 Task: Find a hotel in Santa Eulària des Riu, Spain, for 8 guests from 24 Aug to 10 Sep, with Wifi, Free parking, TV, Gym, and Self check-in, within a price range of ₹14,000 - ₹15,000 per night.
Action: Mouse moved to (483, 100)
Screenshot: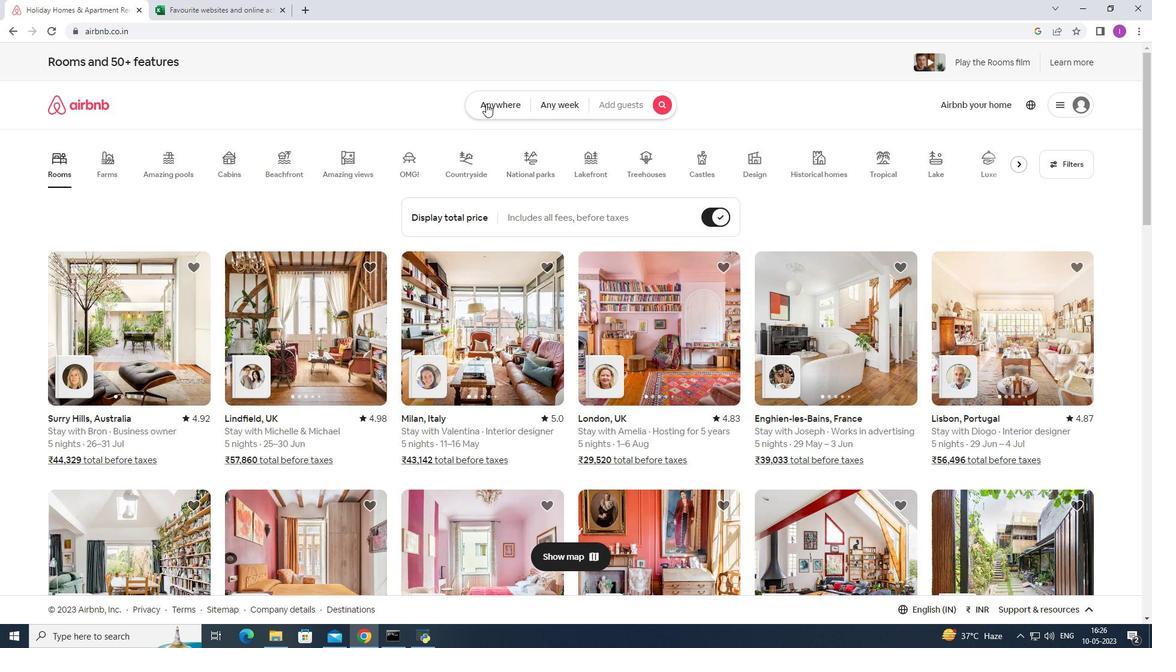 
Action: Mouse pressed left at (483, 100)
Screenshot: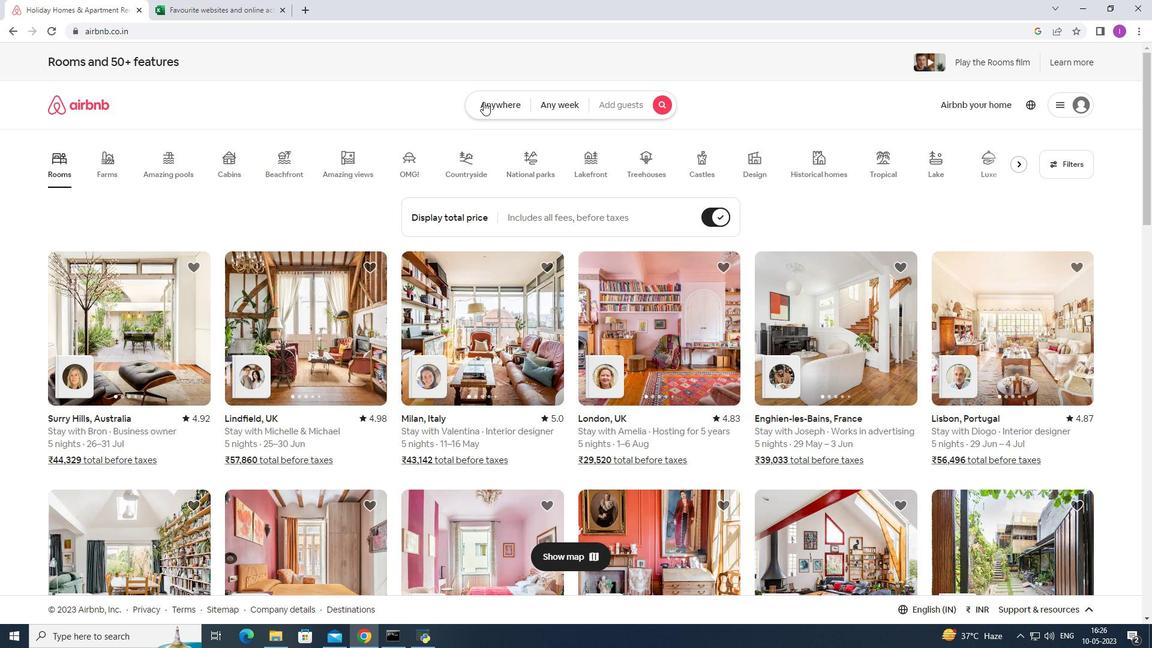 
Action: Mouse moved to (355, 159)
Screenshot: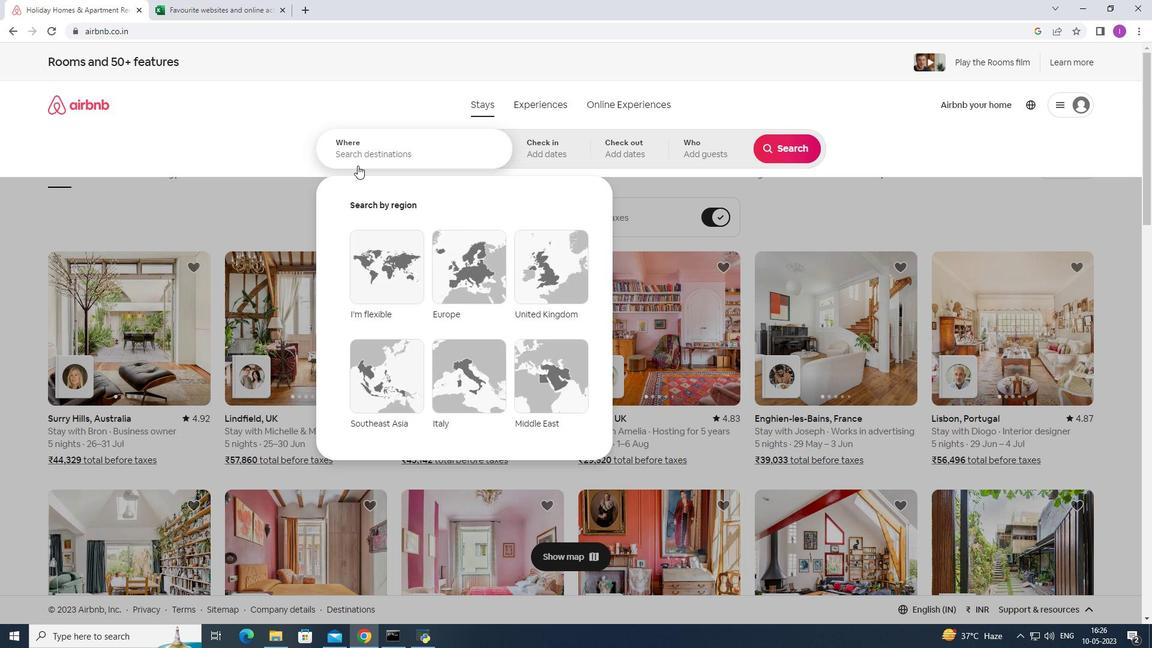 
Action: Mouse pressed left at (355, 159)
Screenshot: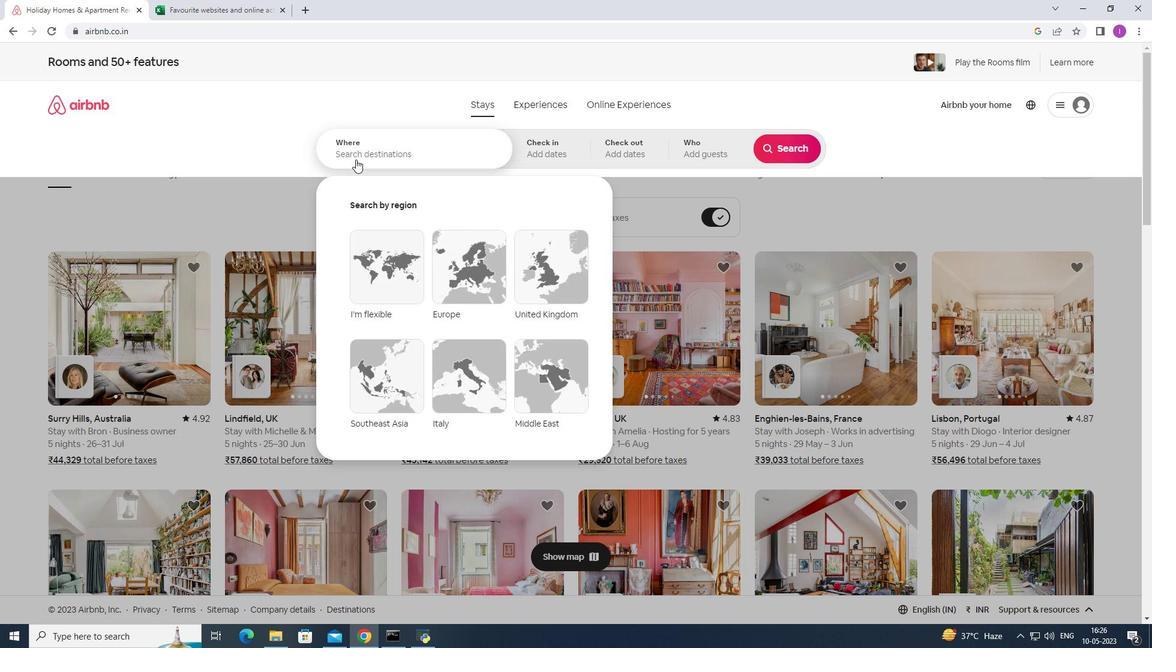 
Action: Mouse moved to (400, 150)
Screenshot: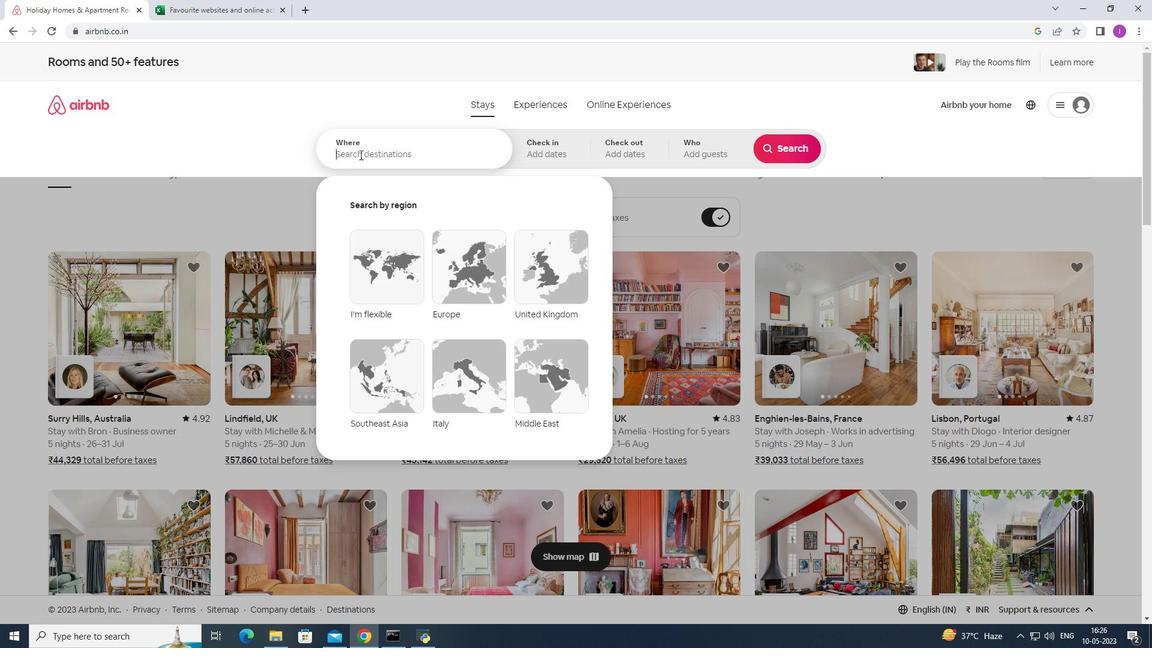 
Action: Key pressed <Key.shift><Key.shift><Key.shift><Key.shift><Key.shift><Key.shift><Key.shift><Key.shift><Key.shift><Key.shift><Key.shift><Key.shift><Key.shift><Key.shift><Key.shift><Key.shift><Key.shift><Key.shift><Key.shift><Key.shift><Key.shift><Key.shift><Key.shift><Key.shift><Key.shift><Key.shift>Santa<Key.space><Key.shift><Key.shift><Key.shift><Key.shift><Key.shift><Key.shift><Key.shift><Key.shift><Key.shift><Key.shift><Key.shift><Key.shift><Key.shift><Key.shift><Key.shift><Key.shift>Eularis<Key.backspace>a<Key.space>des<Key.space><Key.shift>Ru,<Key.shift><Key.shift><Key.shift><Key.shift><Key.shift><Key.shift><Key.shift><Key.shift><Key.shift><Key.shift><Key.shift><Key.shift><Key.shift><Key.shift><Key.shift><Key.shift><Key.shift><Key.shift><Key.shift><Key.shift><Key.shift><Key.shift><Key.shift><Key.shift><Key.shift><Key.shift><Key.shift><Key.shift><Key.shift><Key.shift><Key.shift><Key.shift><Key.shift><Key.shift><Key.shift><Key.shift><Key.shift><Key.shift><Key.shift><Key.shift><Key.shift><Key.shift><Key.shift><Key.shift><Key.shift><Key.shift><Key.shift><Key.shift><Key.shift><Key.shift><Key.shift><Key.shift><Key.shift><Key.shift><Key.shift><Key.shift><Key.shift><Key.shift><Key.shift><Key.shift><Key.shift><Key.shift><Key.shift><Key.shift><Key.shift><Key.shift>Spain
Screenshot: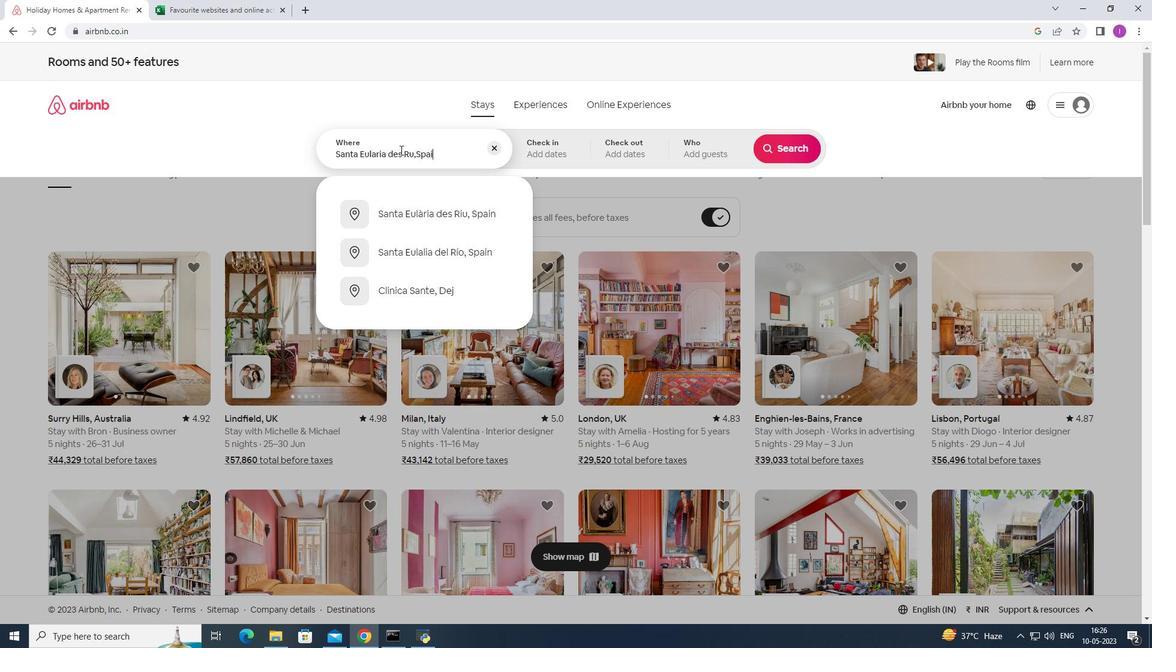 
Action: Mouse moved to (405, 153)
Screenshot: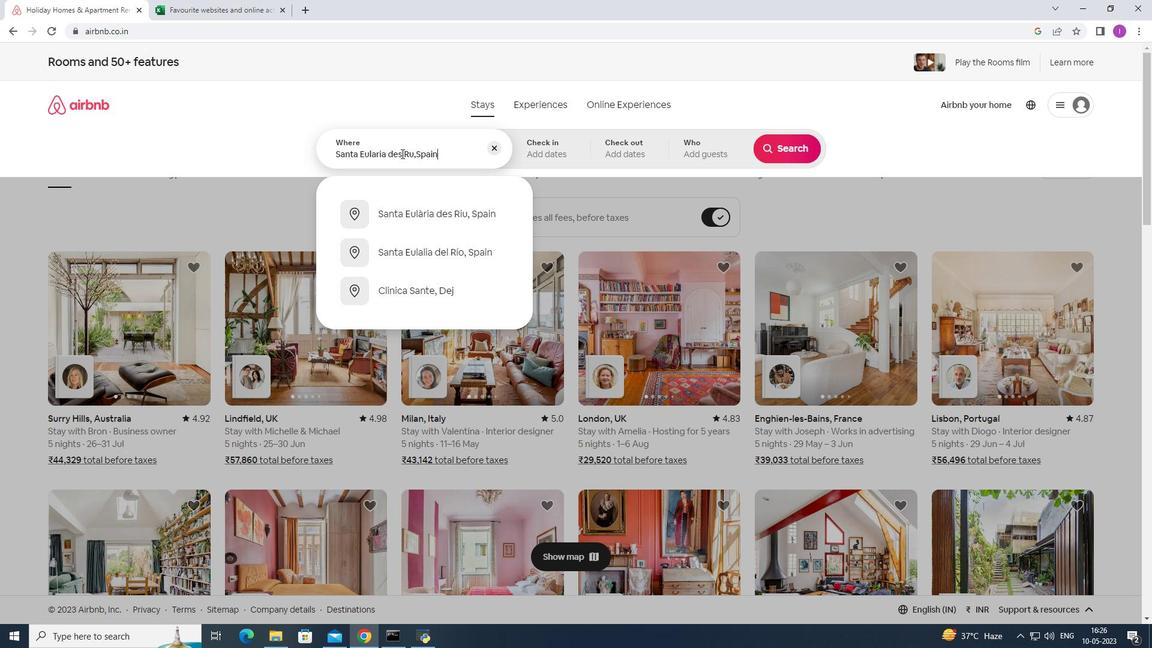 
Action: Mouse pressed left at (405, 153)
Screenshot: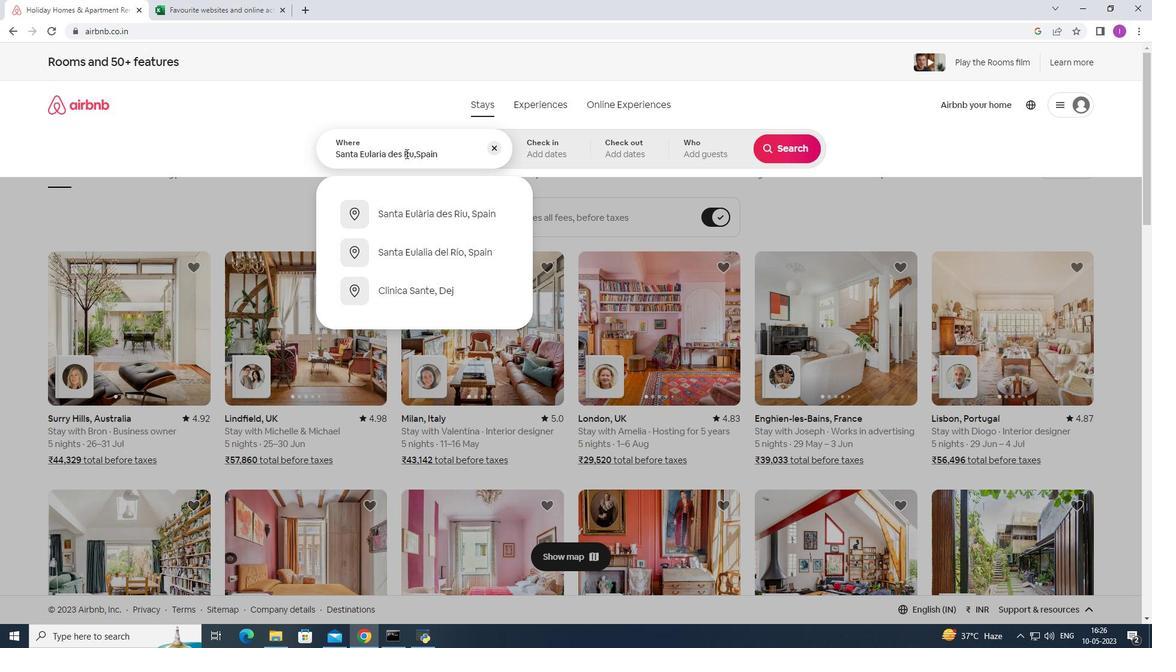 
Action: Mouse moved to (409, 152)
Screenshot: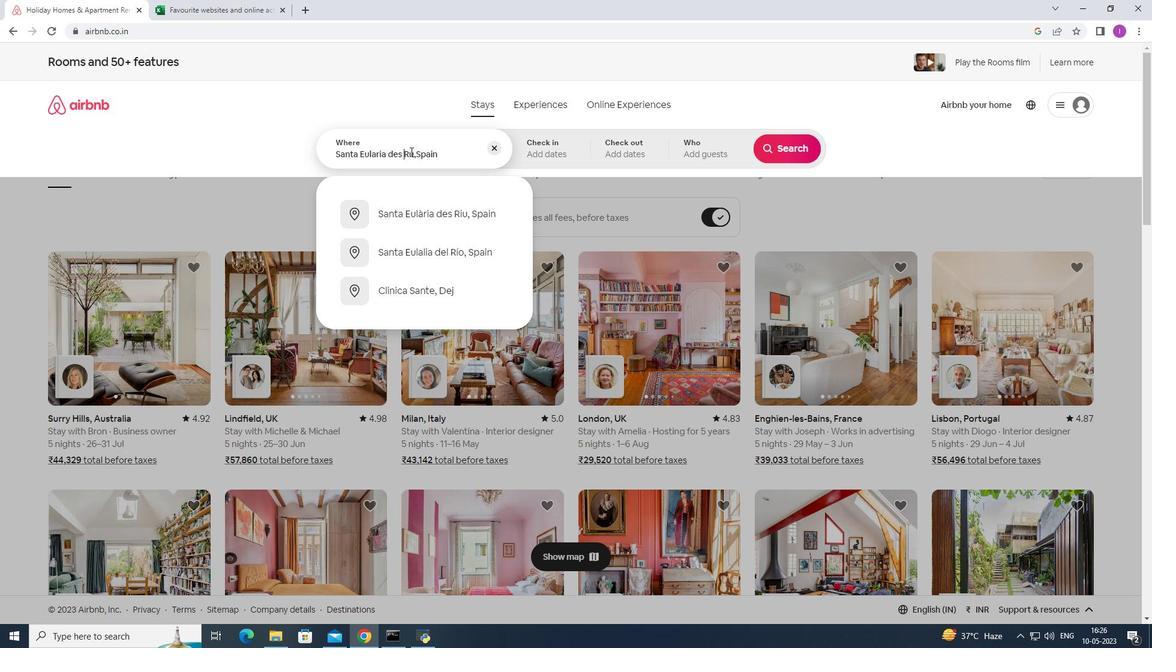 
Action: Mouse pressed left at (409, 152)
Screenshot: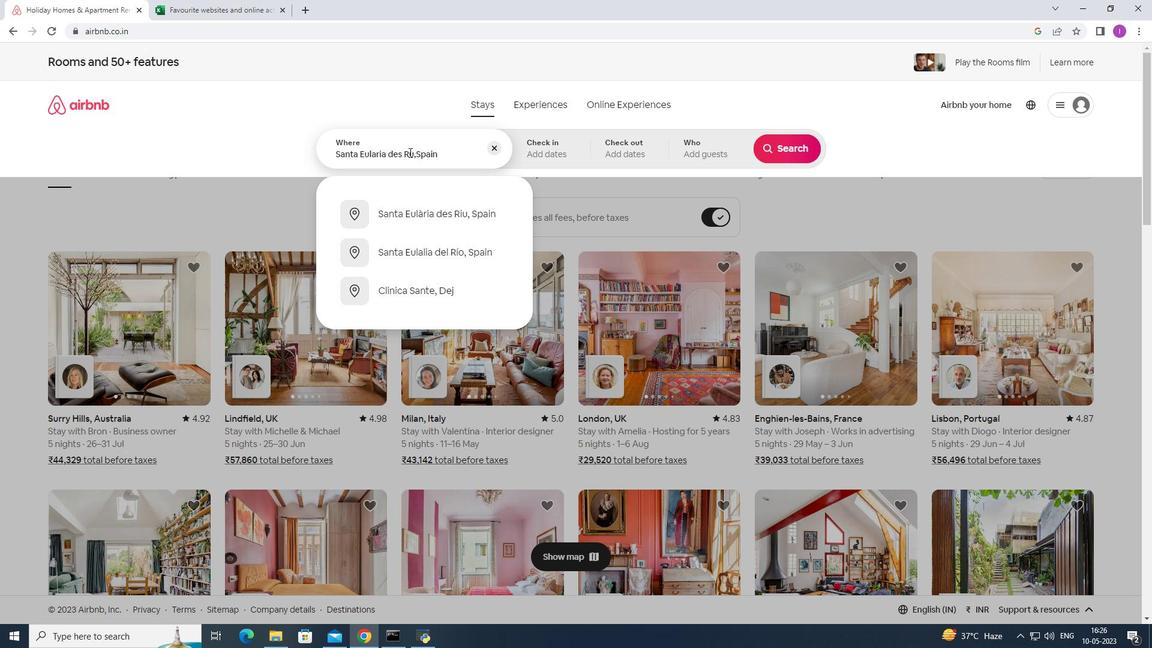 
Action: Mouse moved to (430, 164)
Screenshot: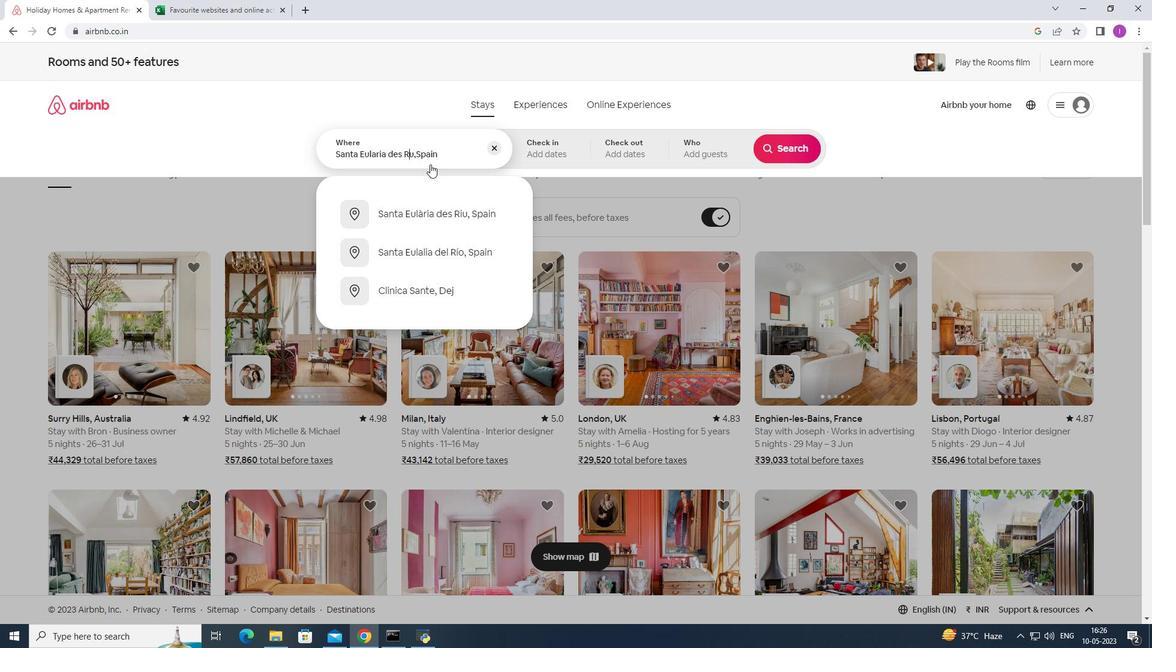 
Action: Key pressed i
Screenshot: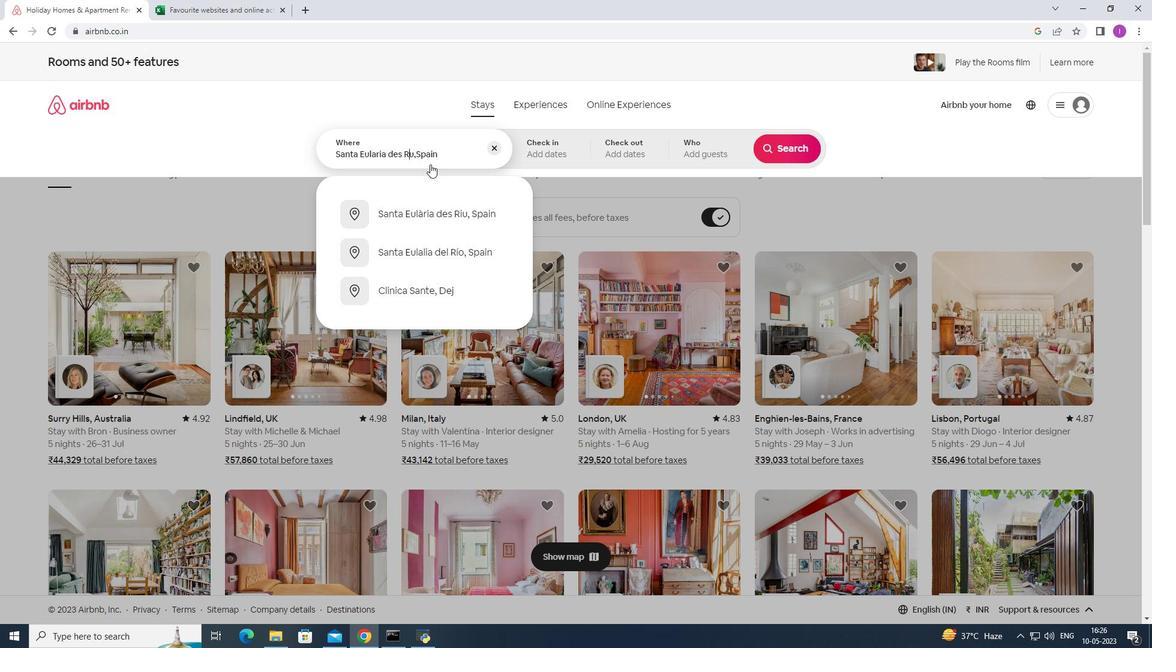 
Action: Mouse moved to (498, 212)
Screenshot: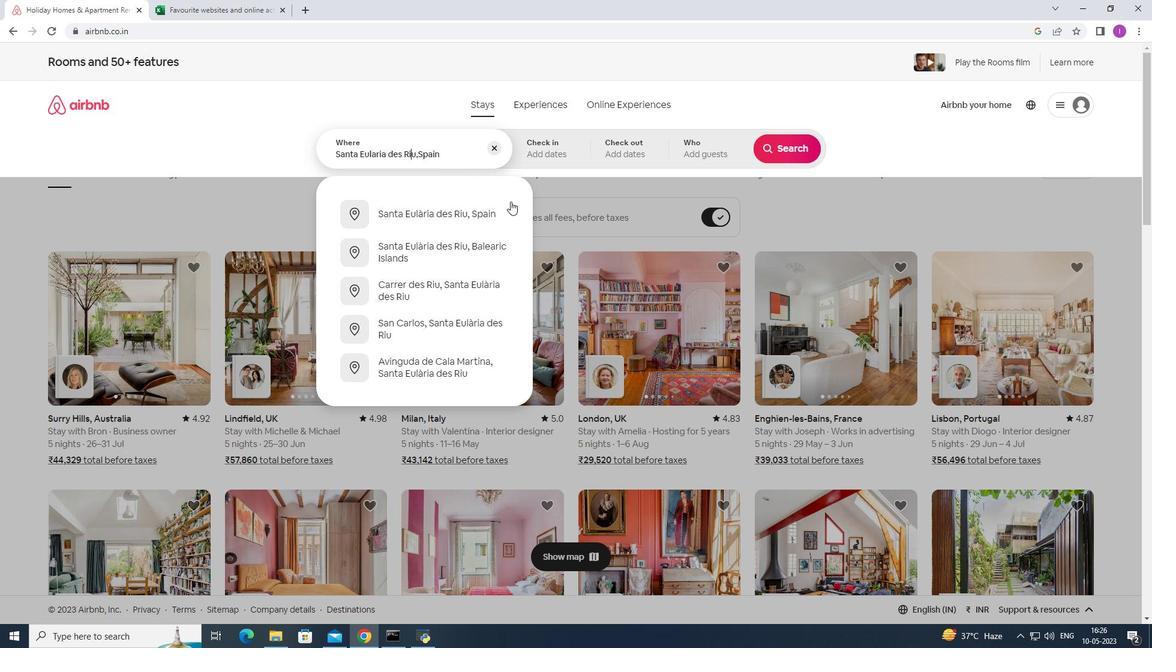 
Action: Mouse pressed left at (498, 212)
Screenshot: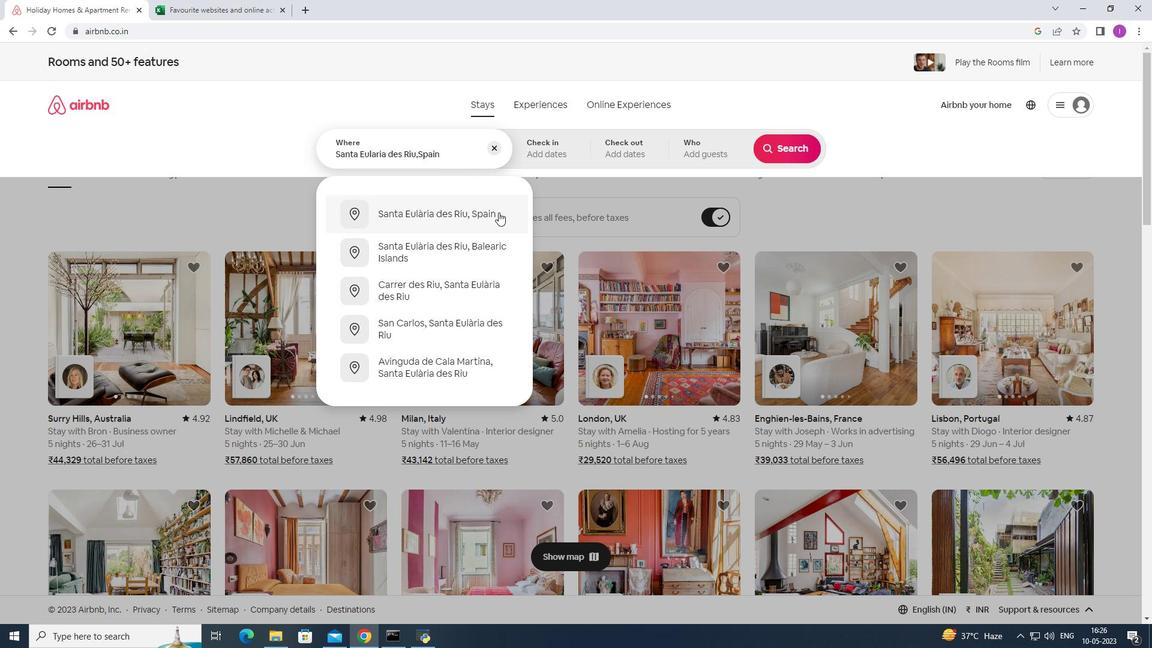 
Action: Mouse moved to (789, 246)
Screenshot: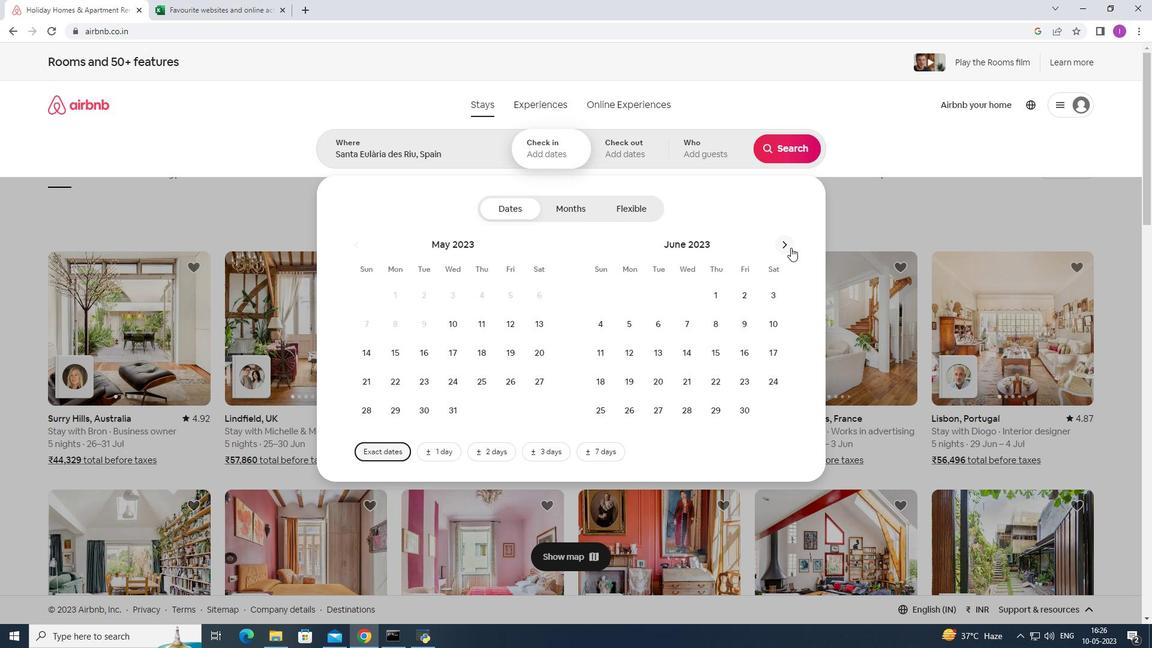 
Action: Mouse pressed left at (789, 246)
Screenshot: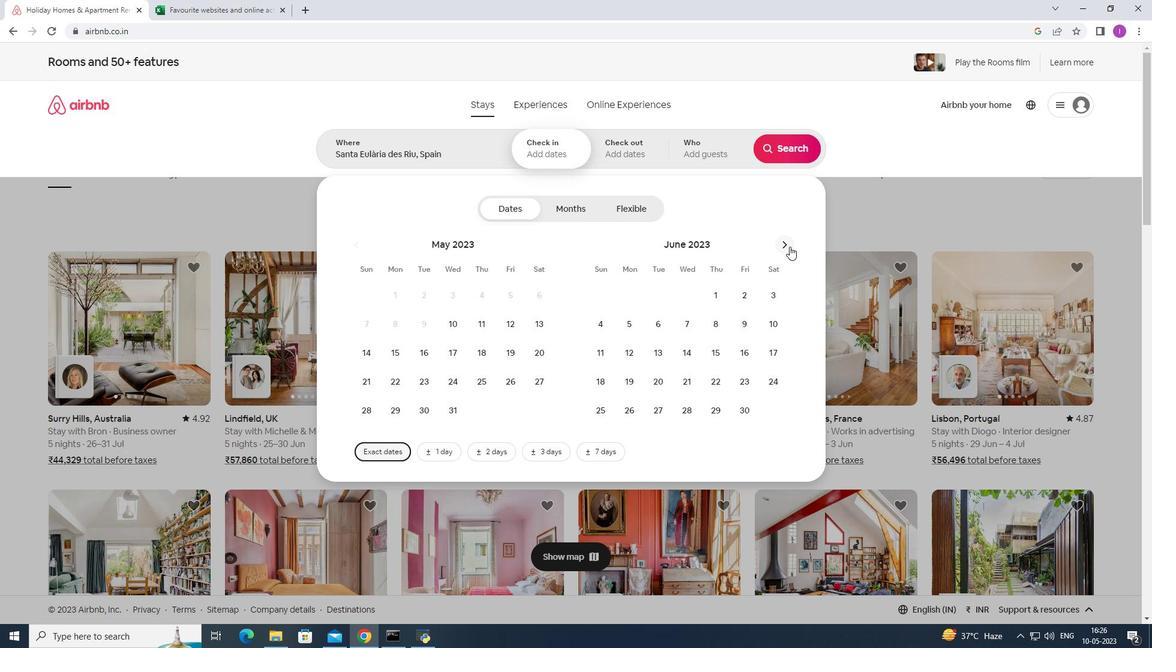 
Action: Mouse moved to (791, 243)
Screenshot: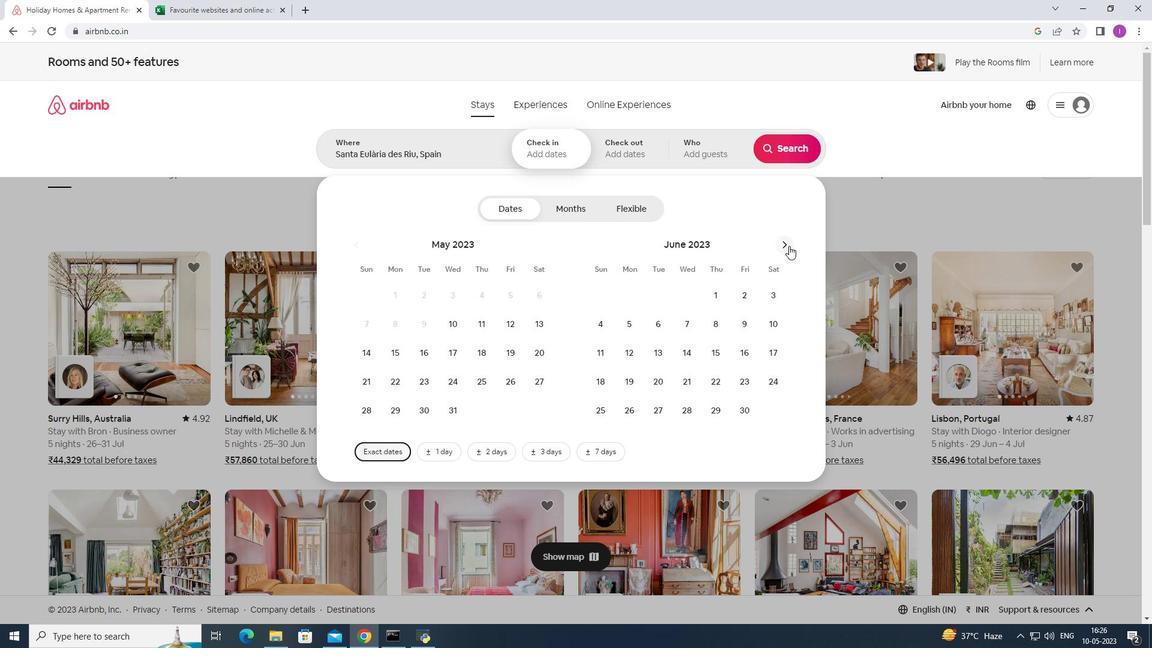 
Action: Mouse pressed left at (791, 243)
Screenshot: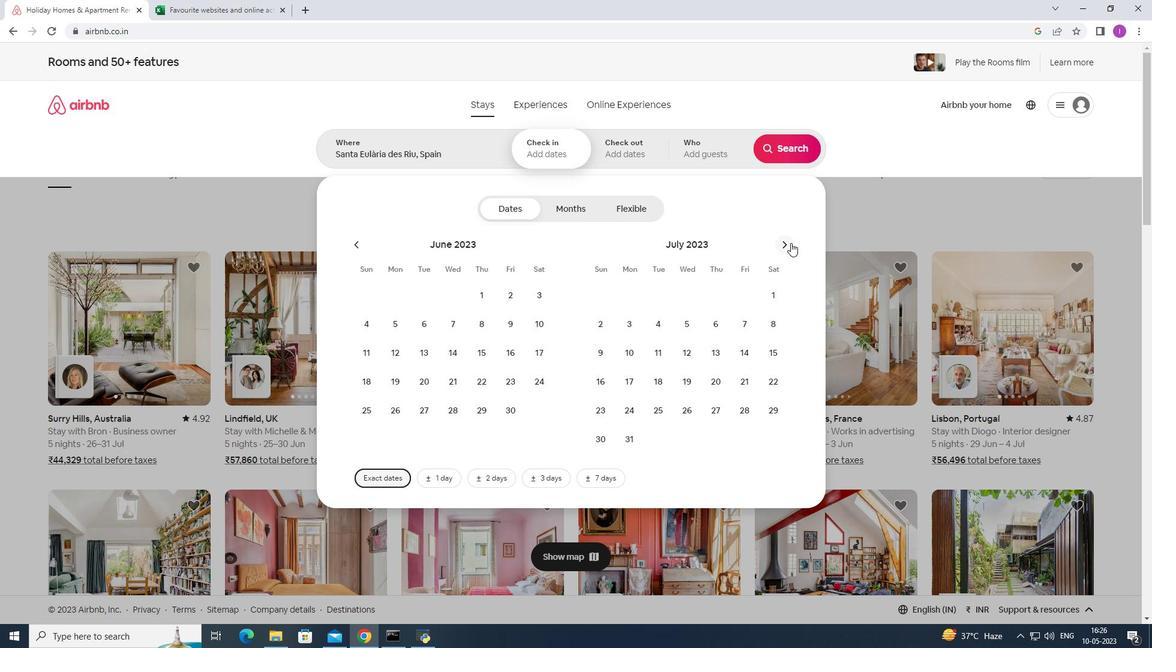 
Action: Mouse pressed left at (791, 243)
Screenshot: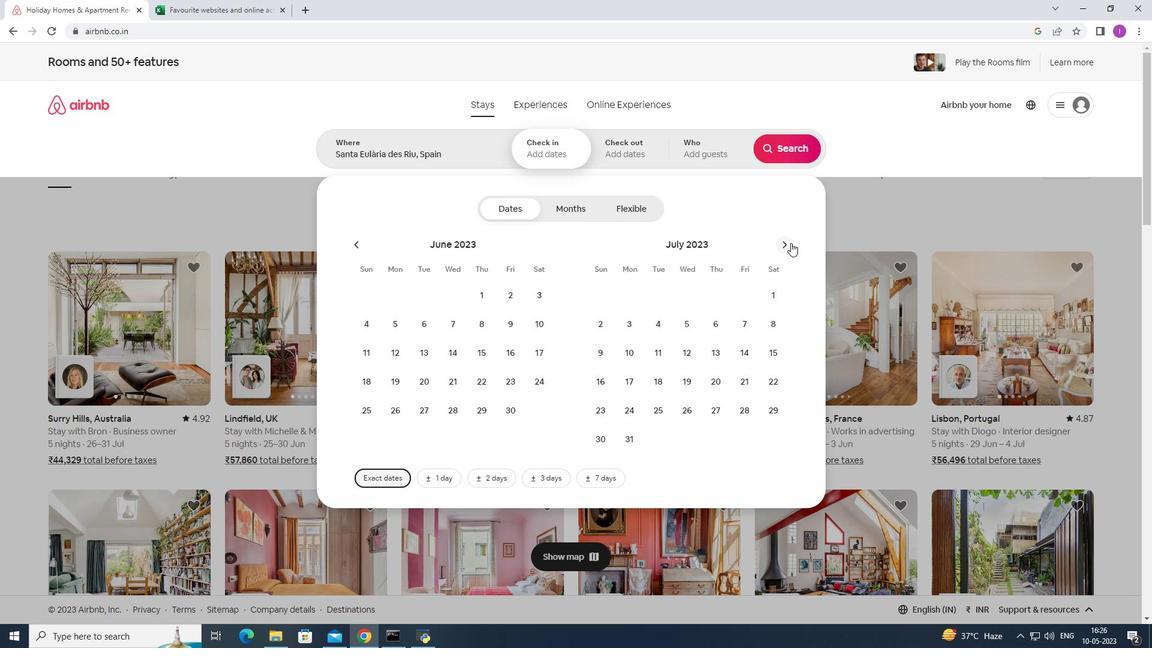 
Action: Mouse moved to (486, 379)
Screenshot: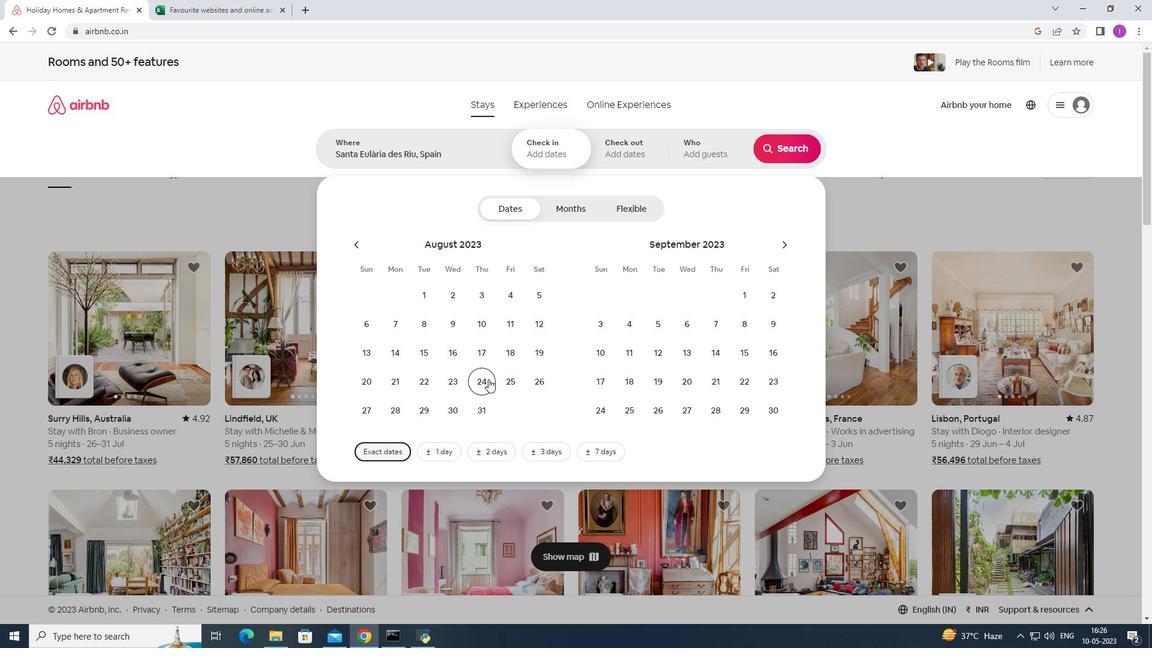 
Action: Mouse pressed left at (486, 379)
Screenshot: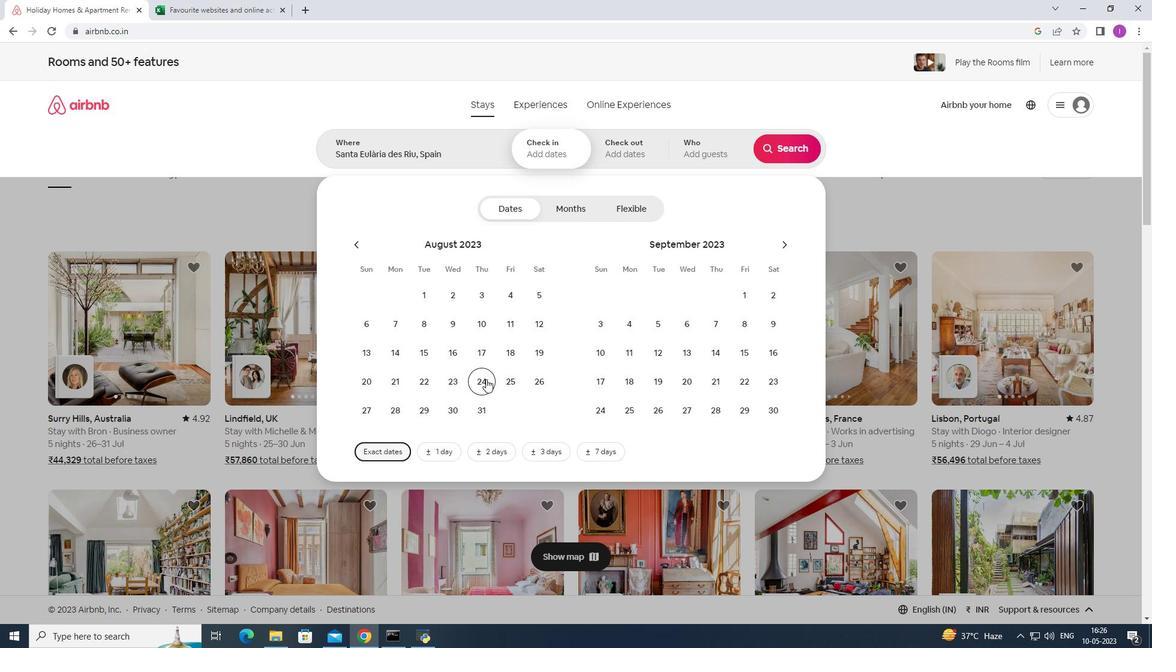 
Action: Mouse moved to (610, 354)
Screenshot: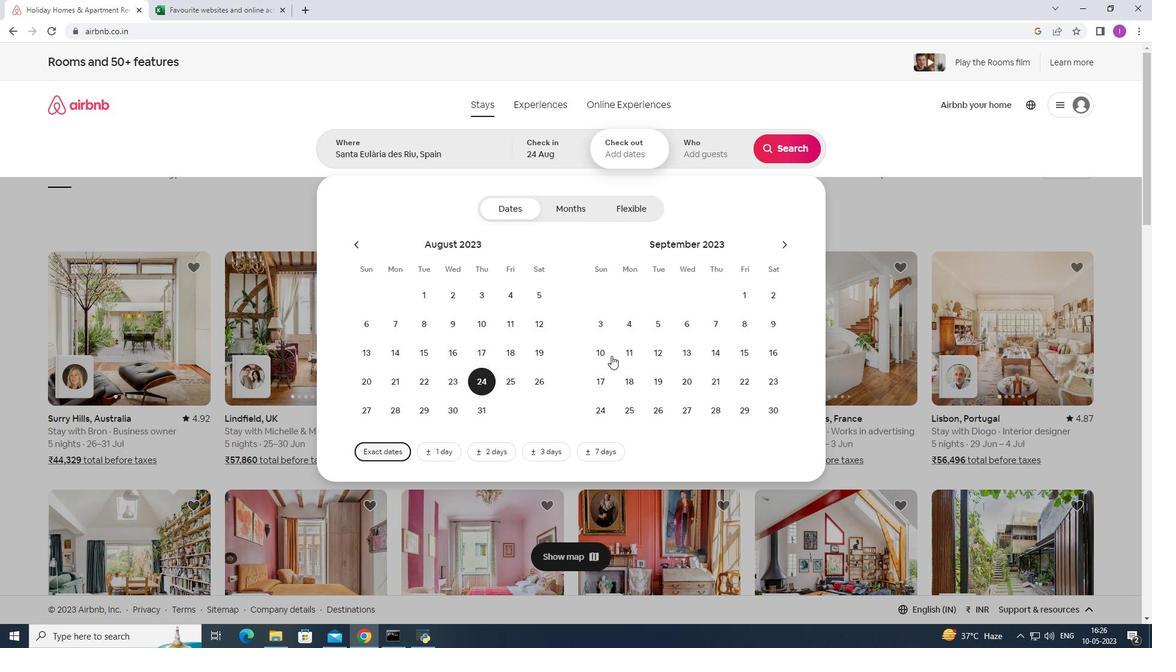 
Action: Mouse pressed left at (610, 354)
Screenshot: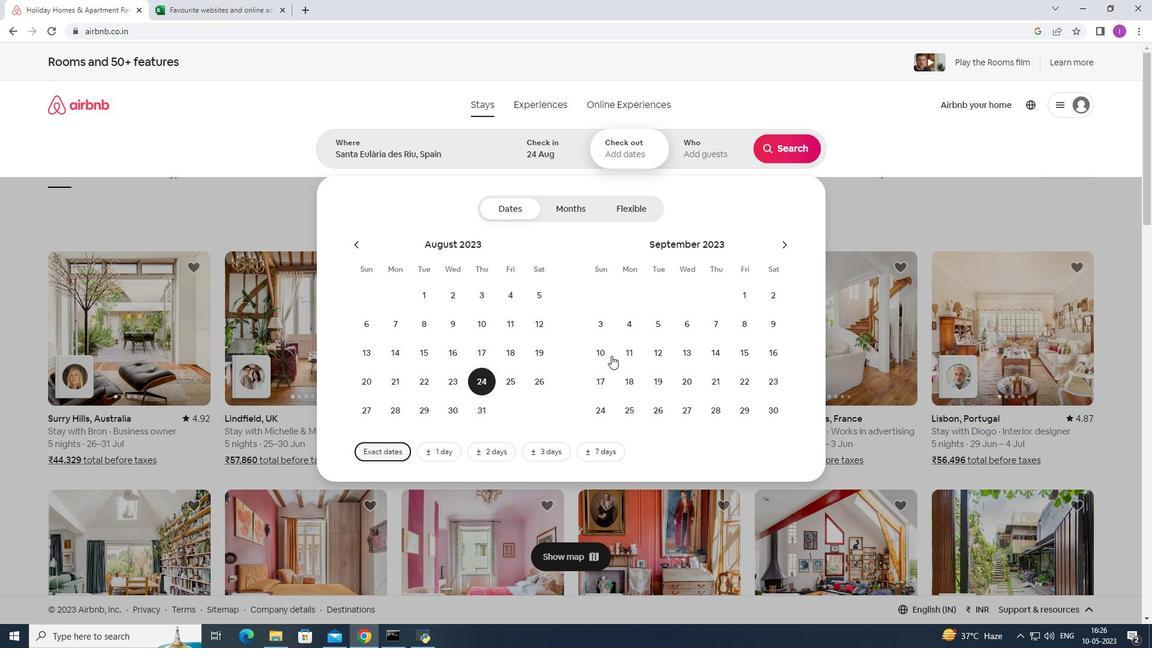 
Action: Mouse moved to (716, 160)
Screenshot: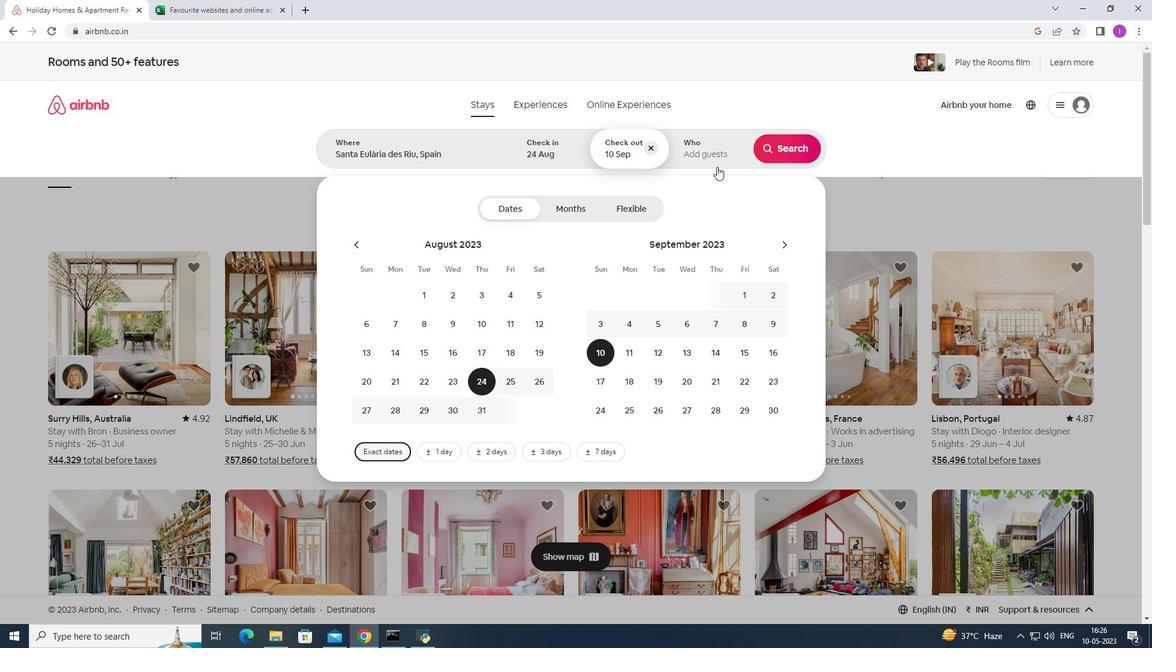
Action: Mouse pressed left at (716, 160)
Screenshot: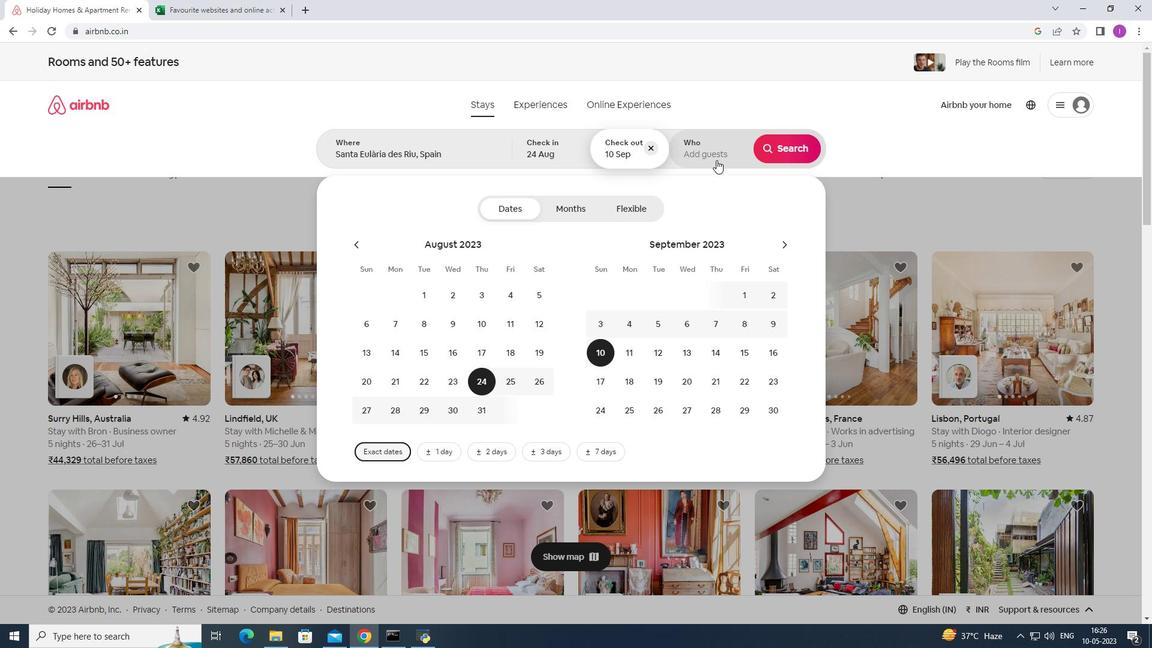 
Action: Mouse moved to (789, 214)
Screenshot: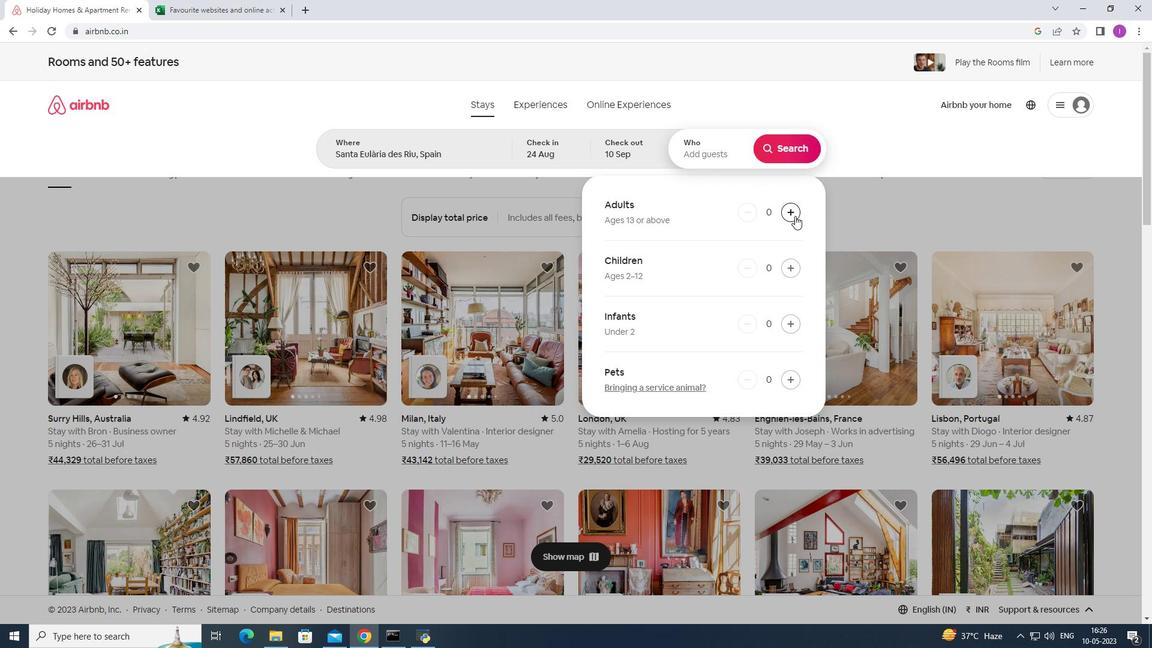 
Action: Mouse pressed left at (789, 214)
Screenshot: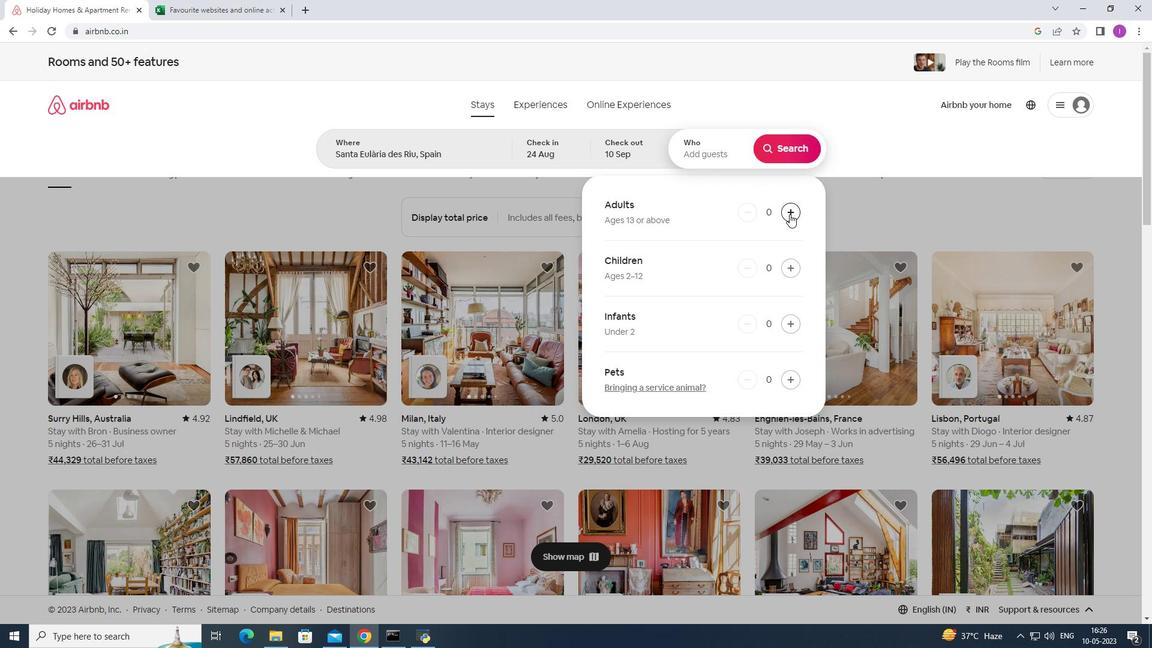 
Action: Mouse pressed left at (789, 214)
Screenshot: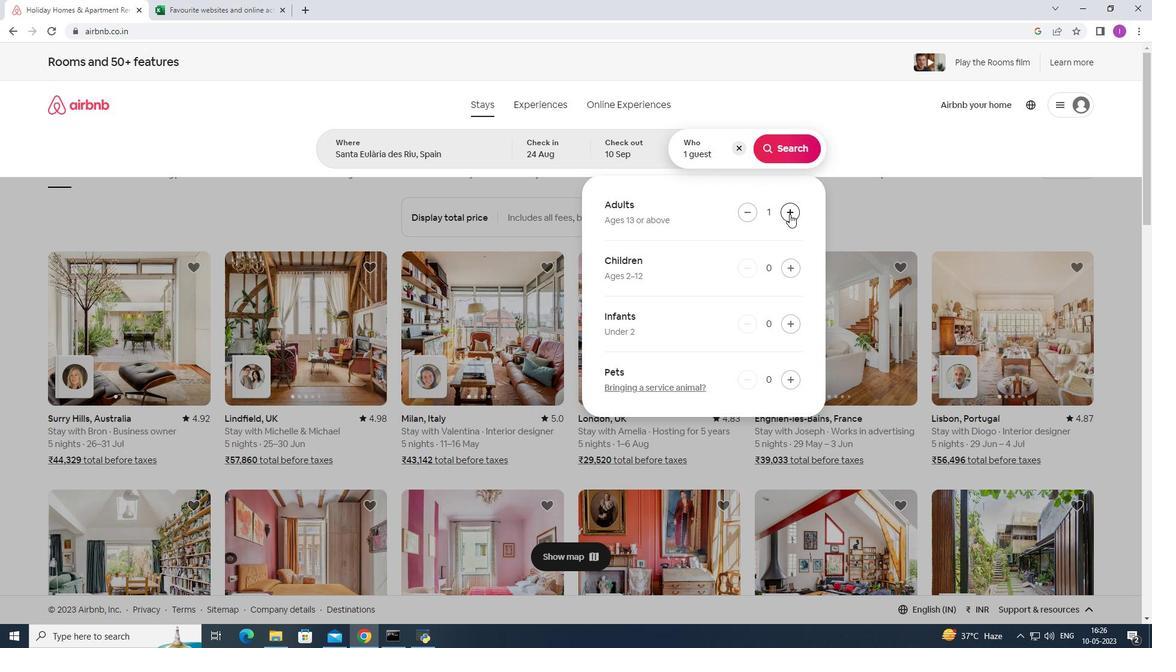 
Action: Mouse moved to (789, 213)
Screenshot: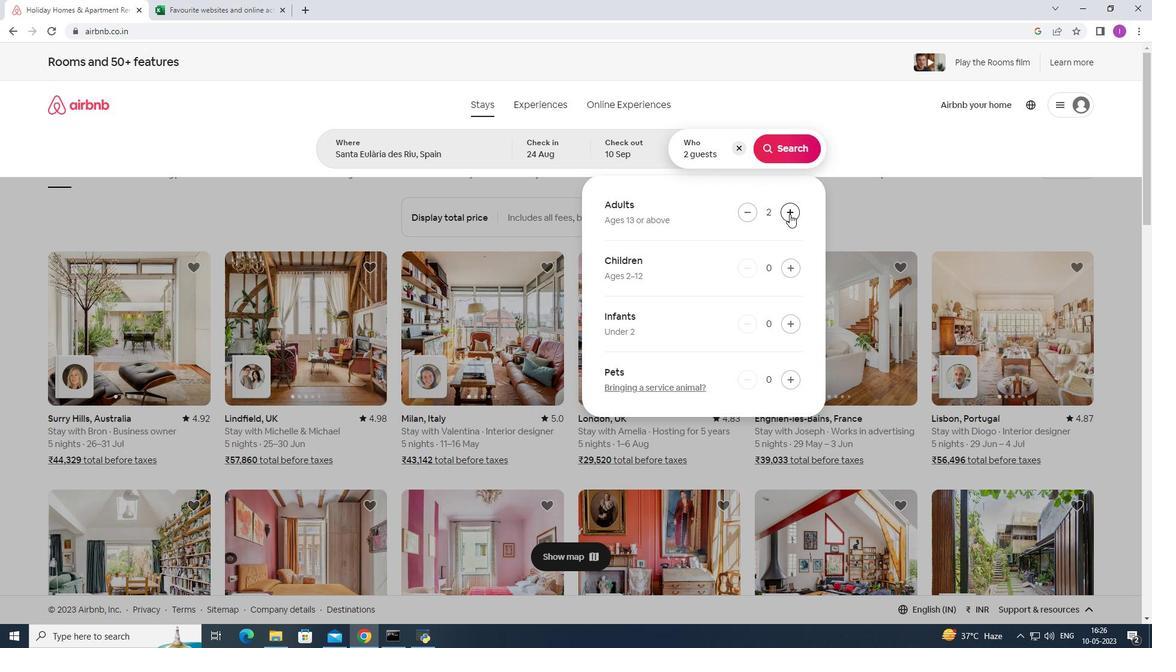 
Action: Mouse pressed left at (789, 213)
Screenshot: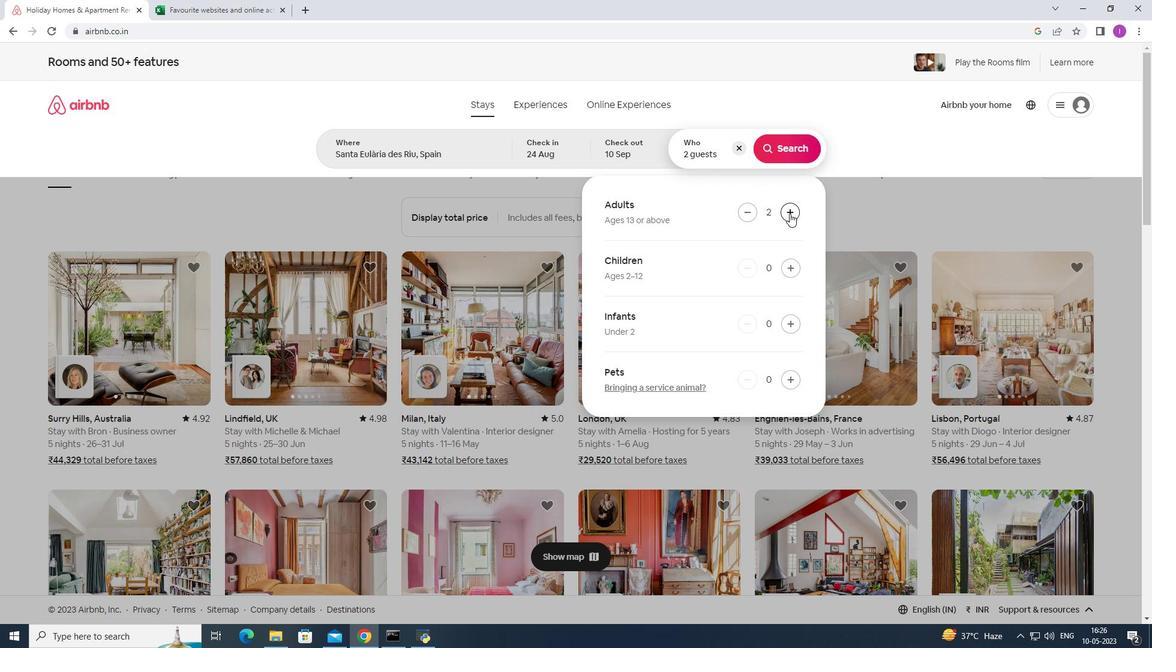 
Action: Mouse moved to (789, 213)
Screenshot: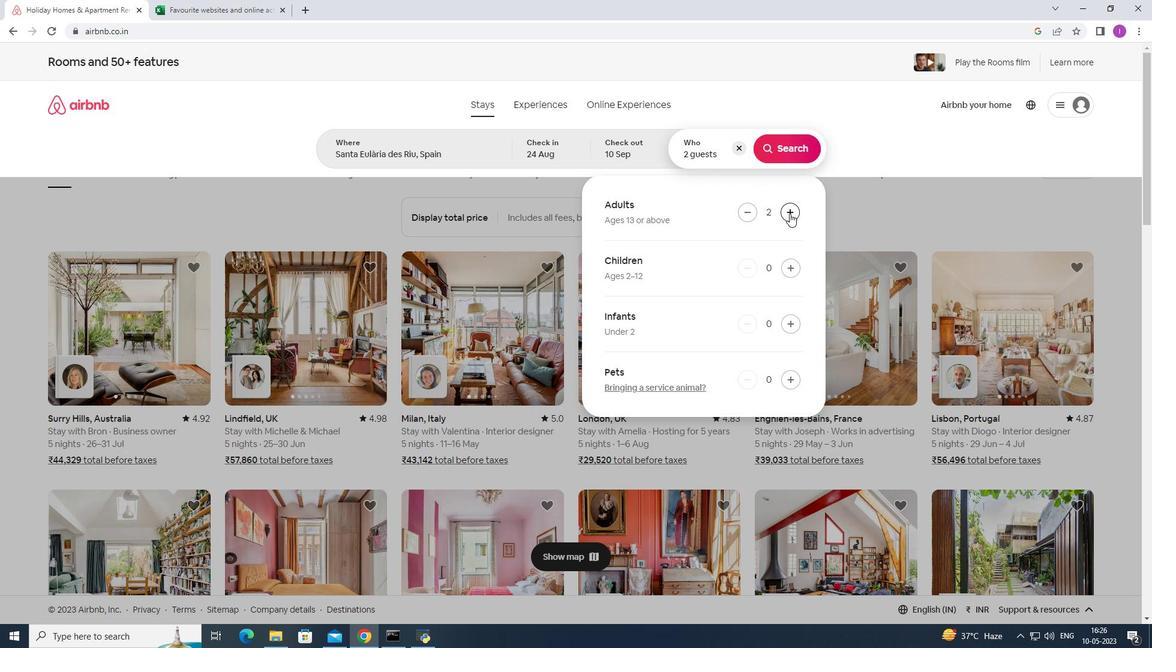 
Action: Mouse pressed left at (789, 213)
Screenshot: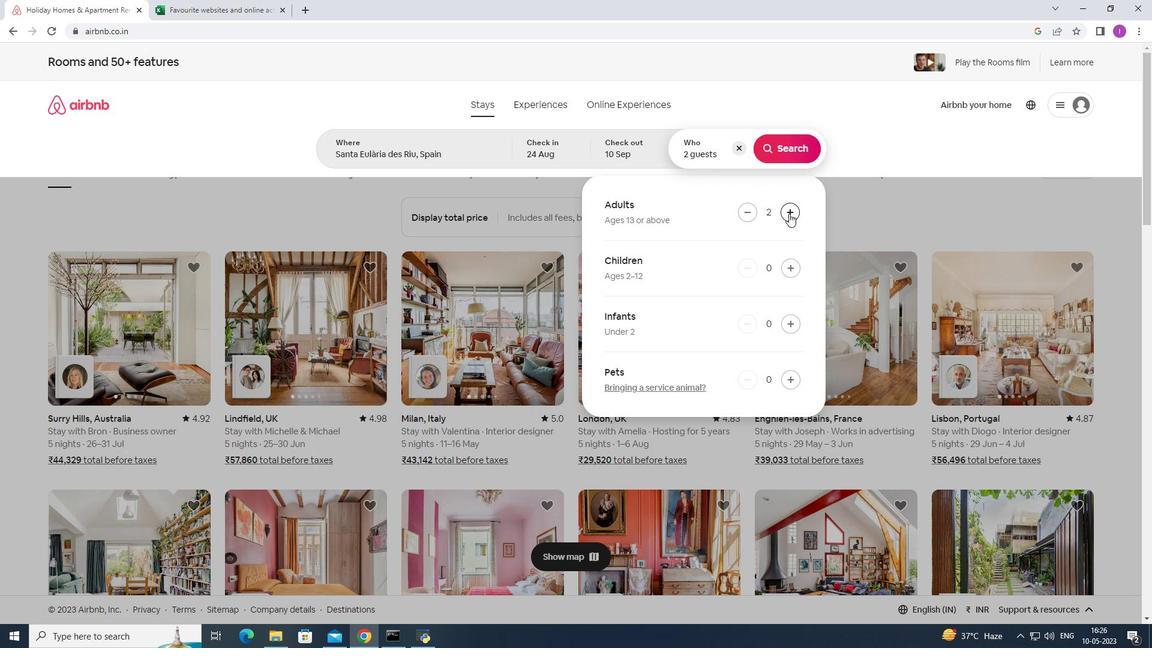 
Action: Mouse pressed left at (789, 213)
Screenshot: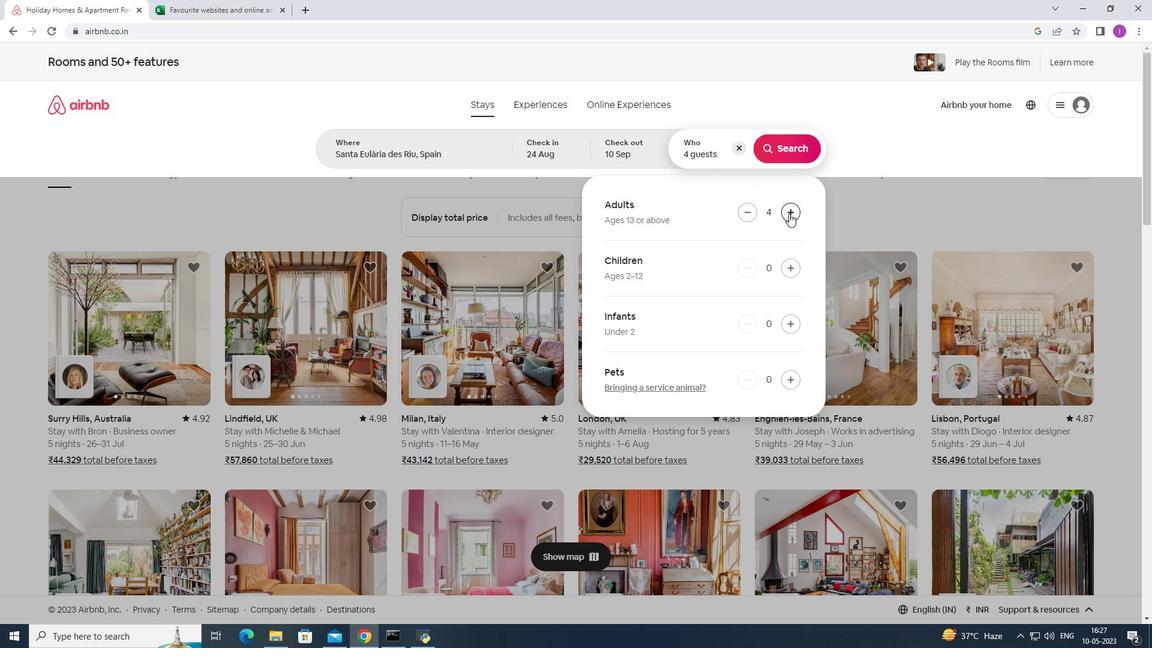 
Action: Mouse moved to (788, 214)
Screenshot: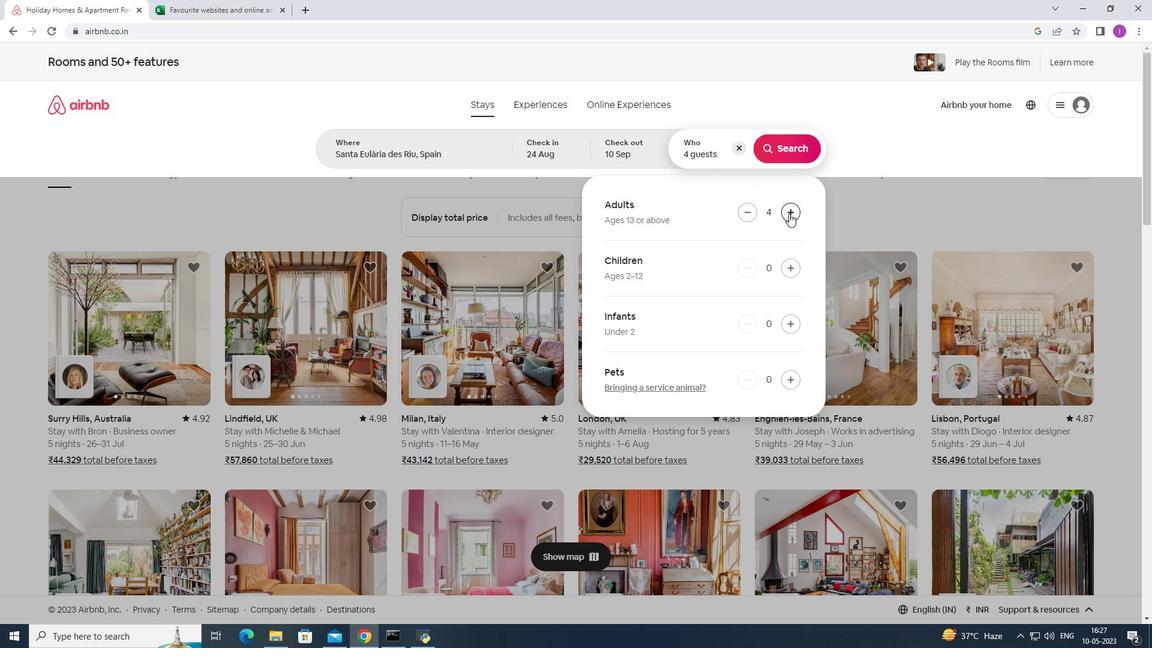
Action: Mouse pressed left at (788, 214)
Screenshot: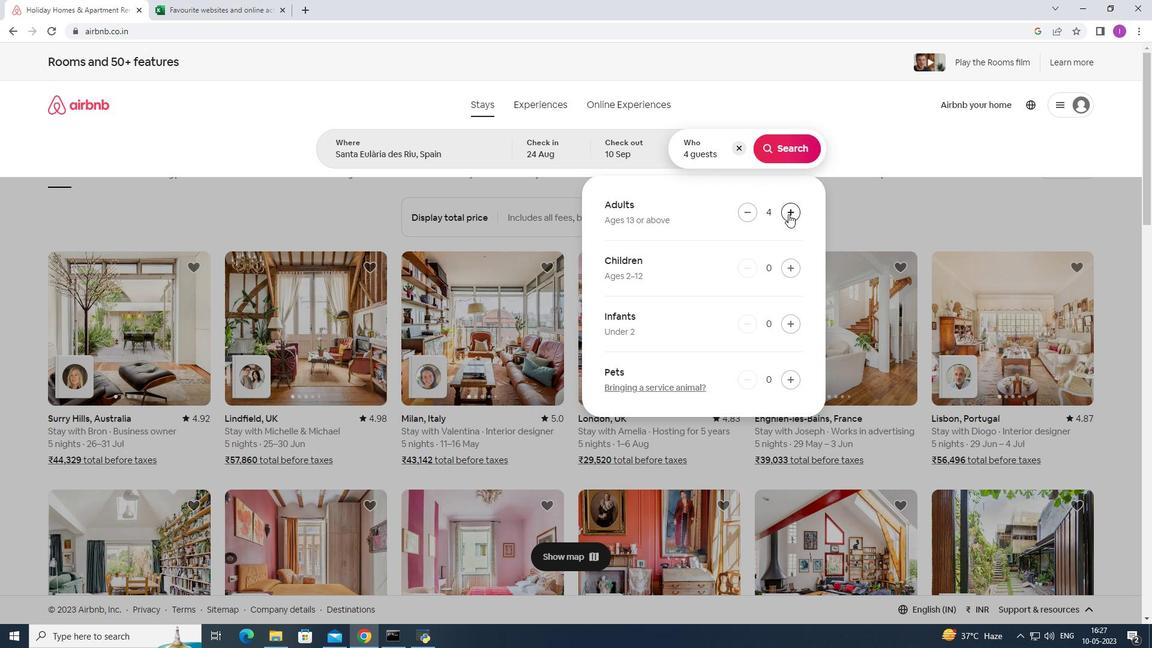 
Action: Mouse pressed left at (788, 214)
Screenshot: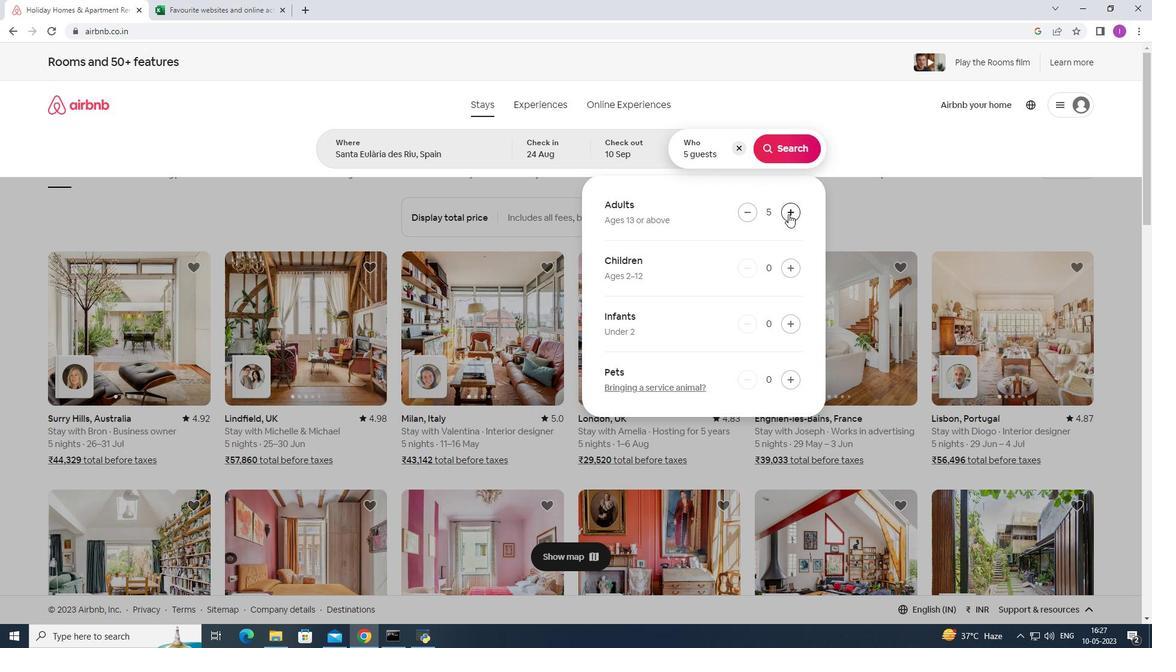 
Action: Mouse pressed left at (788, 214)
Screenshot: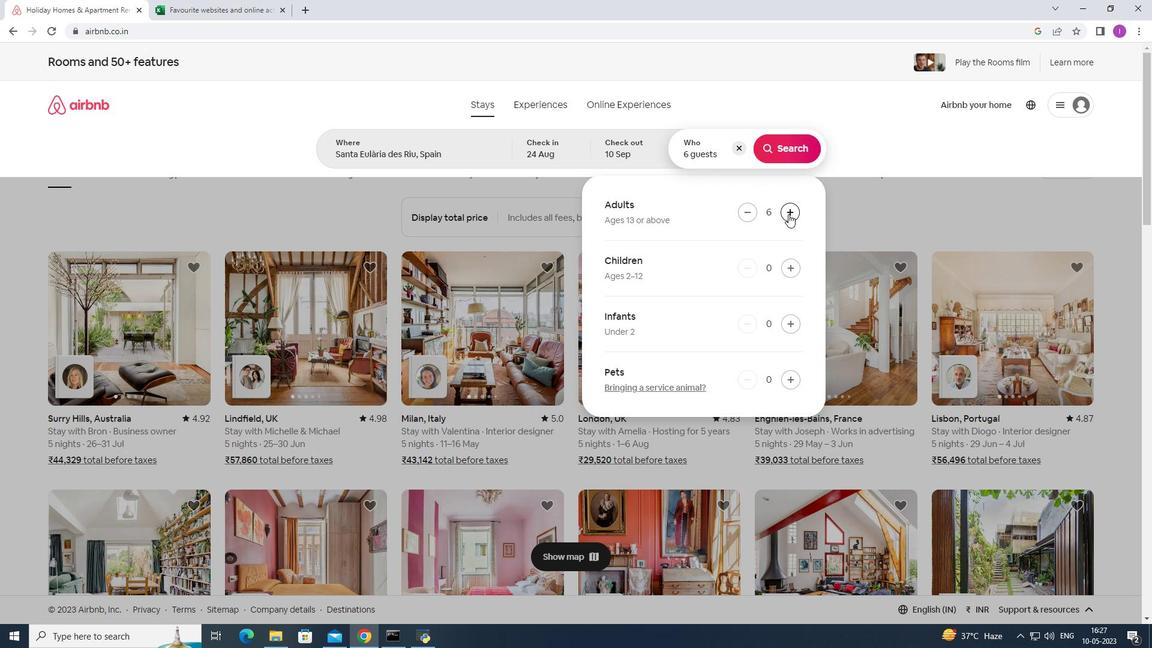 
Action: Mouse moved to (788, 151)
Screenshot: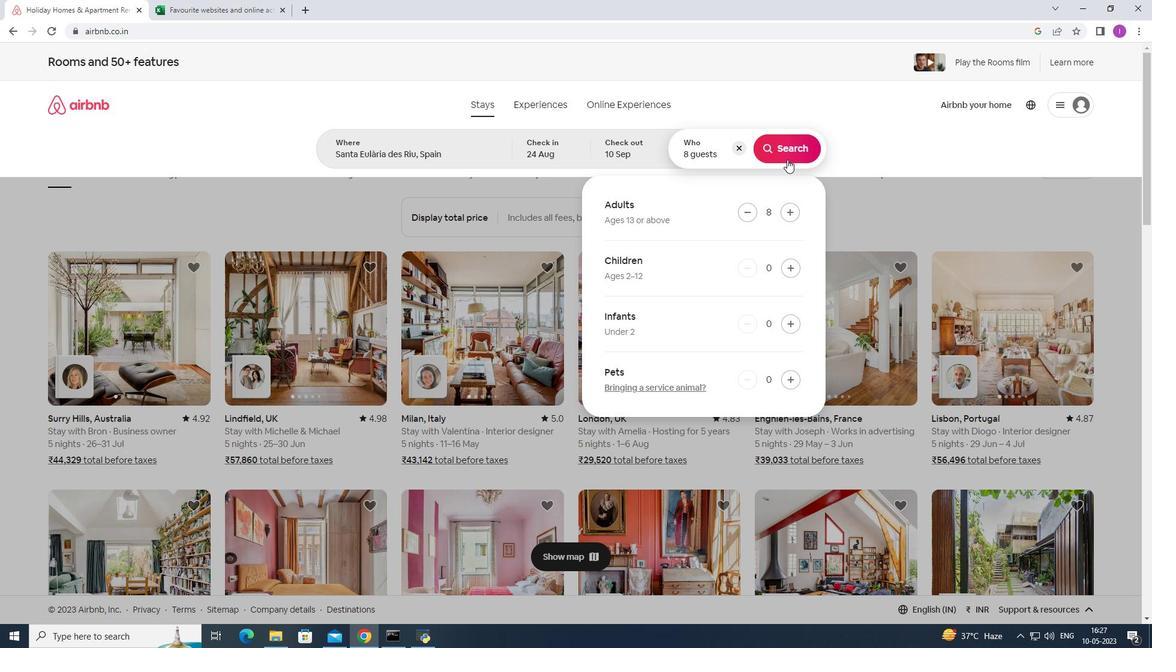 
Action: Mouse pressed left at (788, 151)
Screenshot: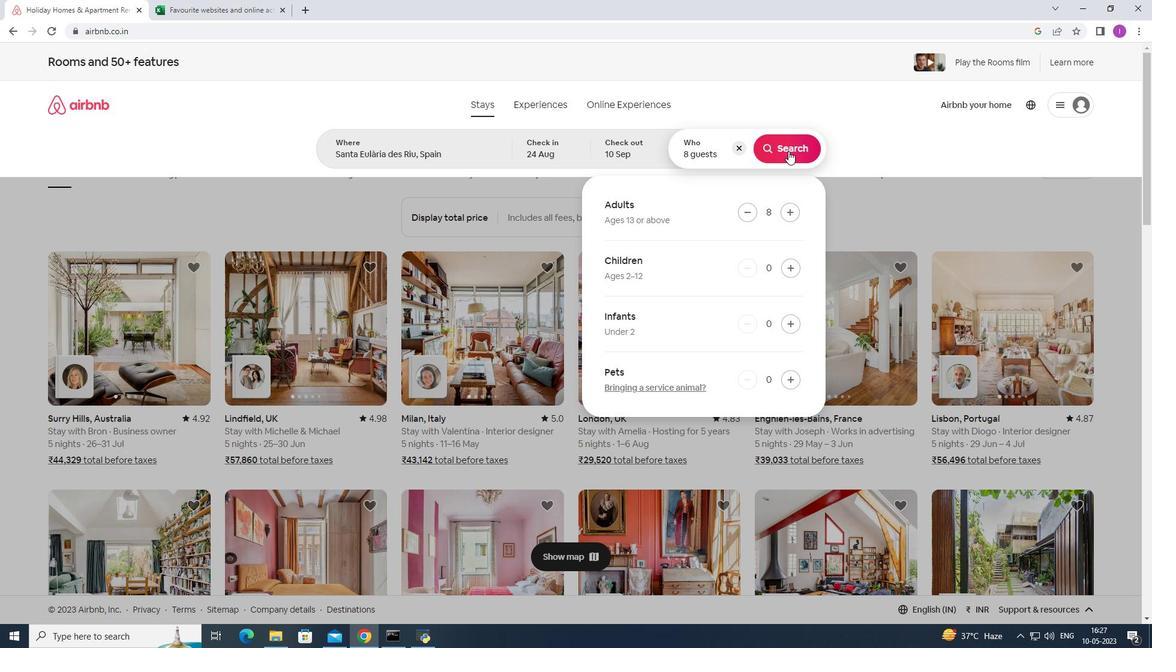 
Action: Mouse moved to (1101, 124)
Screenshot: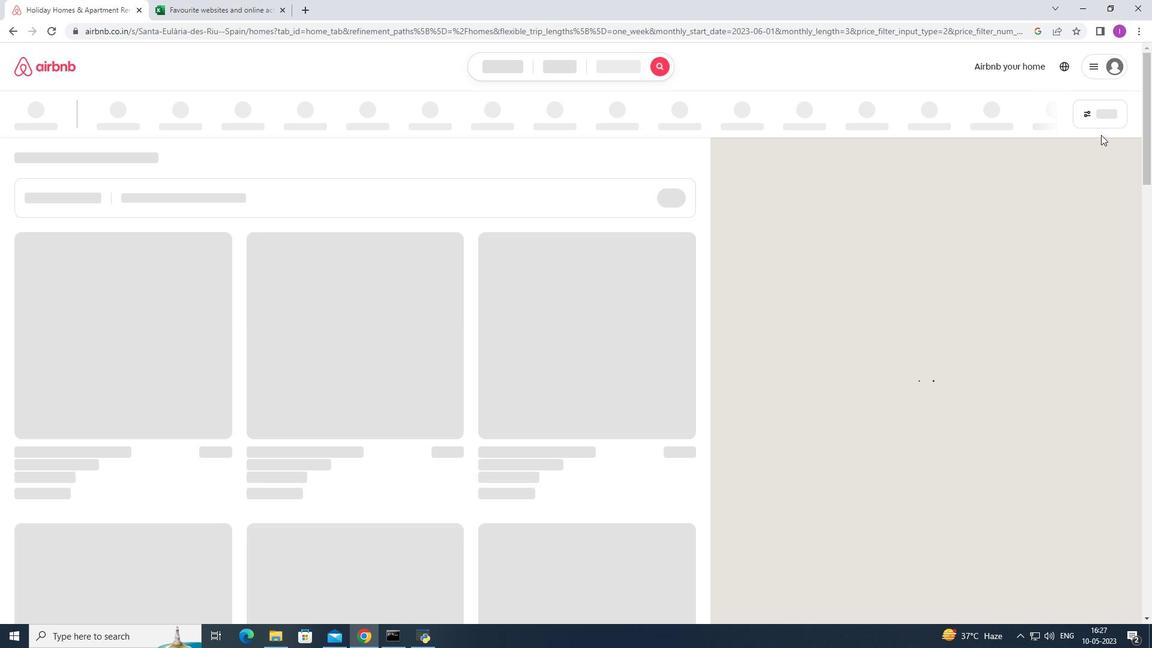 
Action: Mouse pressed left at (1101, 124)
Screenshot: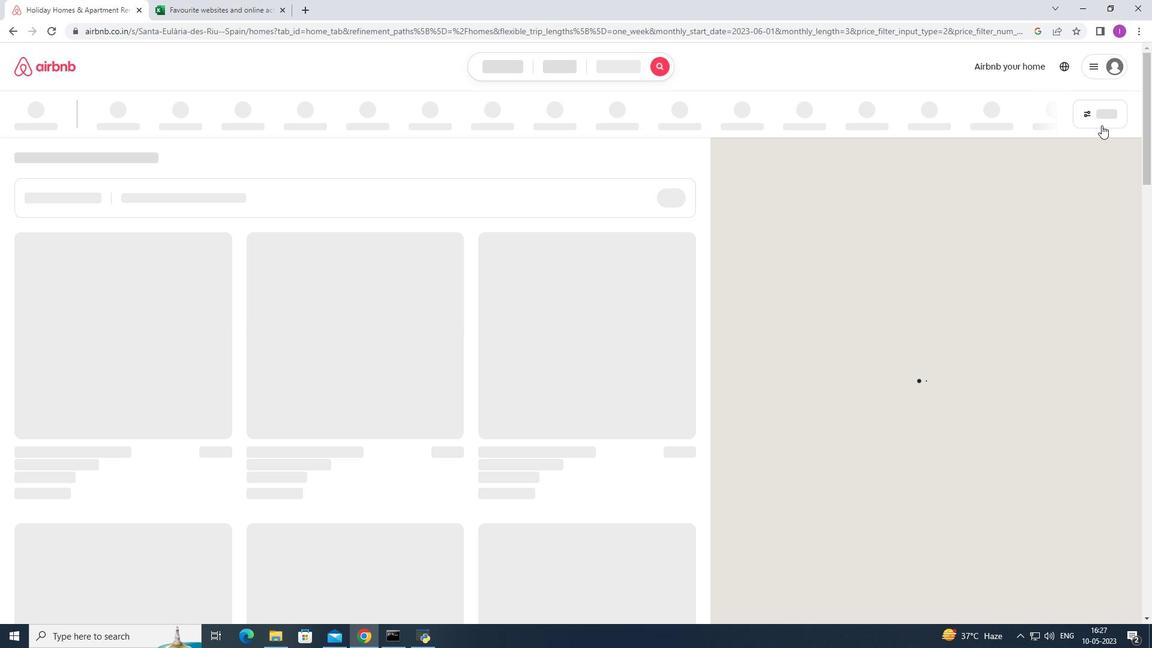 
Action: Mouse moved to (667, 405)
Screenshot: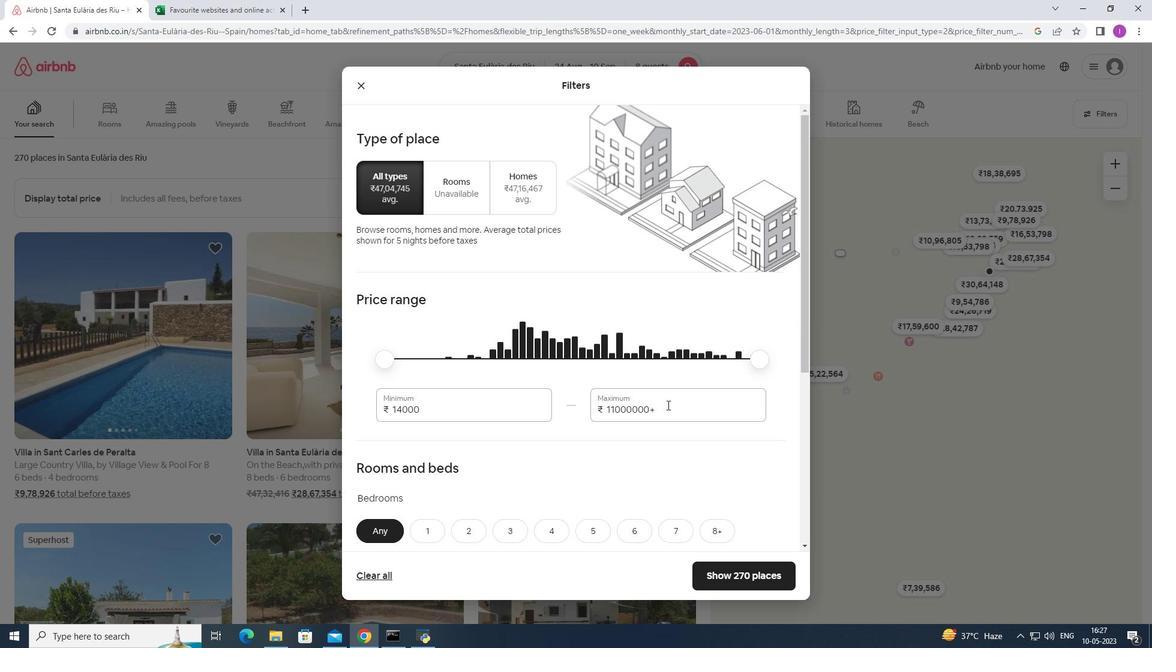 
Action: Mouse pressed left at (667, 405)
Screenshot: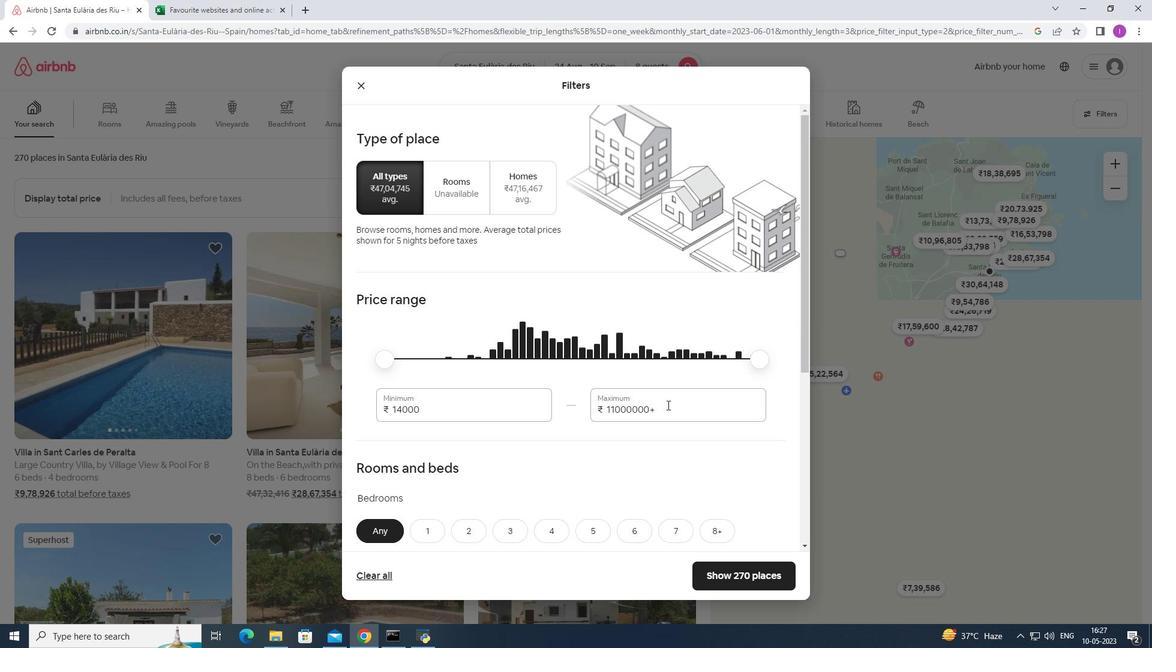 
Action: Mouse moved to (678, 396)
Screenshot: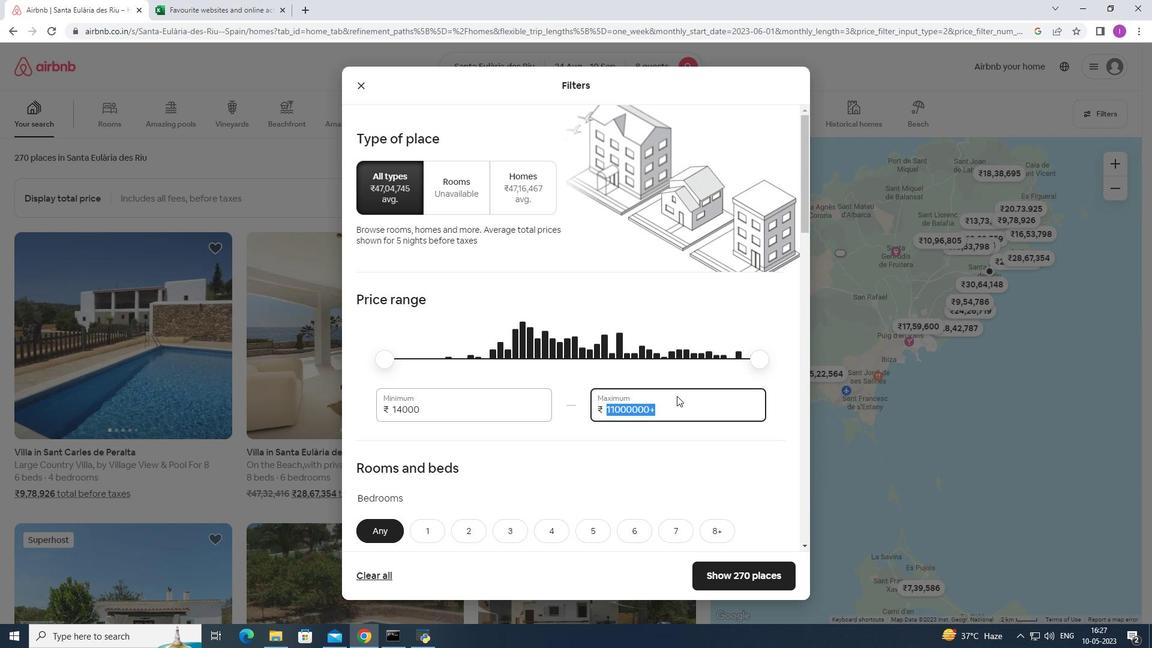 
Action: Key pressed 1
Screenshot: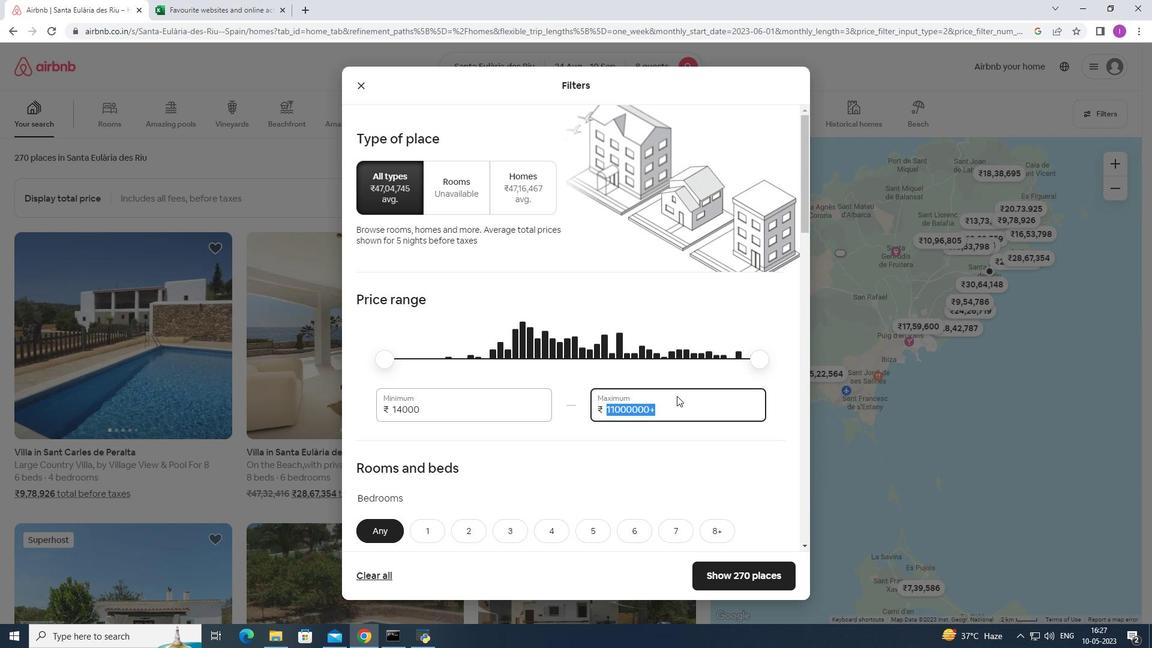 
Action: Mouse moved to (681, 394)
Screenshot: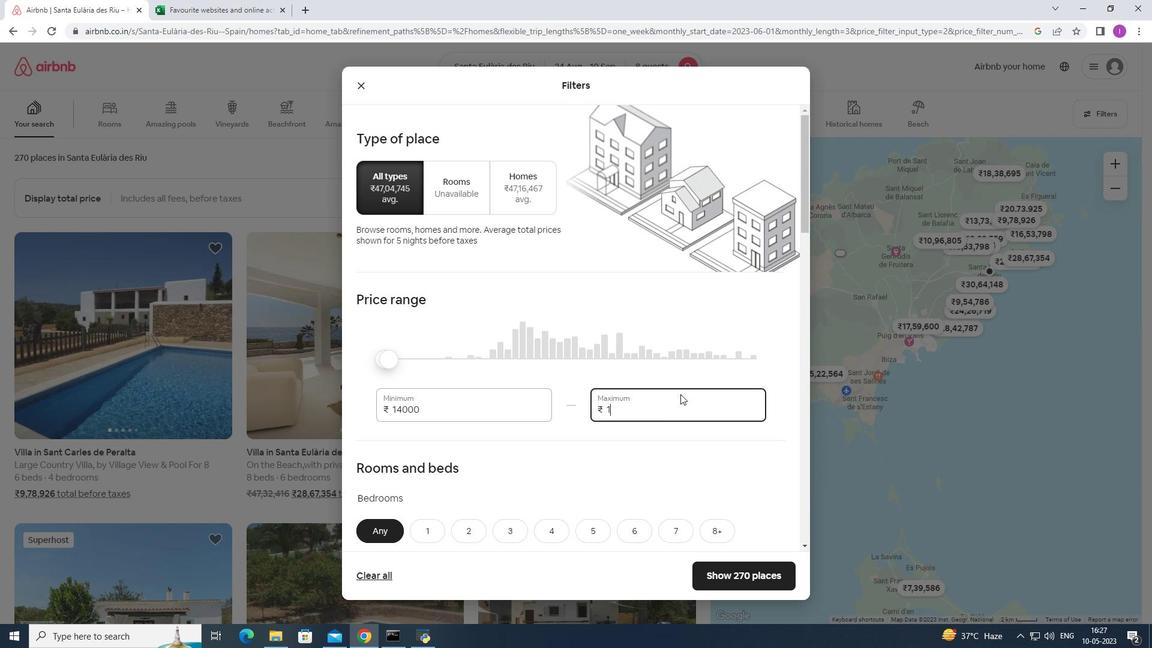 
Action: Key pressed 5
Screenshot: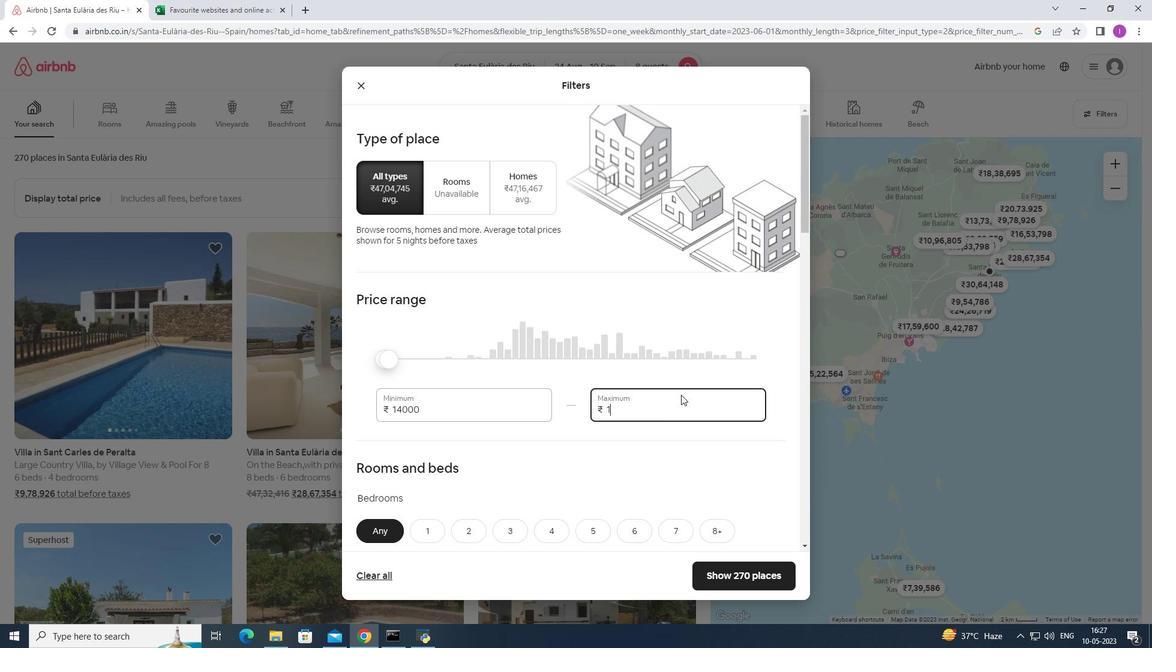 
Action: Mouse moved to (681, 397)
Screenshot: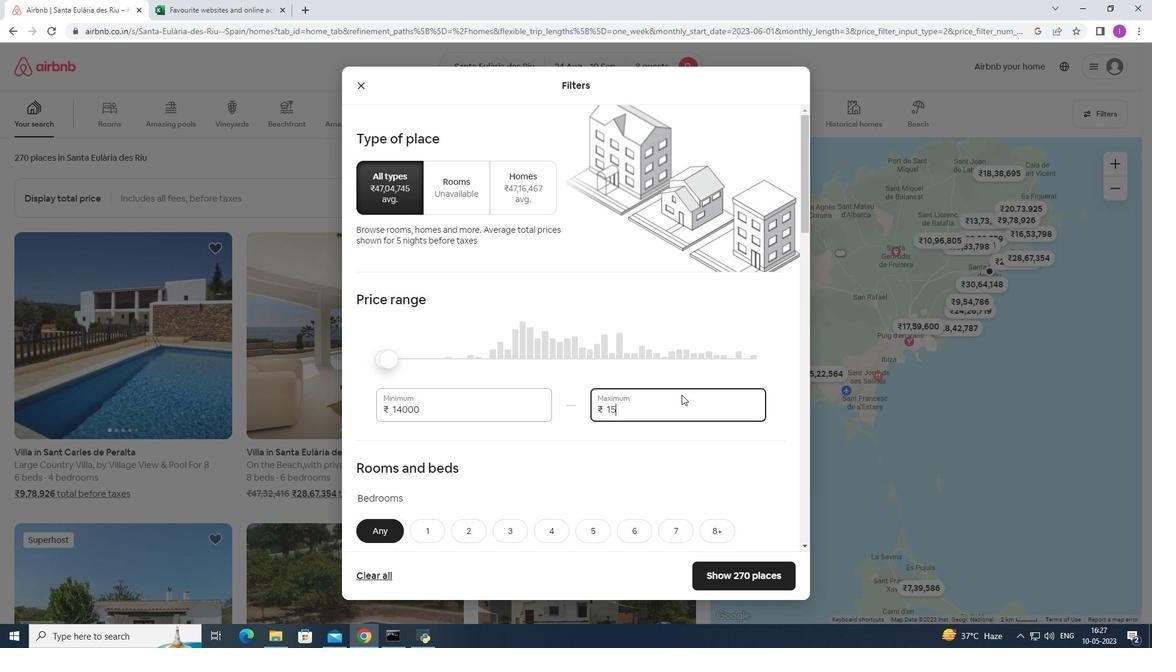 
Action: Key pressed 0
Screenshot: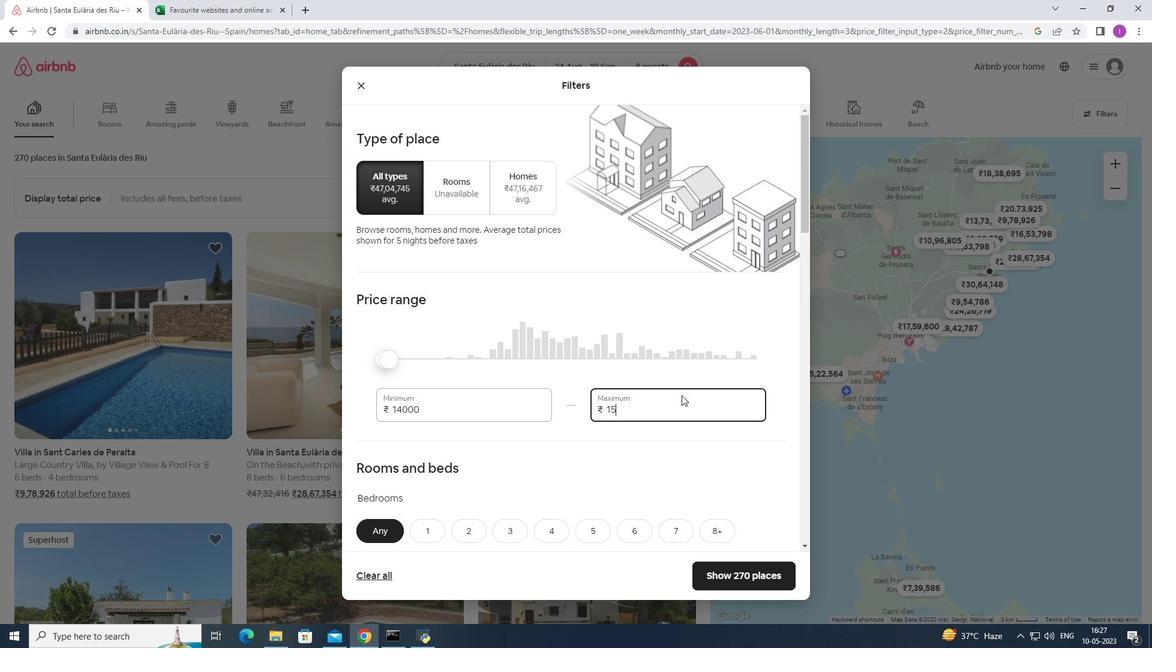 
Action: Mouse moved to (681, 397)
Screenshot: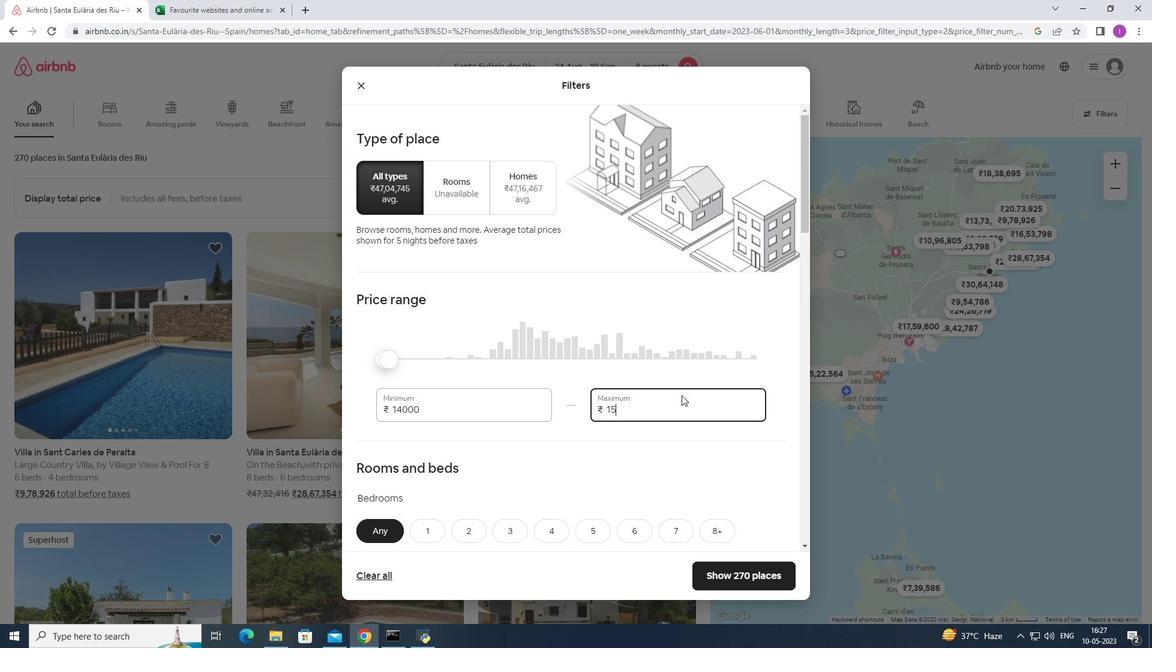 
Action: Key pressed 00
Screenshot: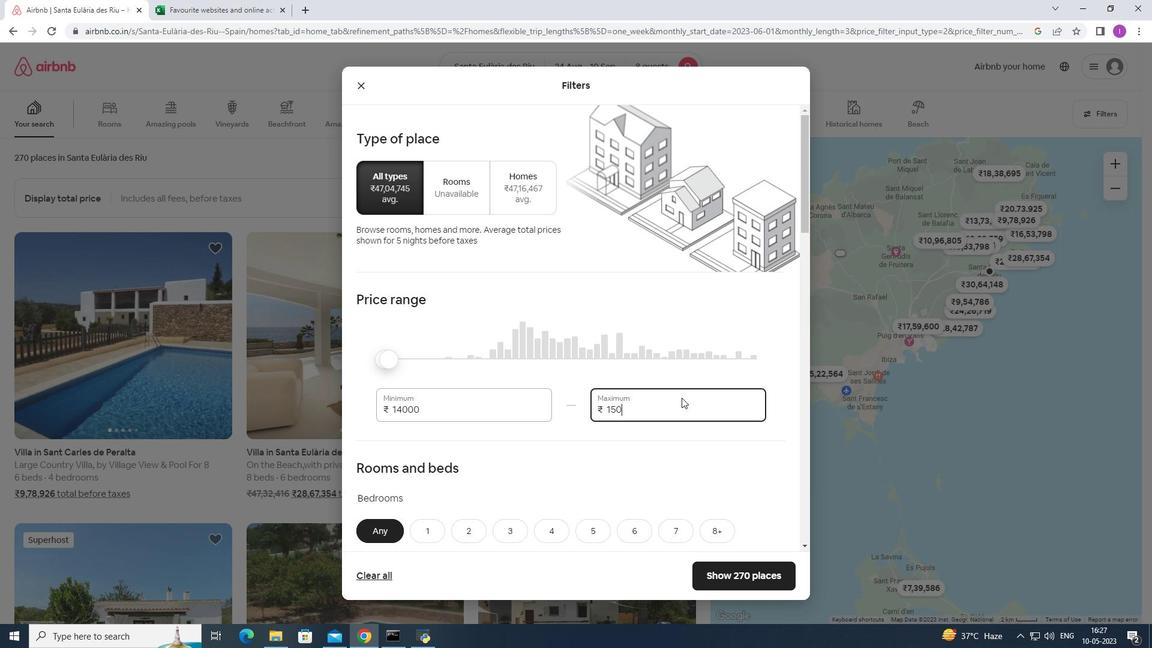 
Action: Mouse moved to (425, 411)
Screenshot: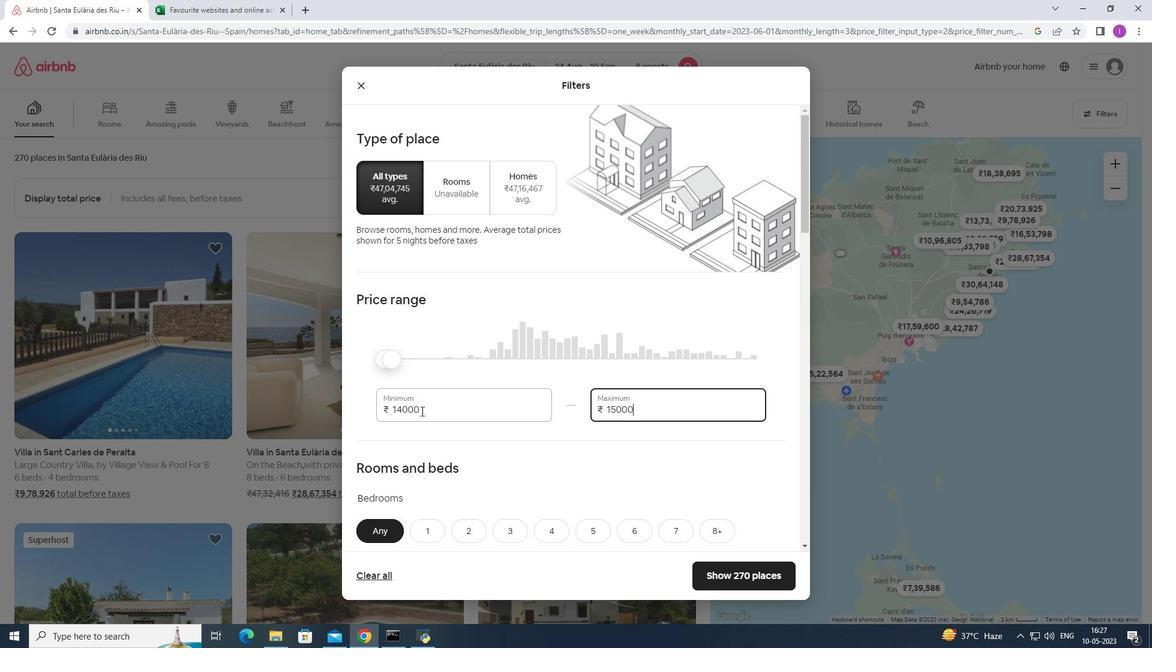 
Action: Mouse pressed left at (425, 411)
Screenshot: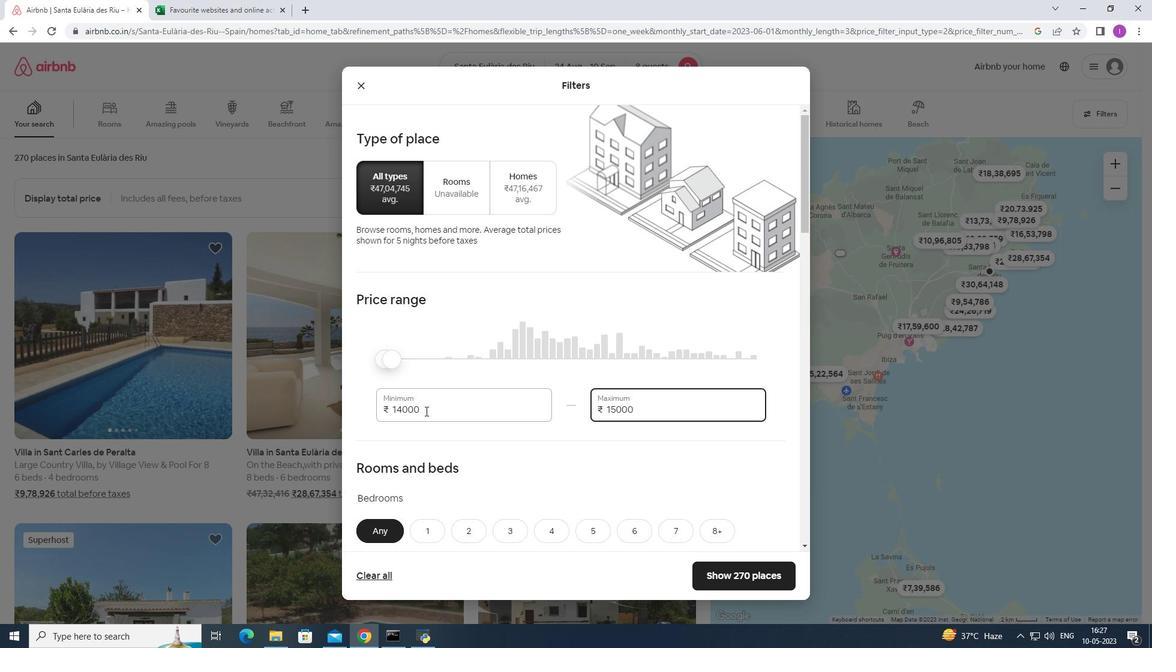 
Action: Mouse moved to (483, 421)
Screenshot: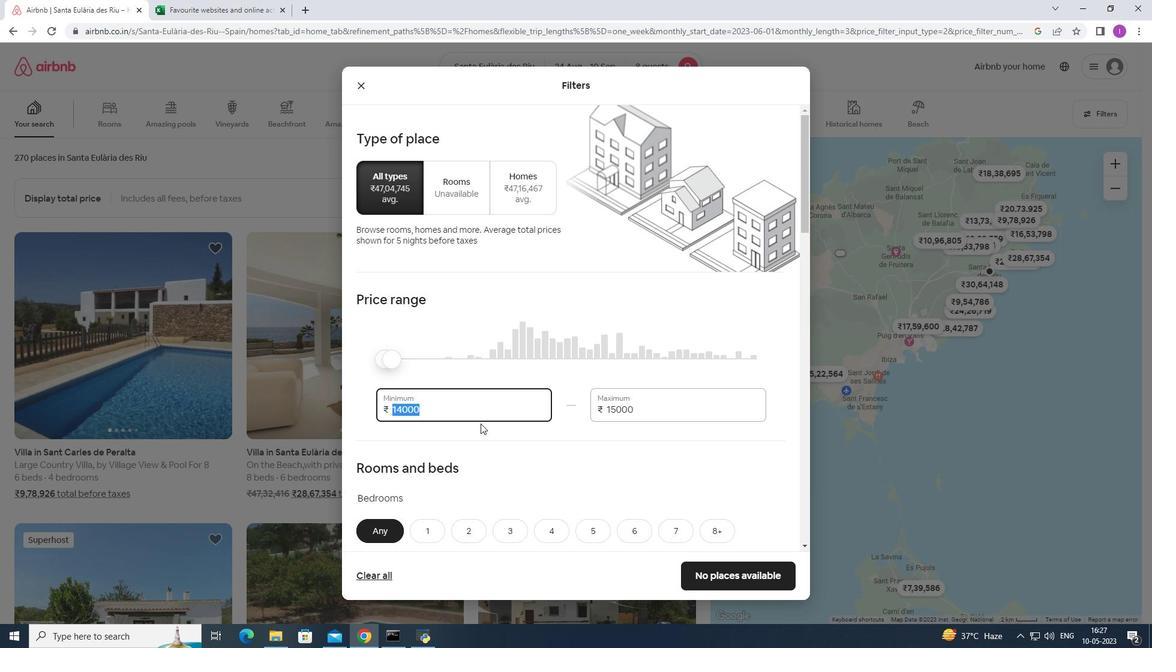 
Action: Key pressed 1
Screenshot: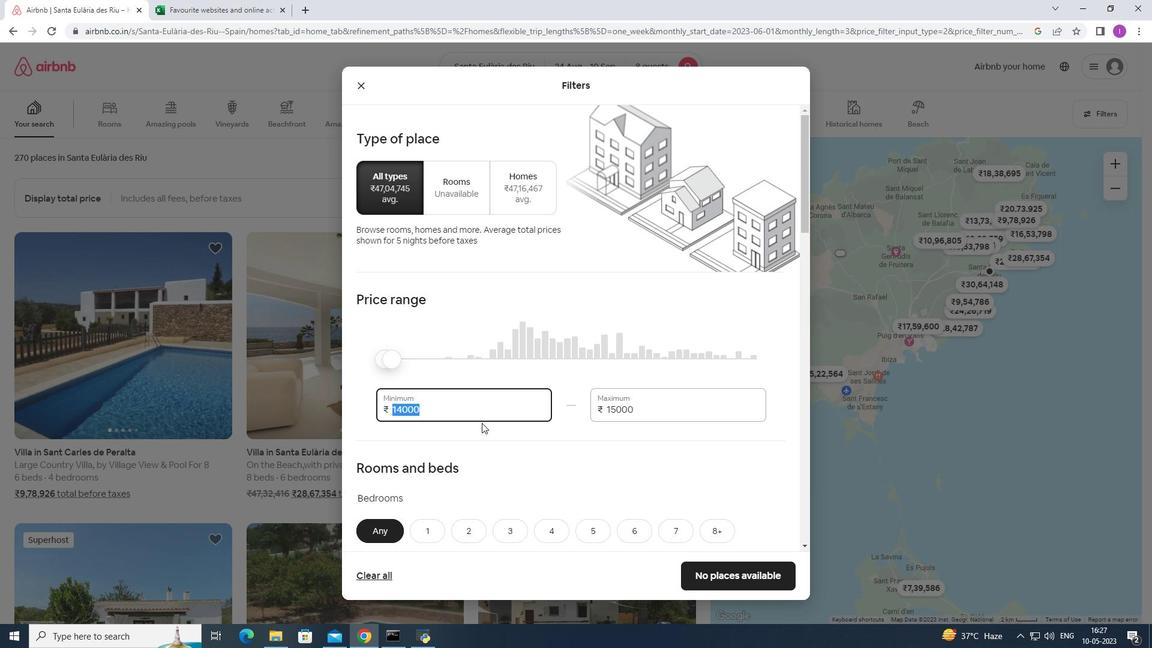 
Action: Mouse moved to (483, 421)
Screenshot: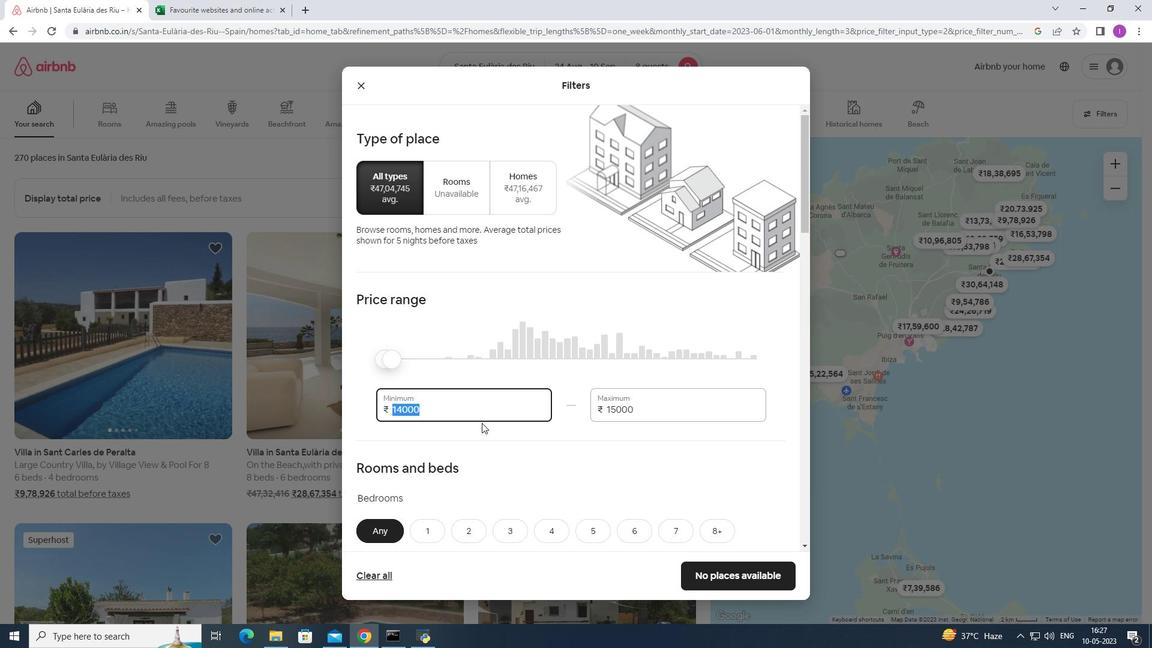 
Action: Key pressed 2
Screenshot: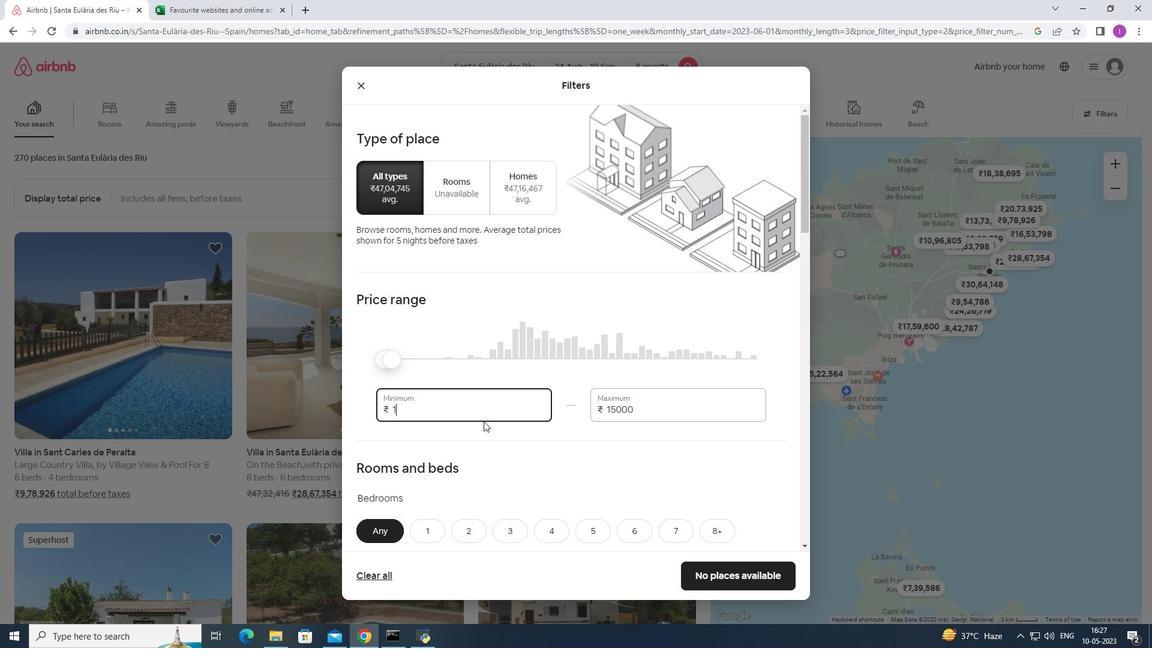 
Action: Mouse moved to (487, 423)
Screenshot: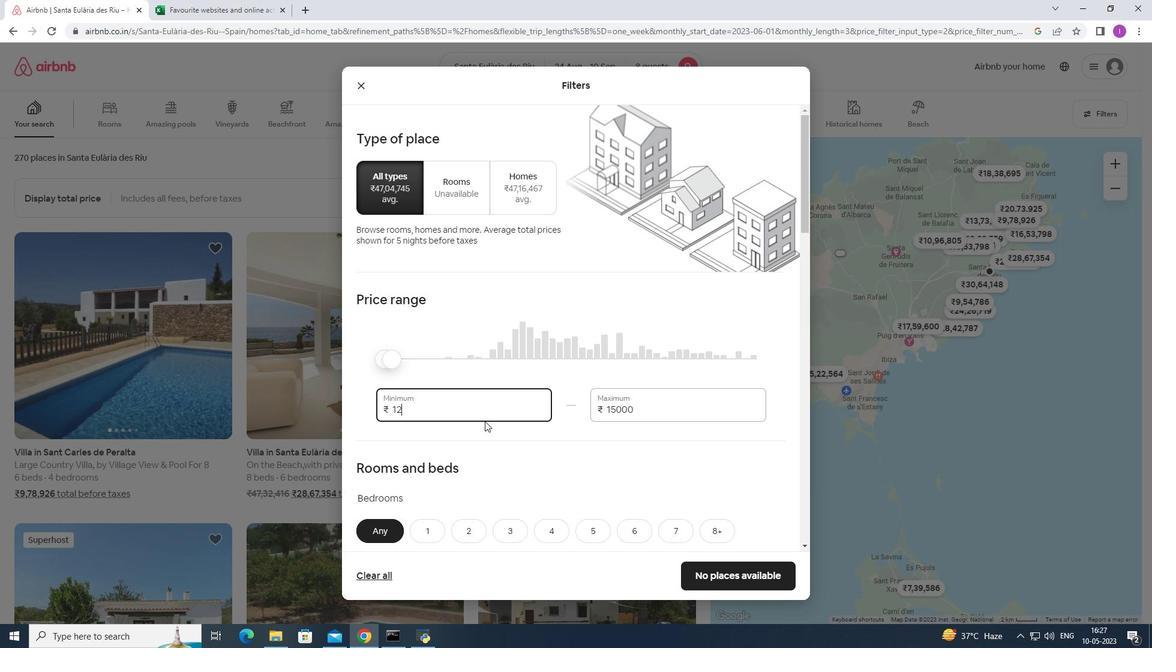 
Action: Key pressed 0
Screenshot: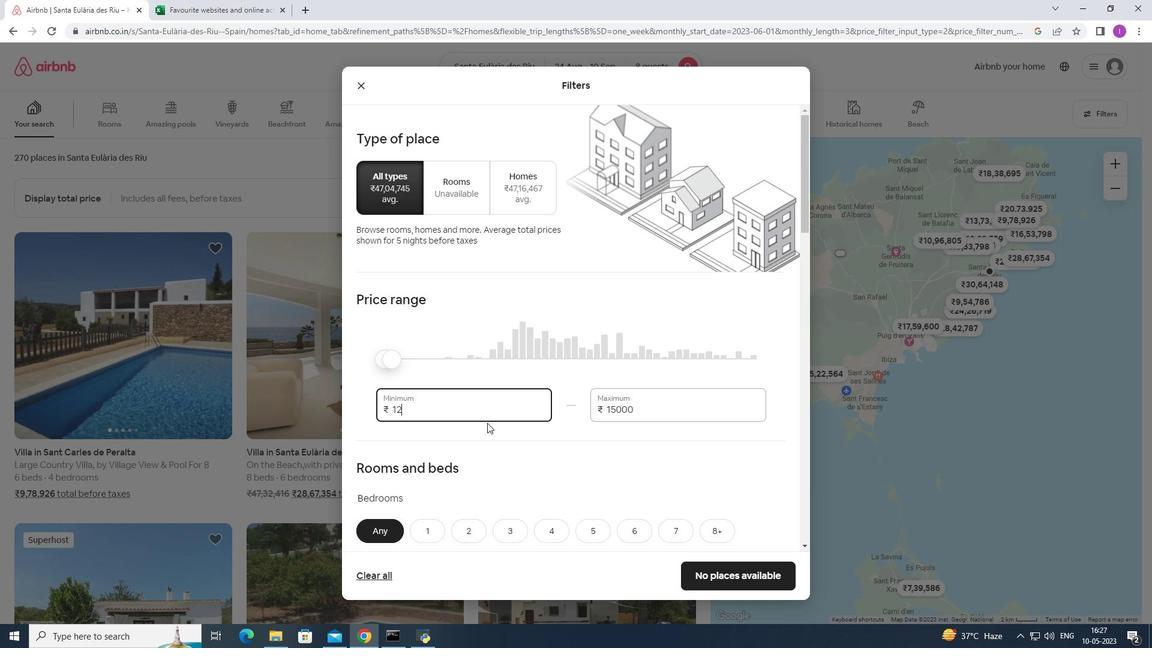 
Action: Mouse moved to (491, 421)
Screenshot: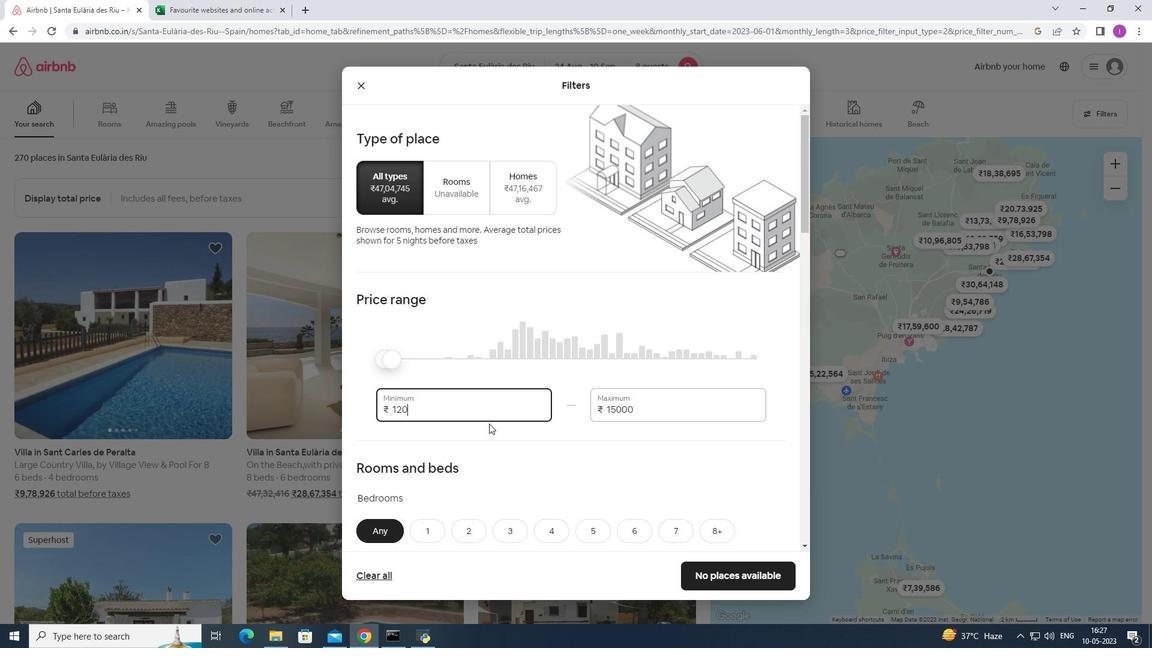 
Action: Key pressed 0
Screenshot: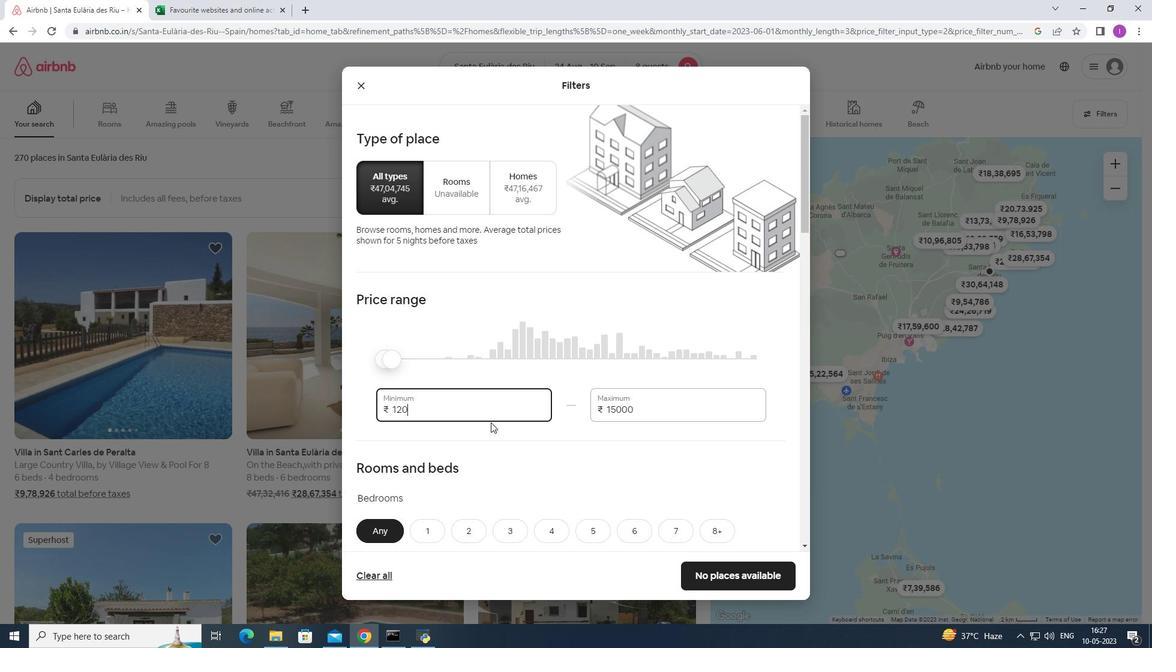 
Action: Mouse moved to (493, 420)
Screenshot: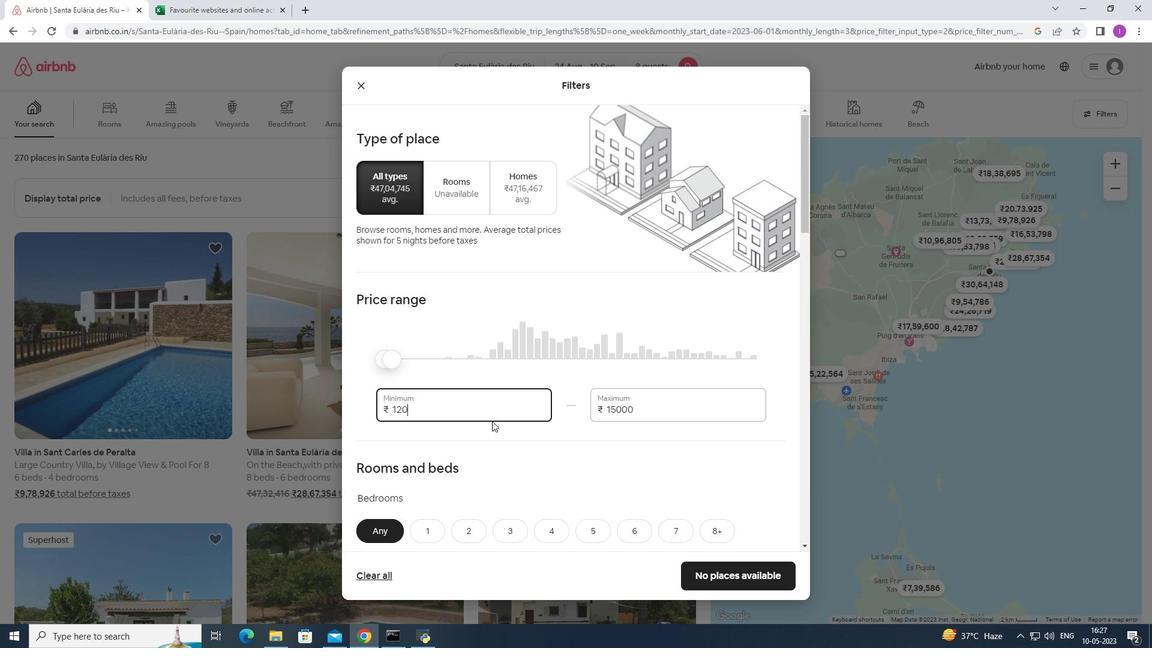 
Action: Key pressed 0
Screenshot: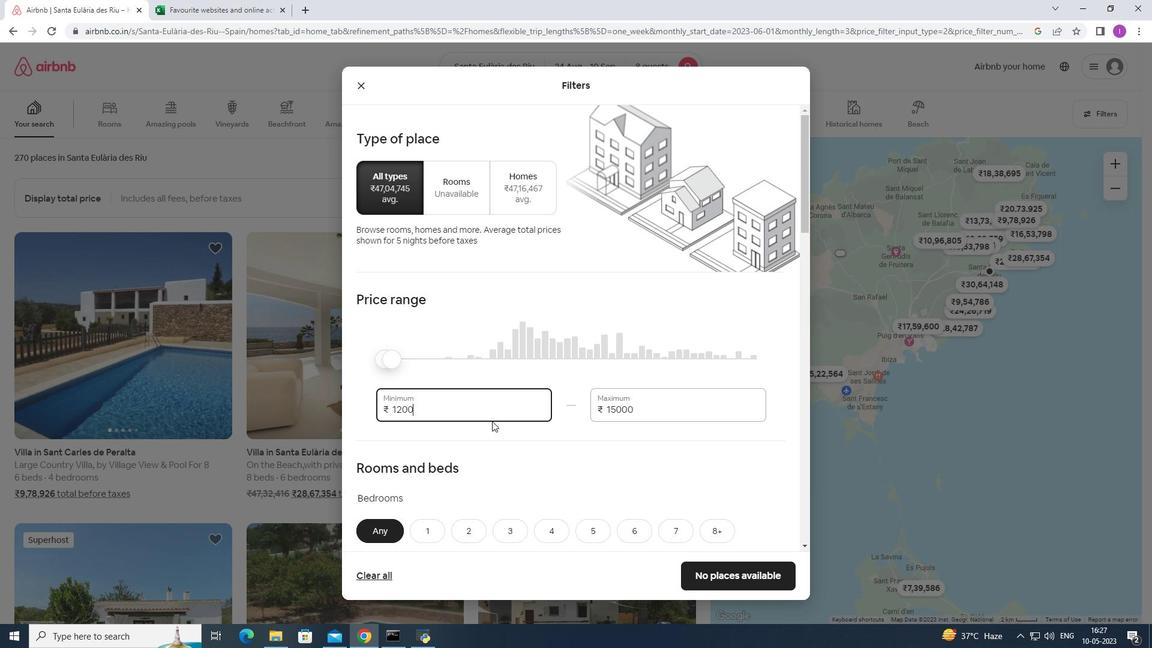 
Action: Mouse moved to (499, 426)
Screenshot: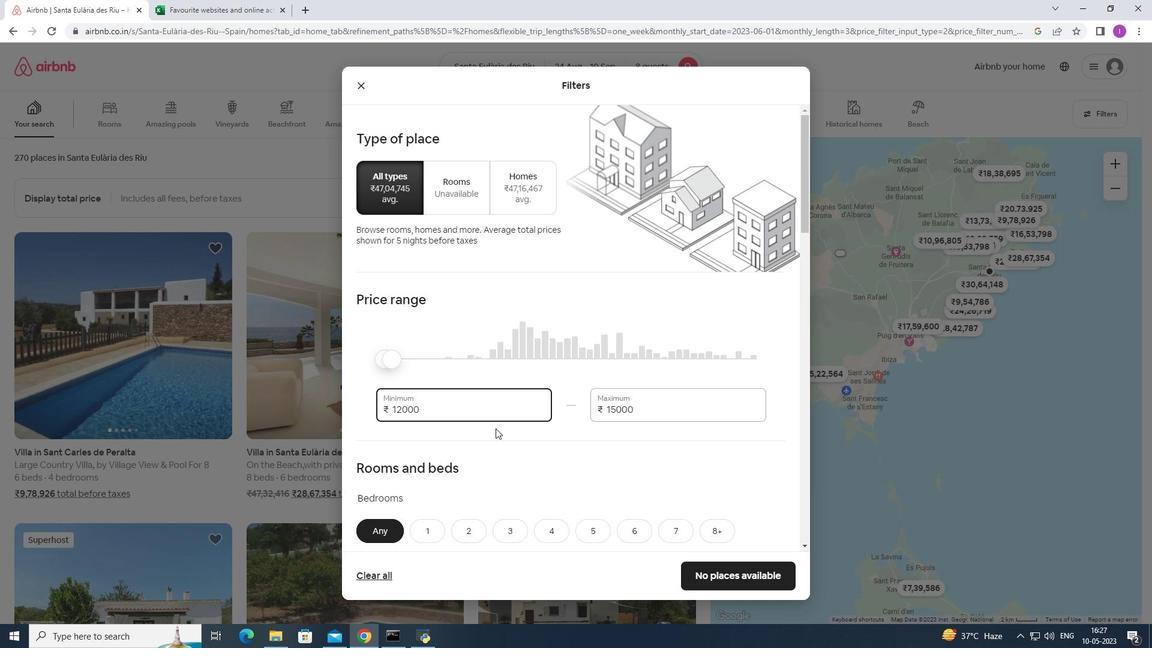 
Action: Mouse scrolled (499, 426) with delta (0, 0)
Screenshot: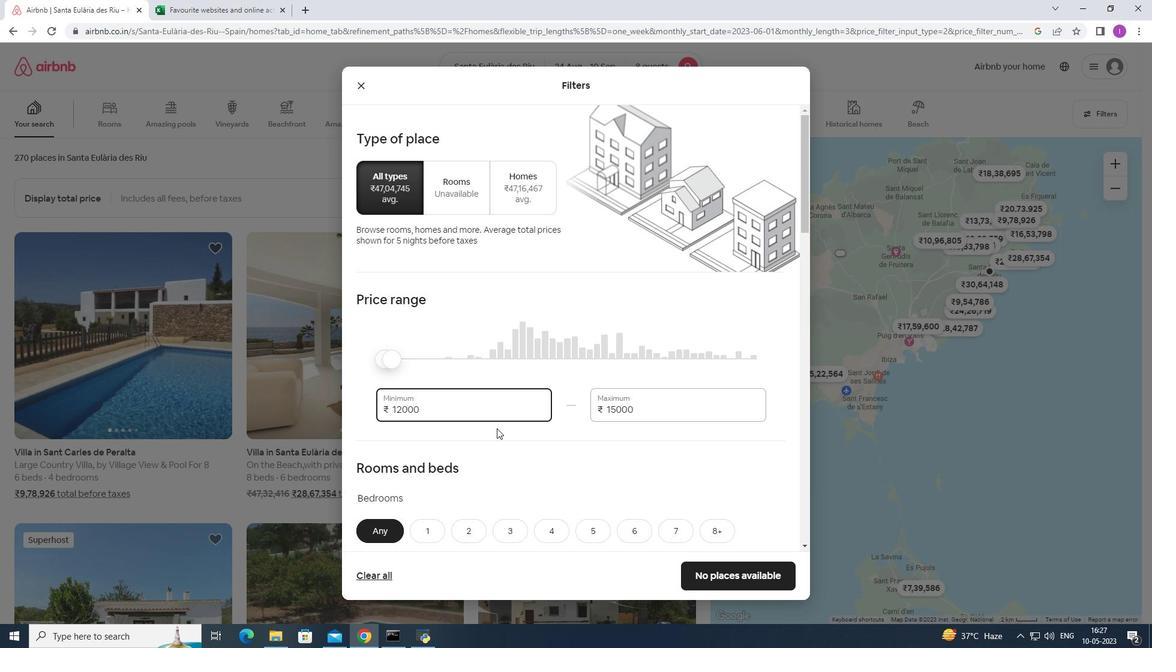 
Action: Mouse moved to (505, 421)
Screenshot: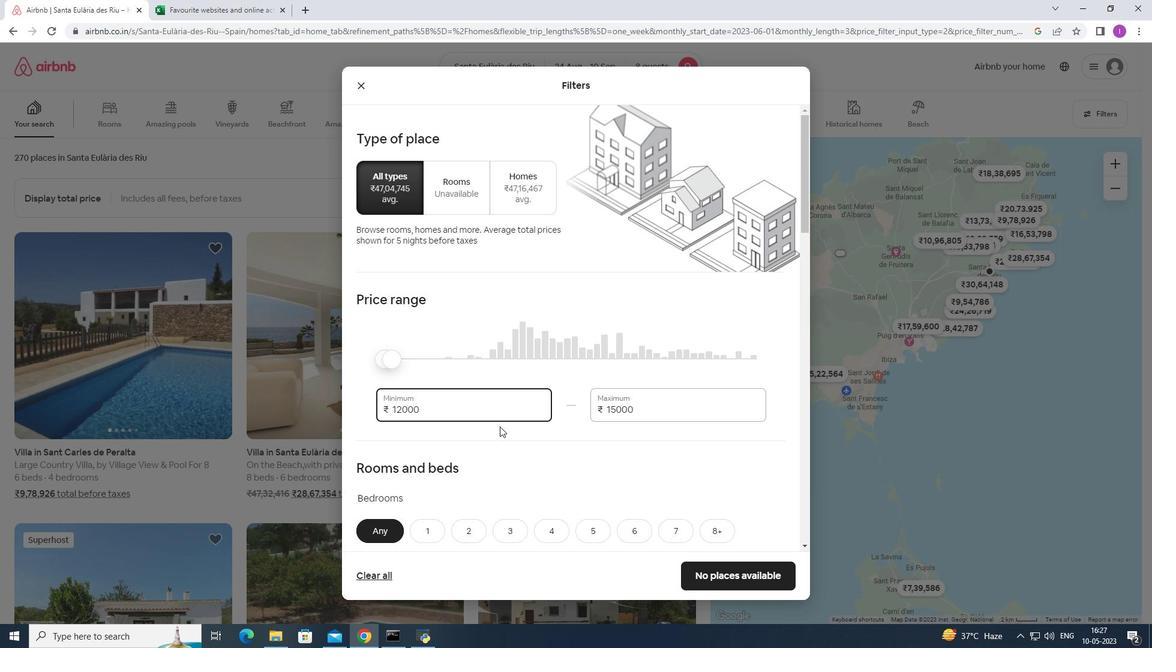 
Action: Mouse scrolled (504, 422) with delta (0, 0)
Screenshot: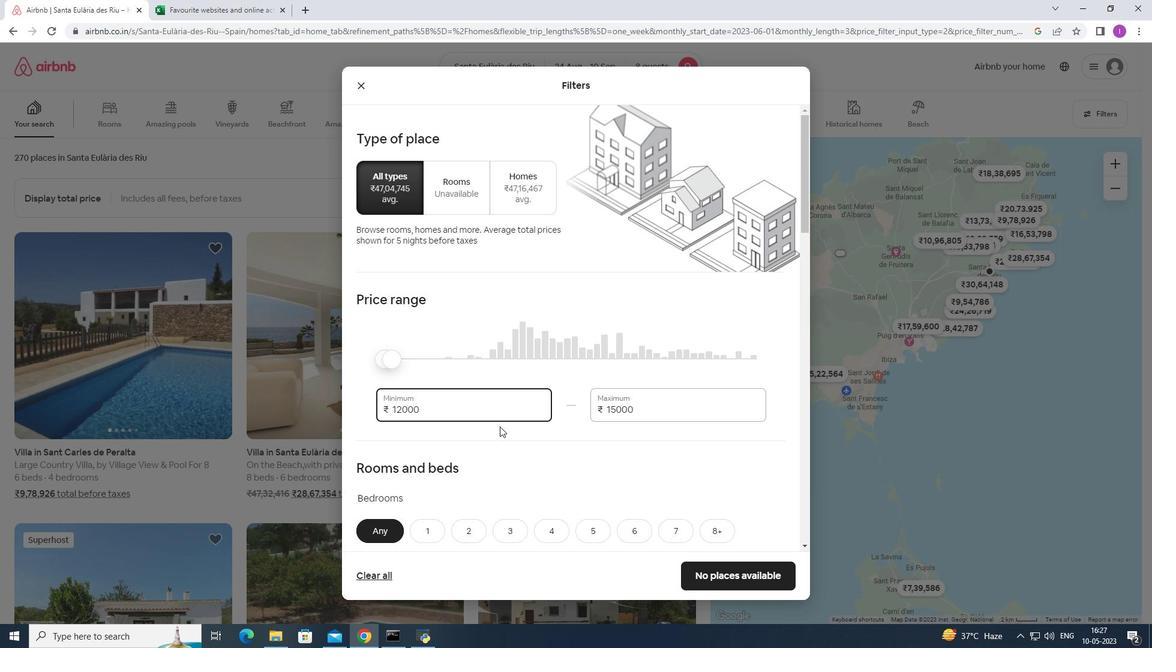 
Action: Mouse moved to (528, 404)
Screenshot: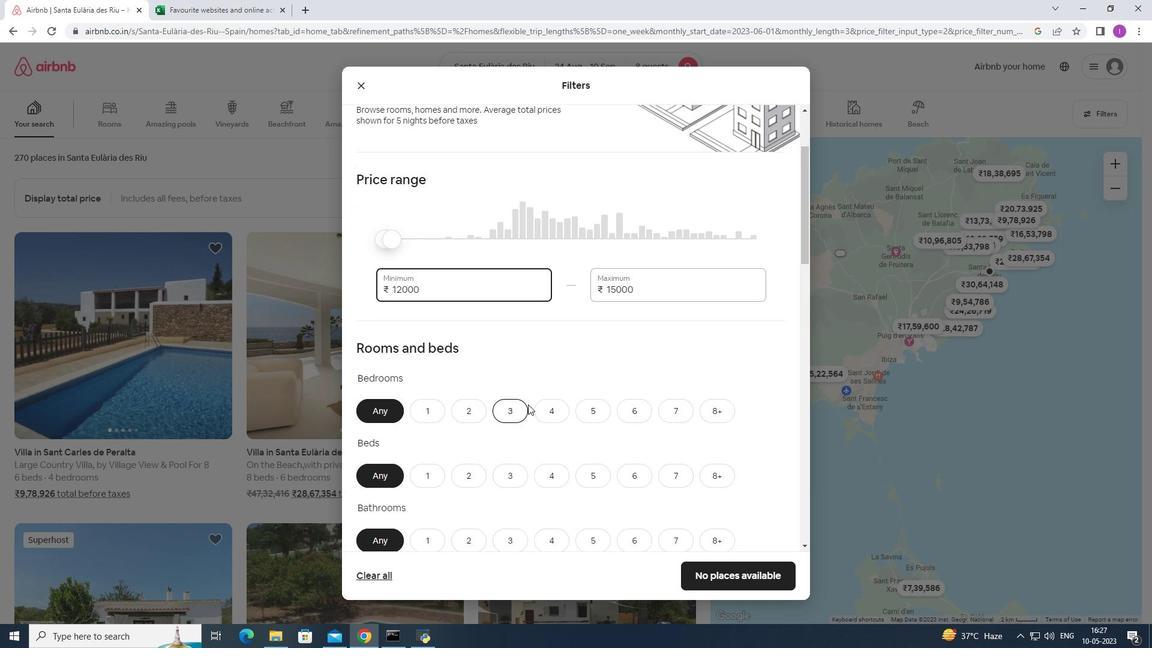 
Action: Mouse scrolled (528, 403) with delta (0, 0)
Screenshot: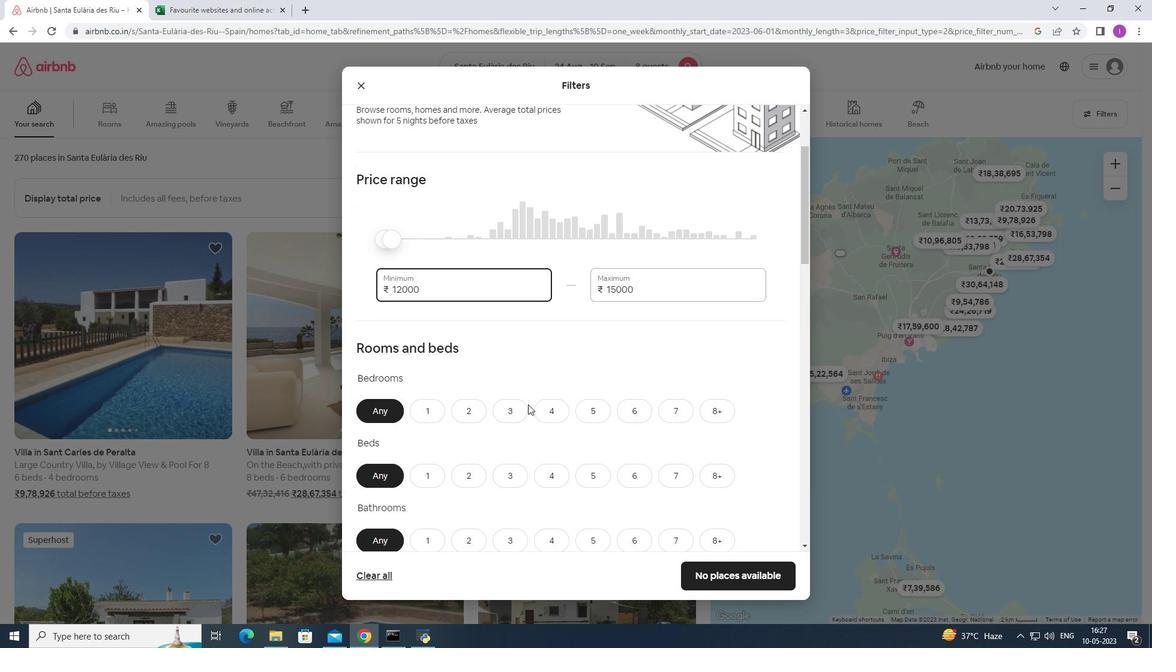 
Action: Mouse scrolled (528, 403) with delta (0, 0)
Screenshot: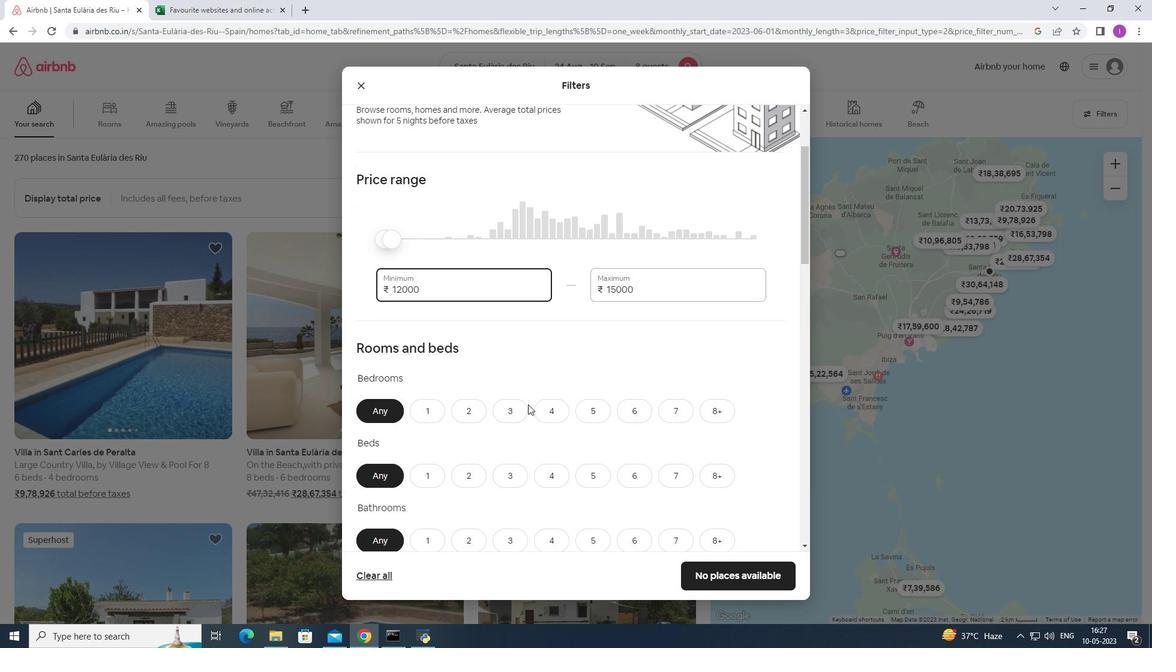 
Action: Mouse moved to (556, 294)
Screenshot: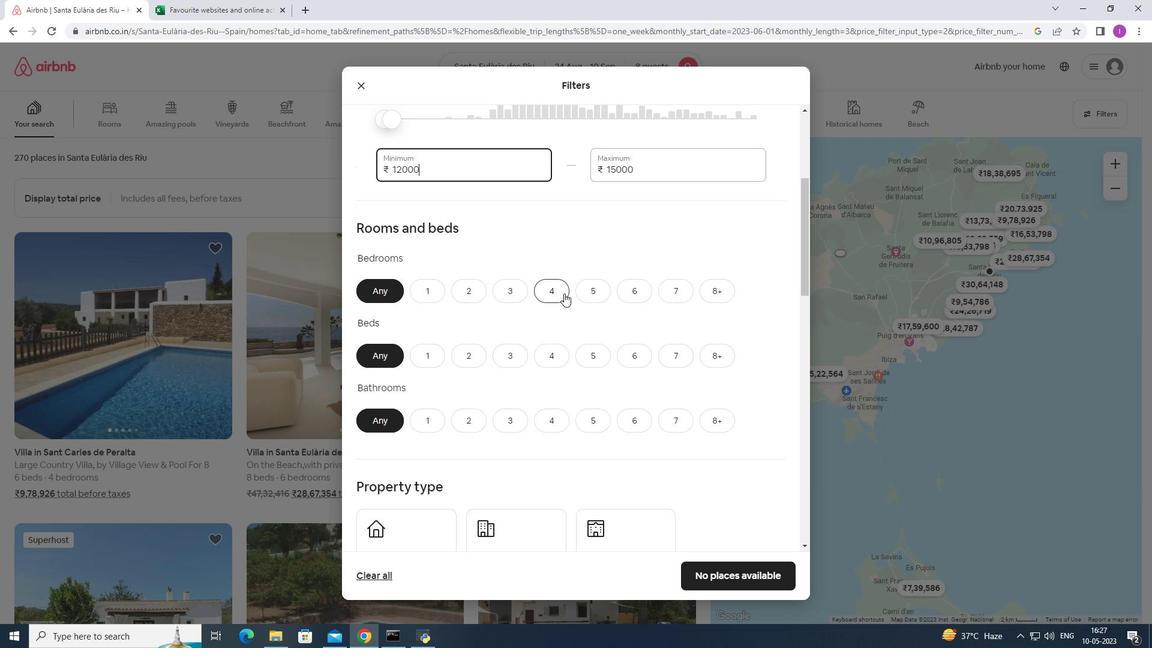 
Action: Mouse pressed left at (556, 294)
Screenshot: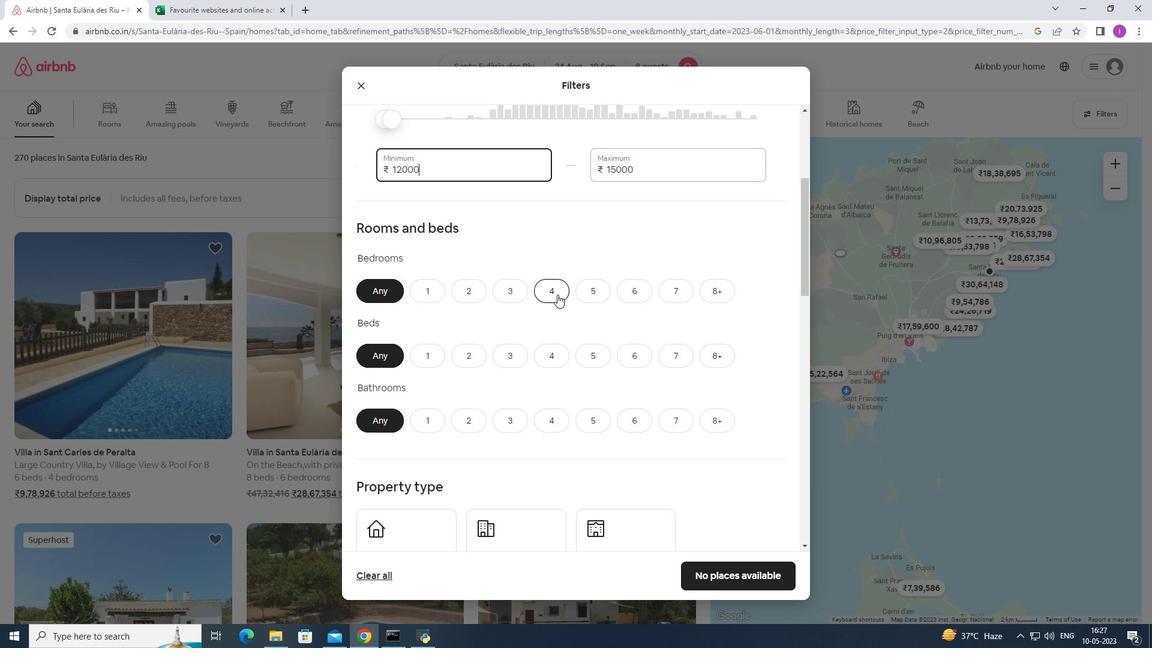 
Action: Mouse moved to (718, 354)
Screenshot: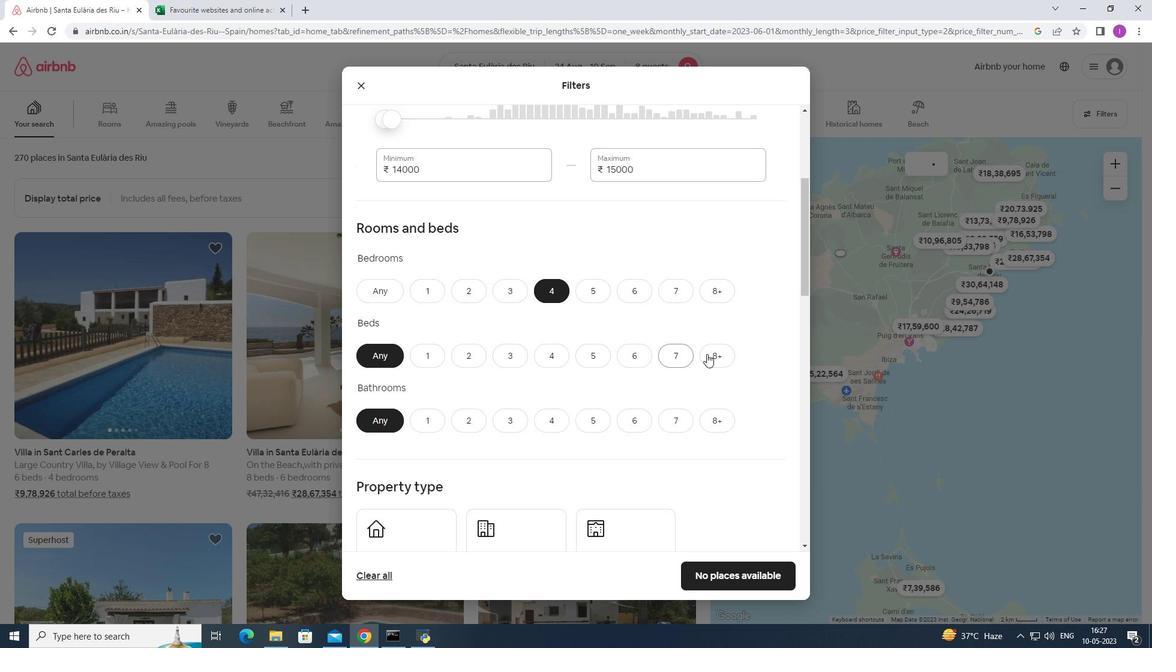 
Action: Mouse pressed left at (718, 354)
Screenshot: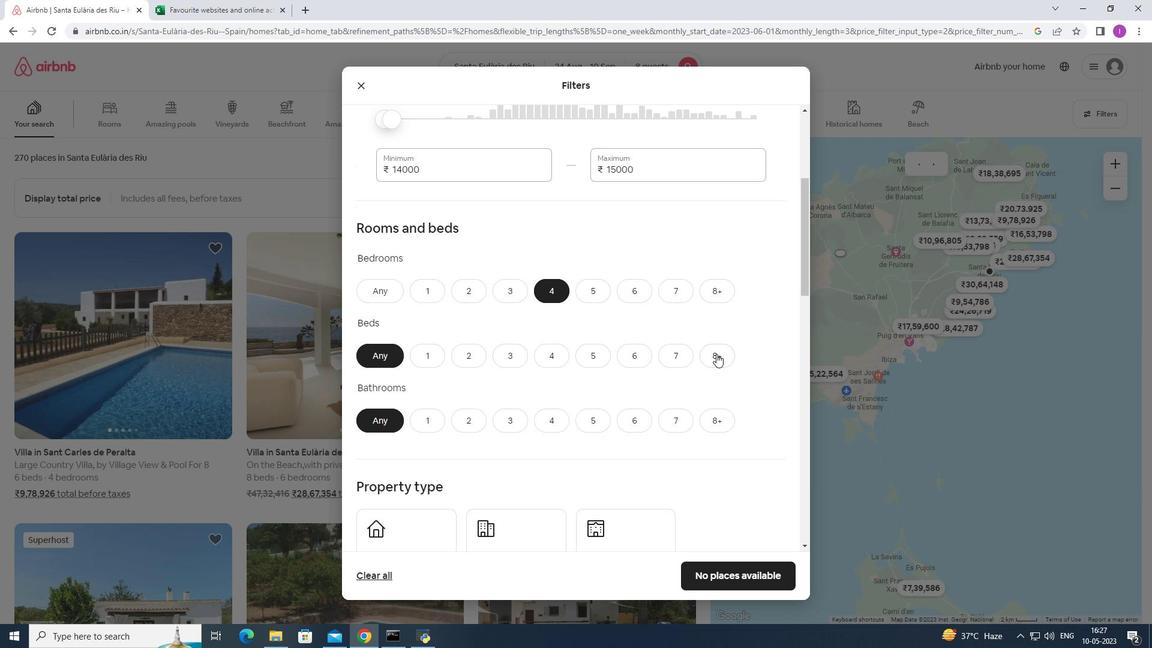 
Action: Mouse moved to (552, 420)
Screenshot: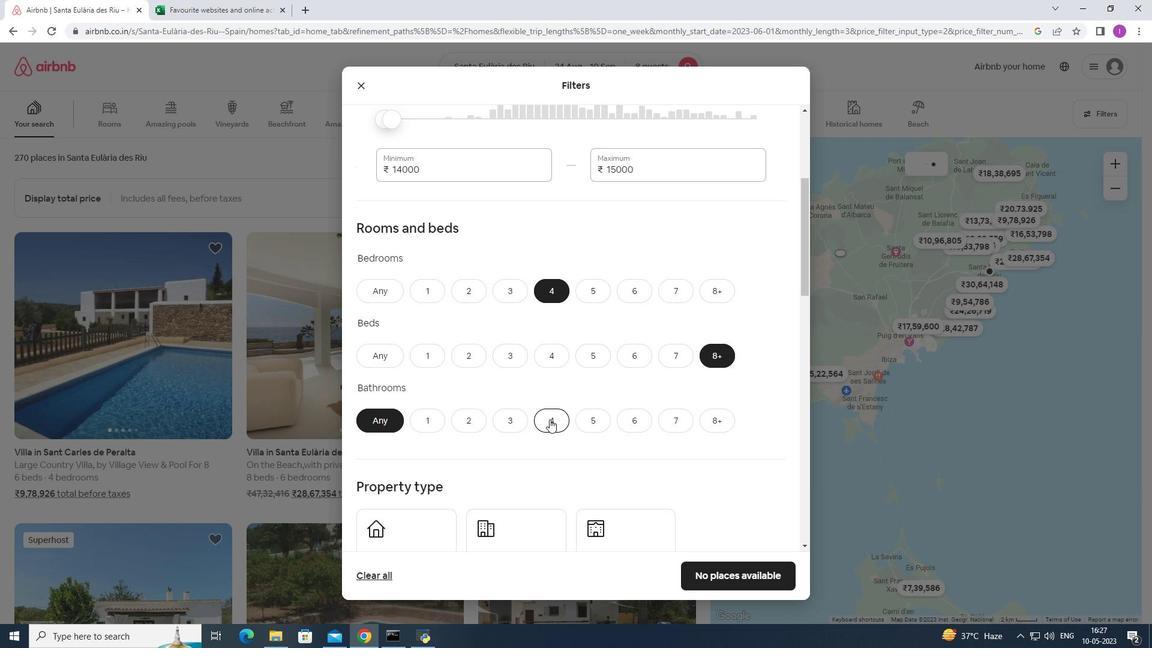
Action: Mouse pressed left at (552, 420)
Screenshot: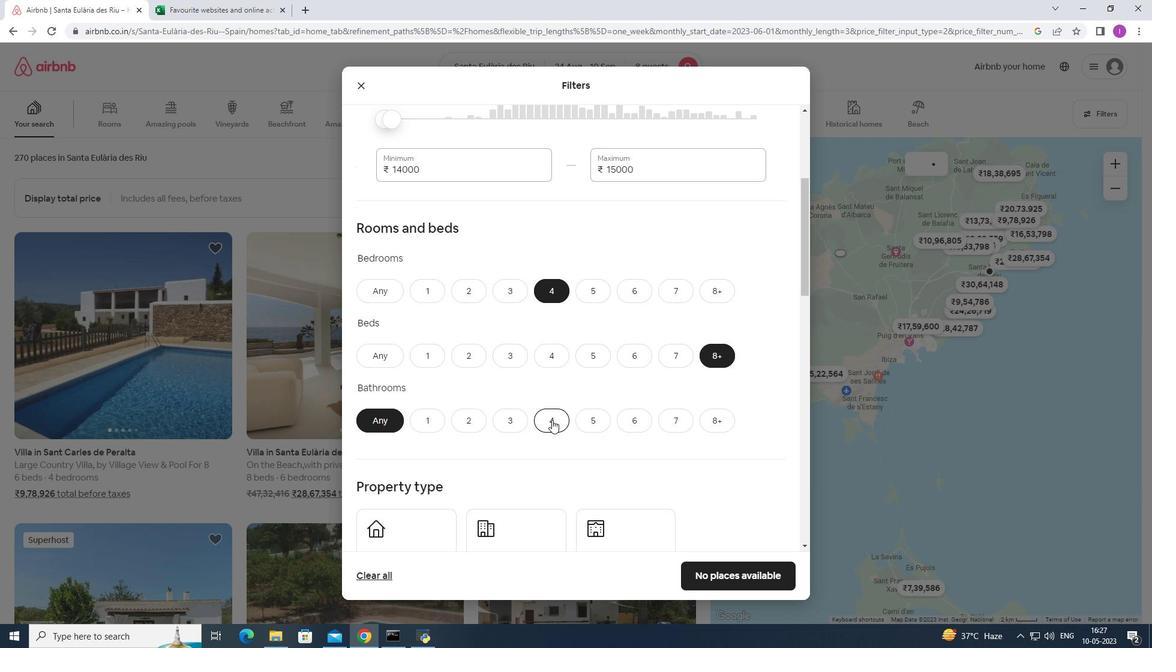 
Action: Mouse moved to (502, 437)
Screenshot: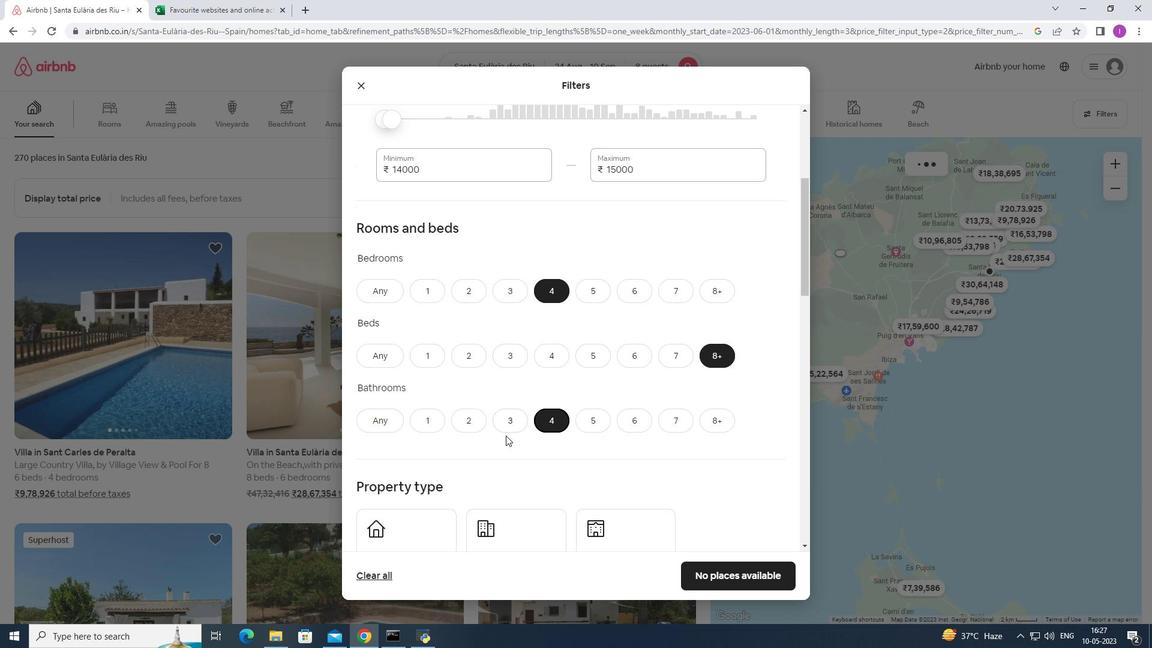 
Action: Mouse scrolled (502, 436) with delta (0, 0)
Screenshot: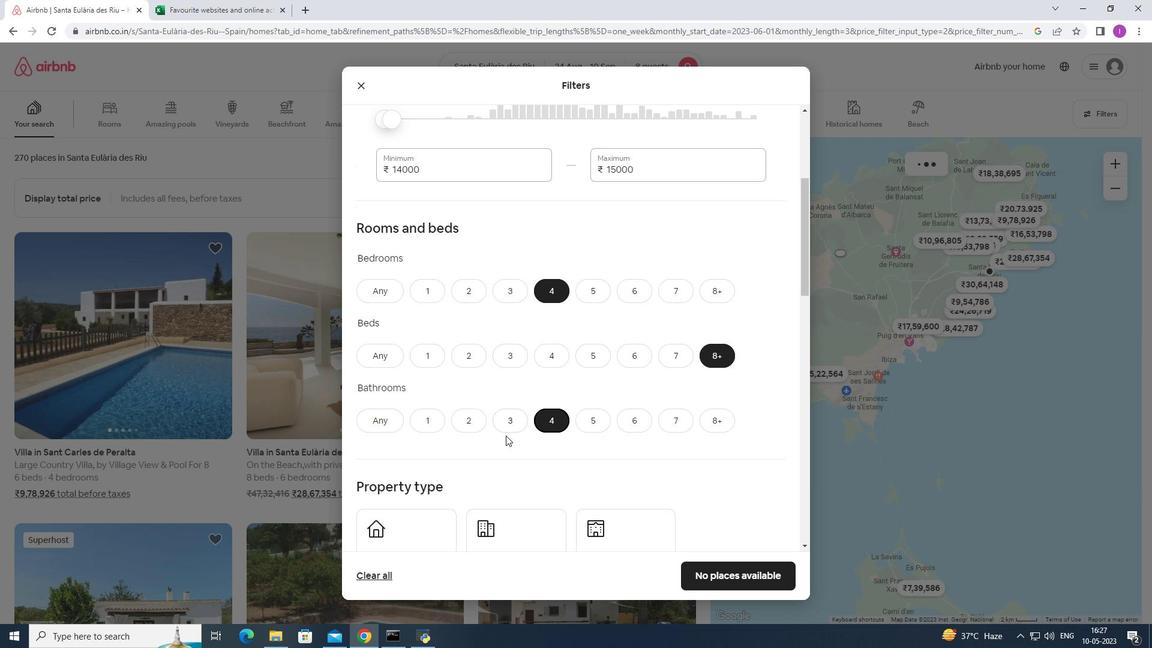 
Action: Mouse scrolled (502, 436) with delta (0, 0)
Screenshot: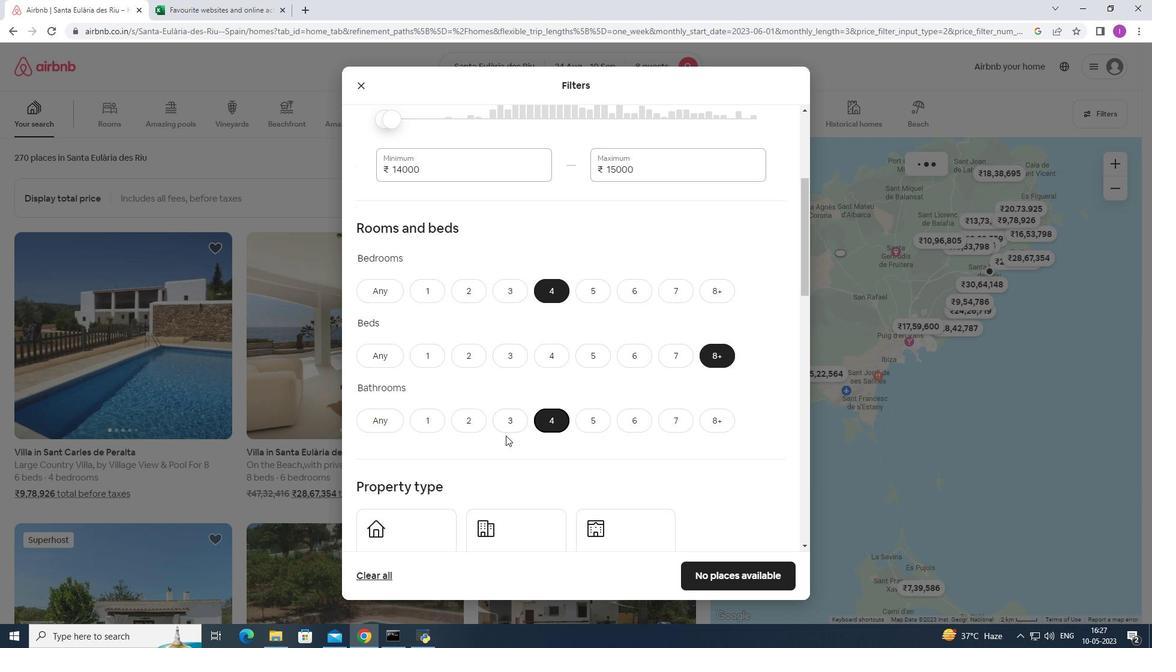 
Action: Mouse scrolled (502, 436) with delta (0, 0)
Screenshot: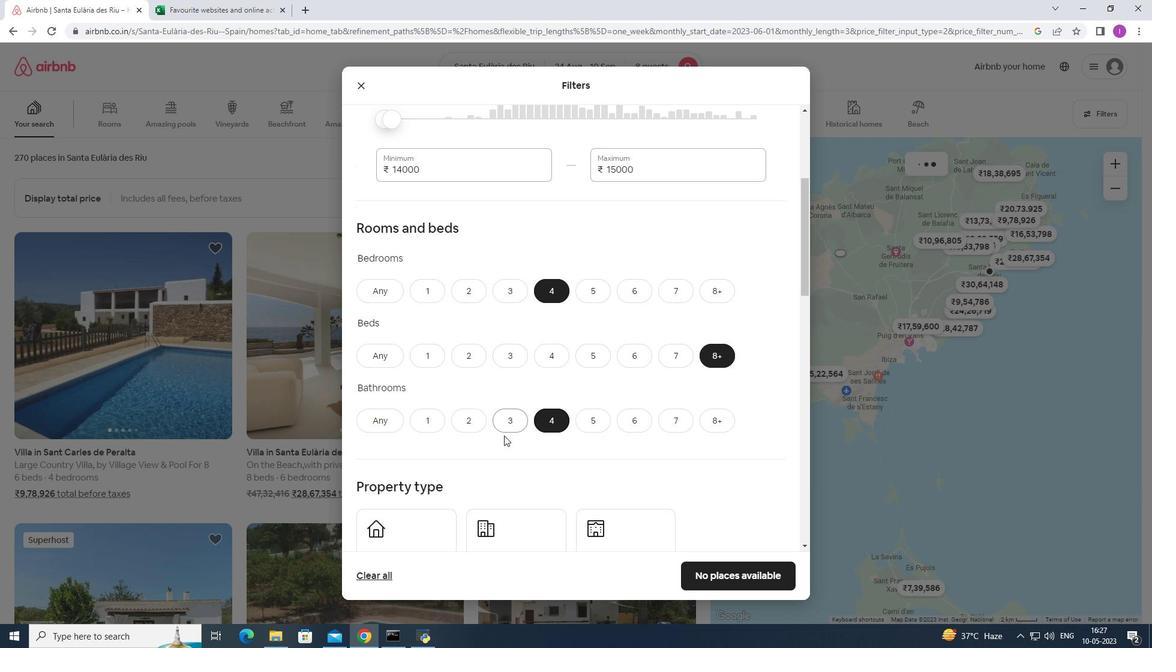 
Action: Mouse moved to (447, 389)
Screenshot: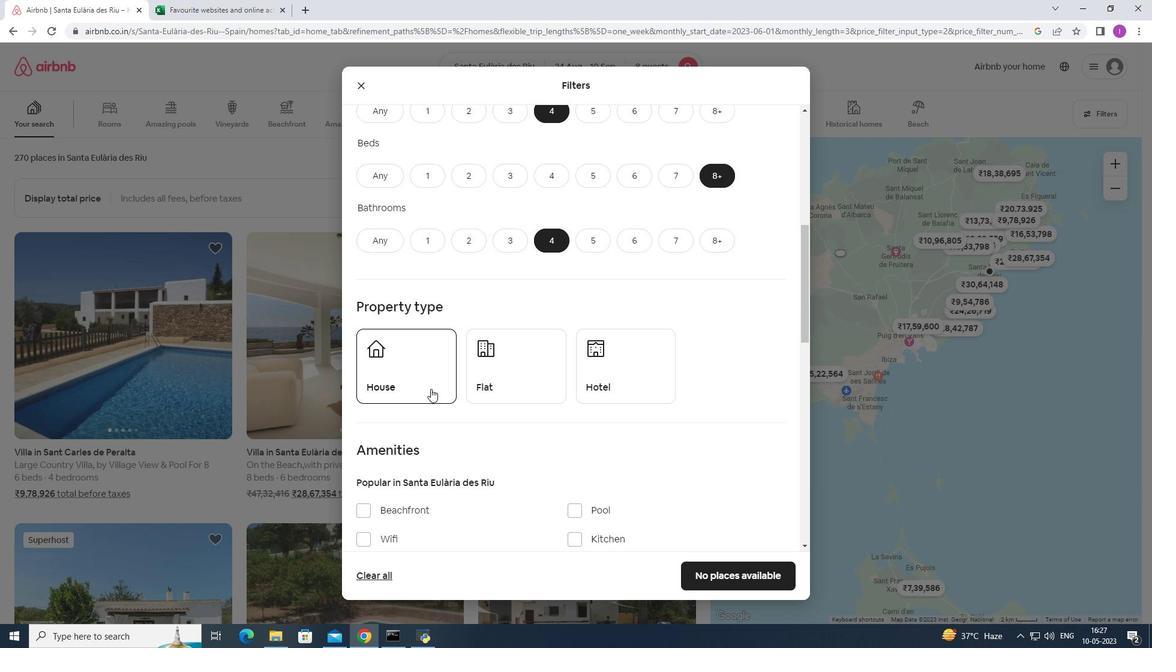 
Action: Mouse pressed left at (447, 389)
Screenshot: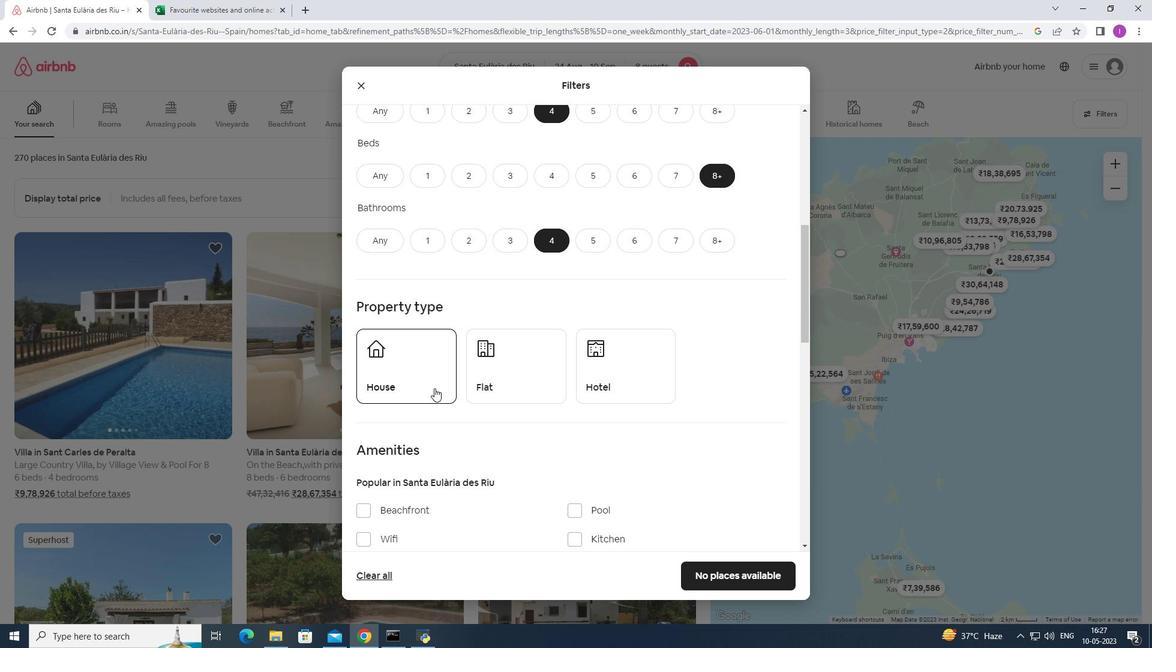 
Action: Mouse moved to (514, 389)
Screenshot: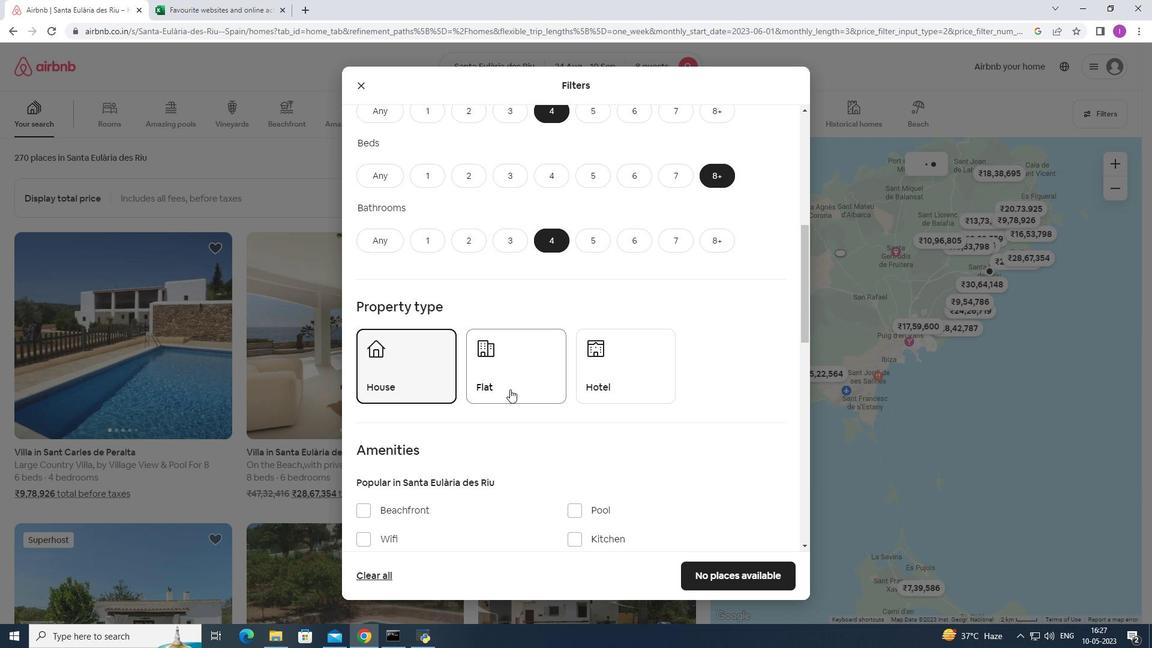 
Action: Mouse pressed left at (514, 389)
Screenshot: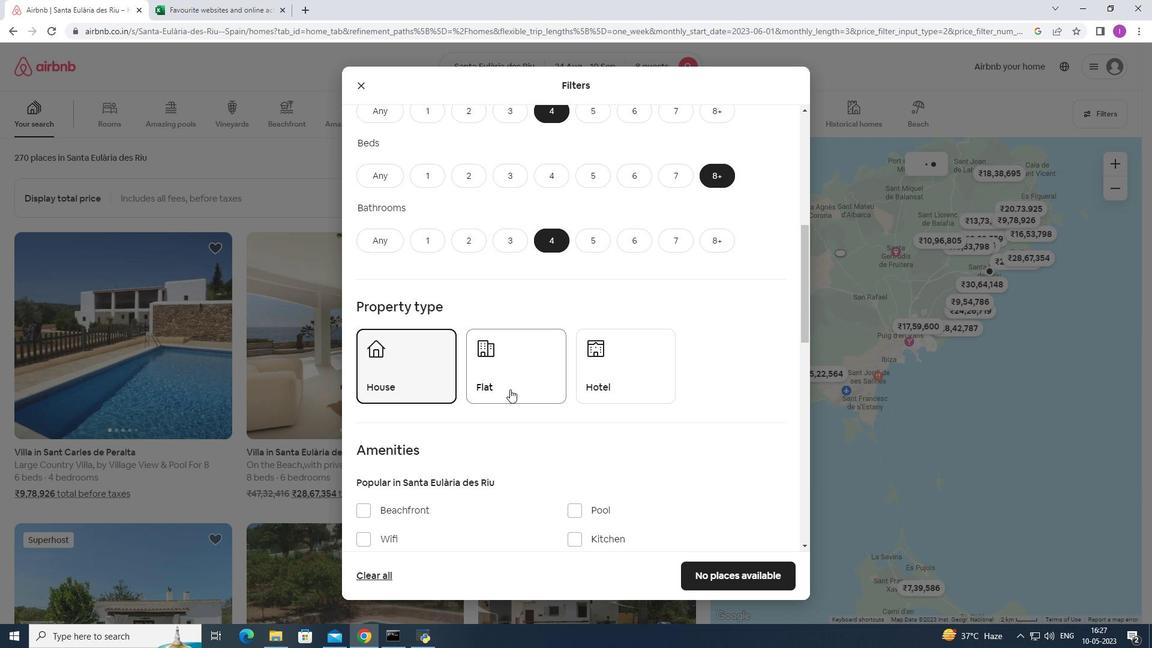 
Action: Mouse moved to (633, 400)
Screenshot: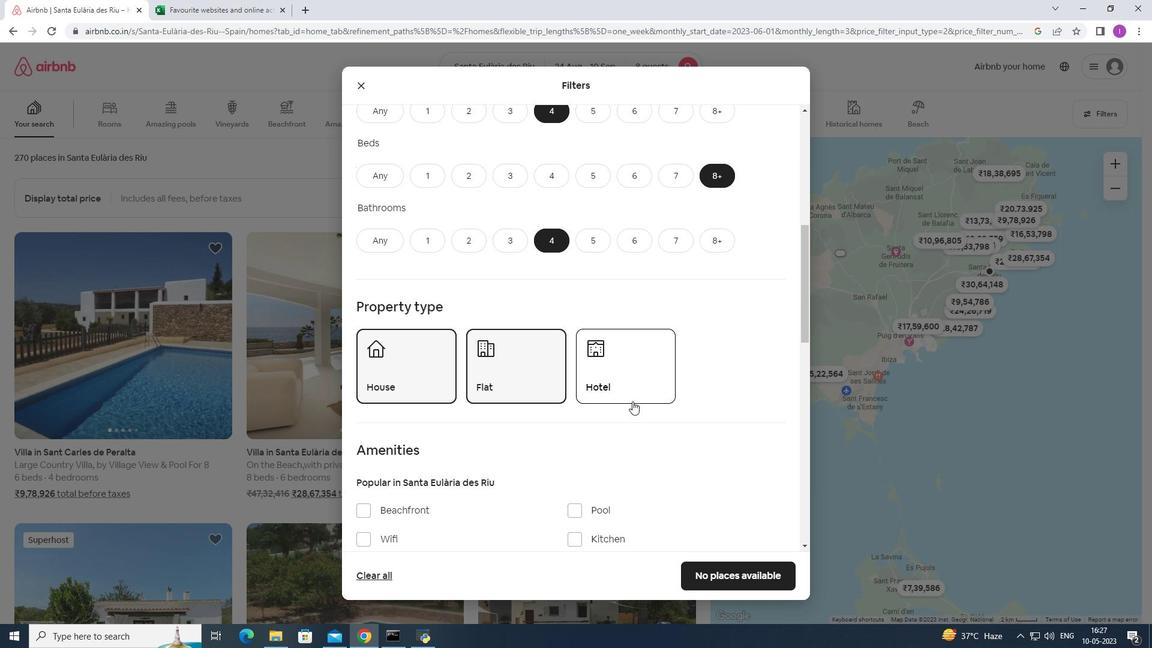 
Action: Mouse scrolled (633, 400) with delta (0, 0)
Screenshot: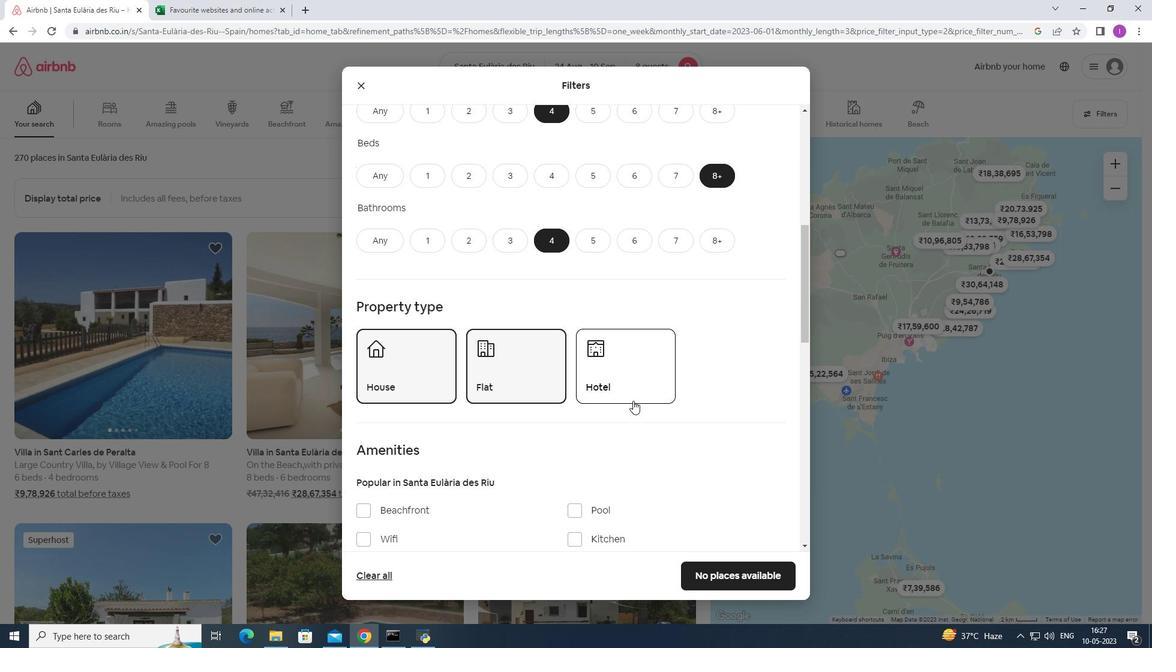 
Action: Mouse scrolled (633, 400) with delta (0, 0)
Screenshot: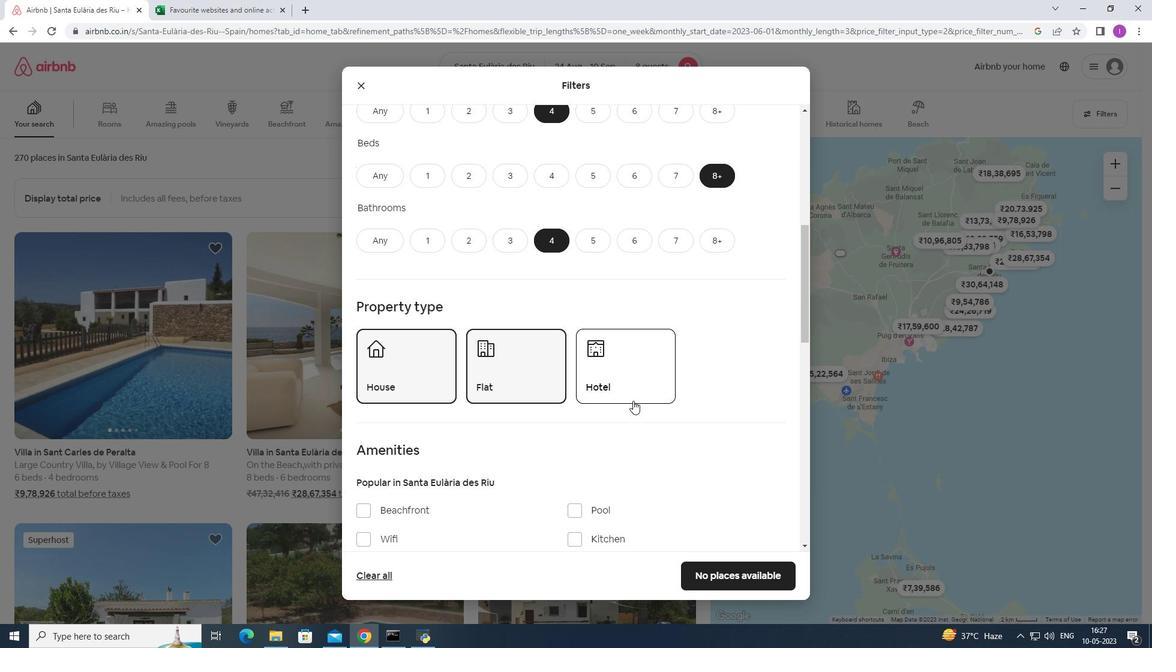 
Action: Mouse moved to (624, 399)
Screenshot: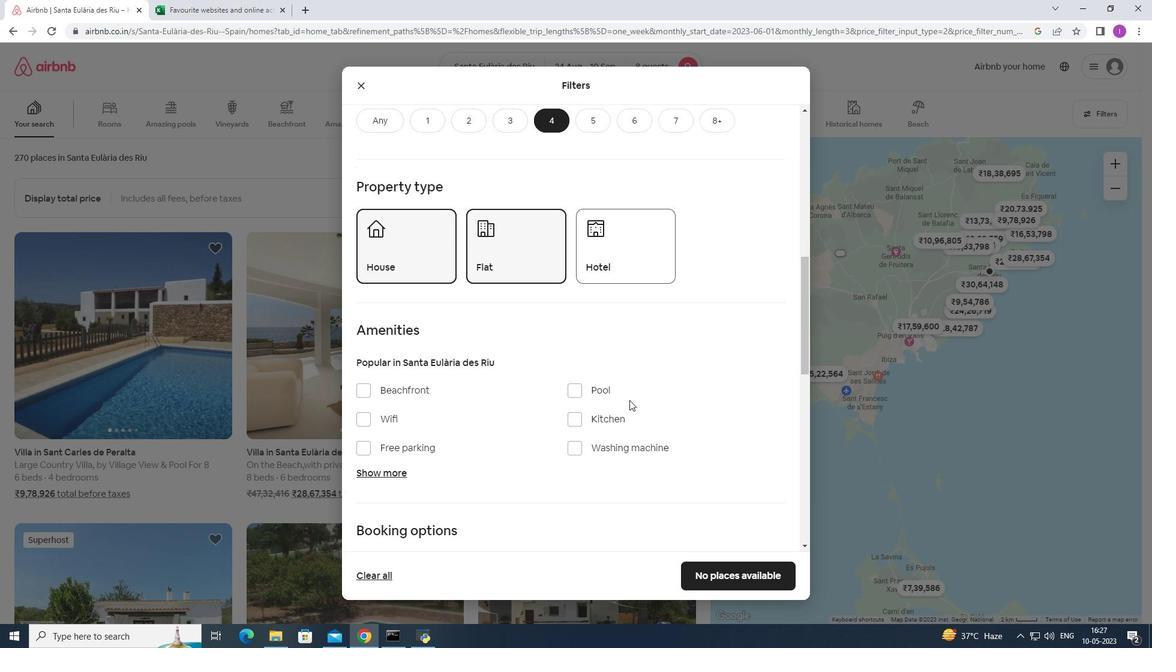 
Action: Mouse scrolled (624, 399) with delta (0, 0)
Screenshot: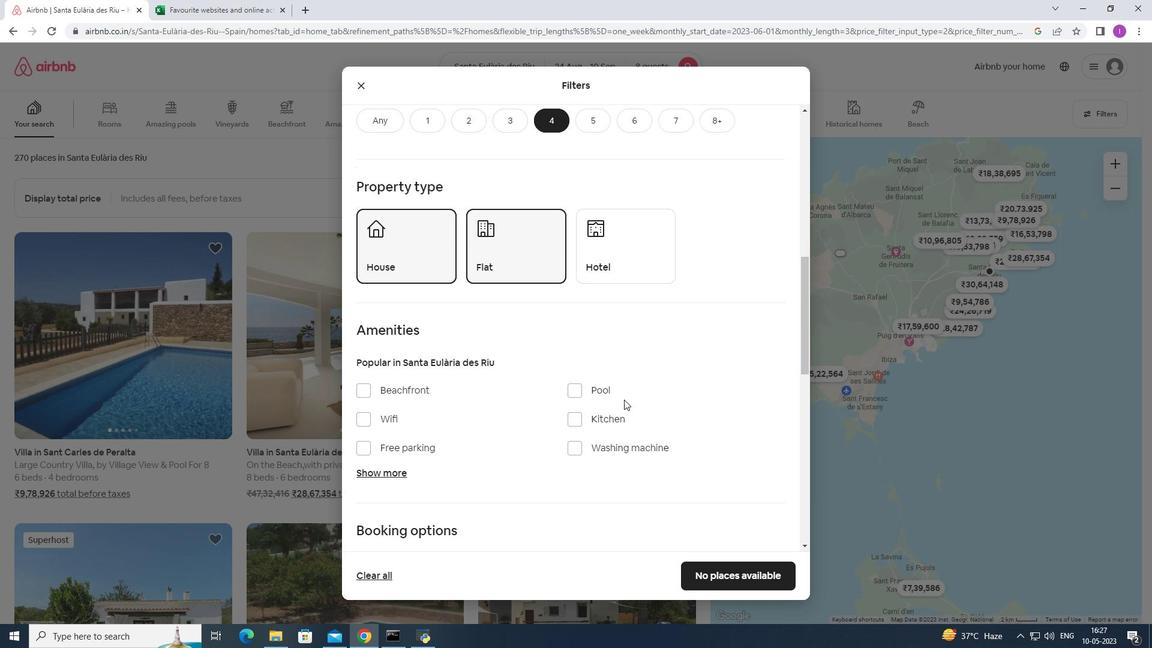
Action: Mouse moved to (371, 358)
Screenshot: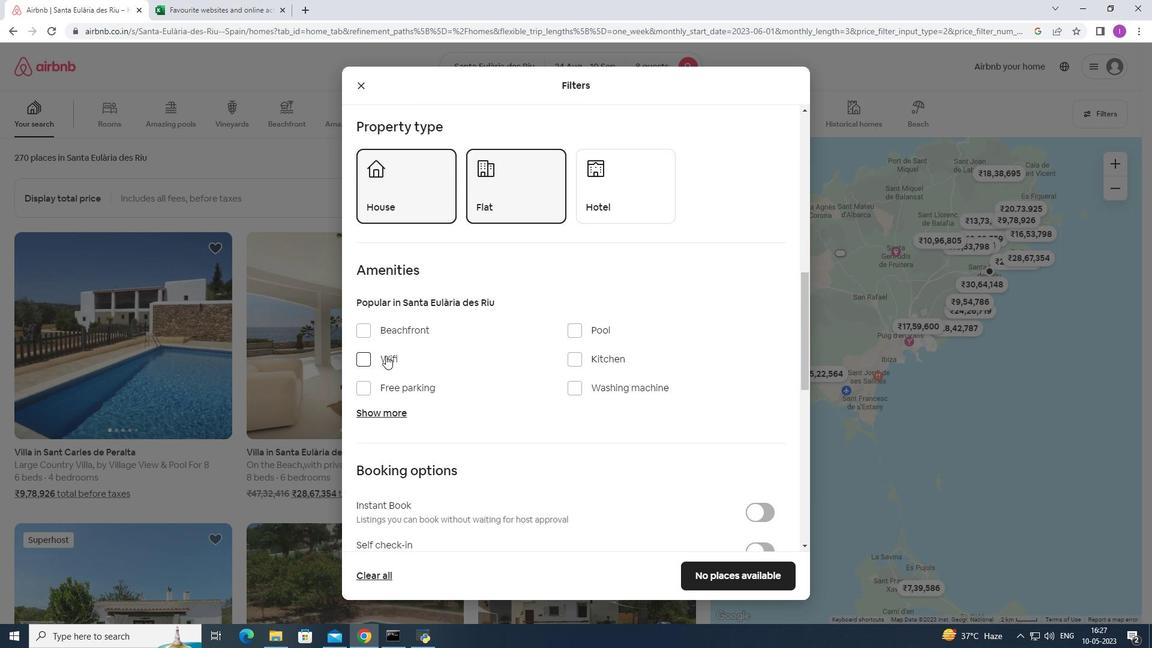 
Action: Mouse pressed left at (371, 358)
Screenshot: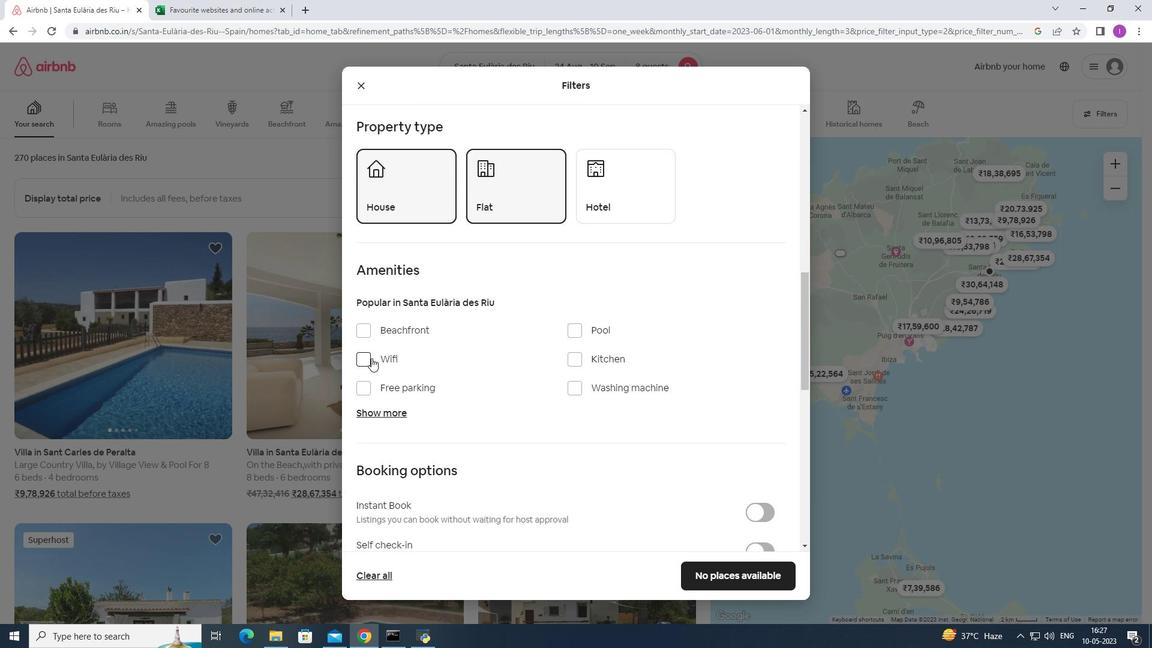 
Action: Mouse moved to (359, 388)
Screenshot: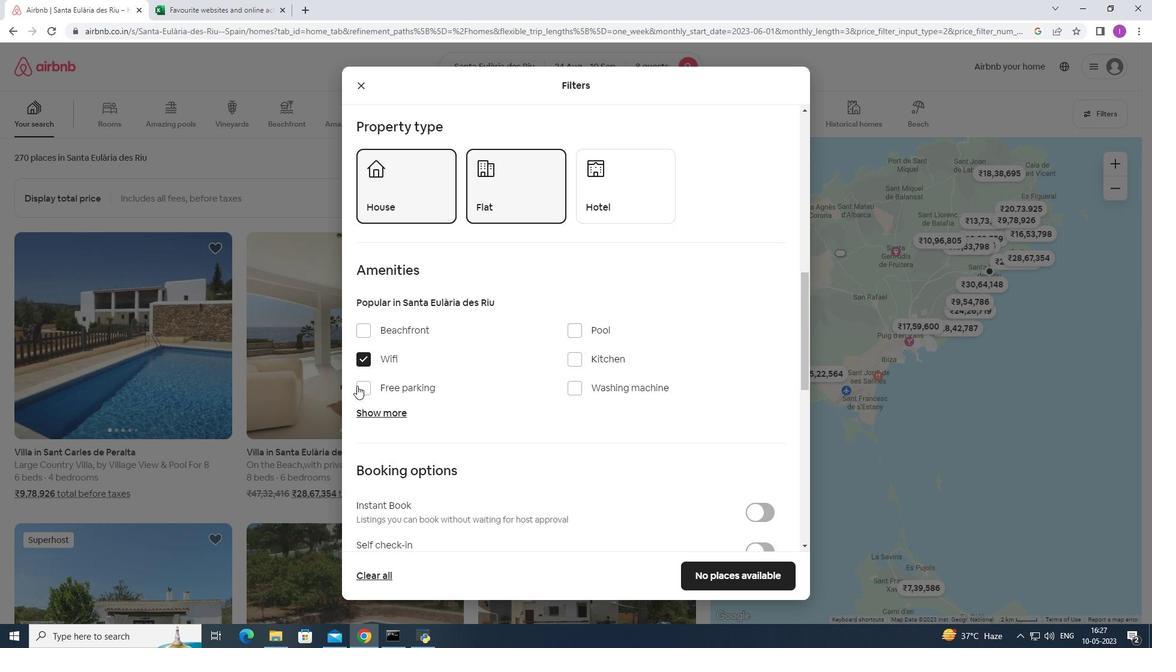 
Action: Mouse pressed left at (359, 388)
Screenshot: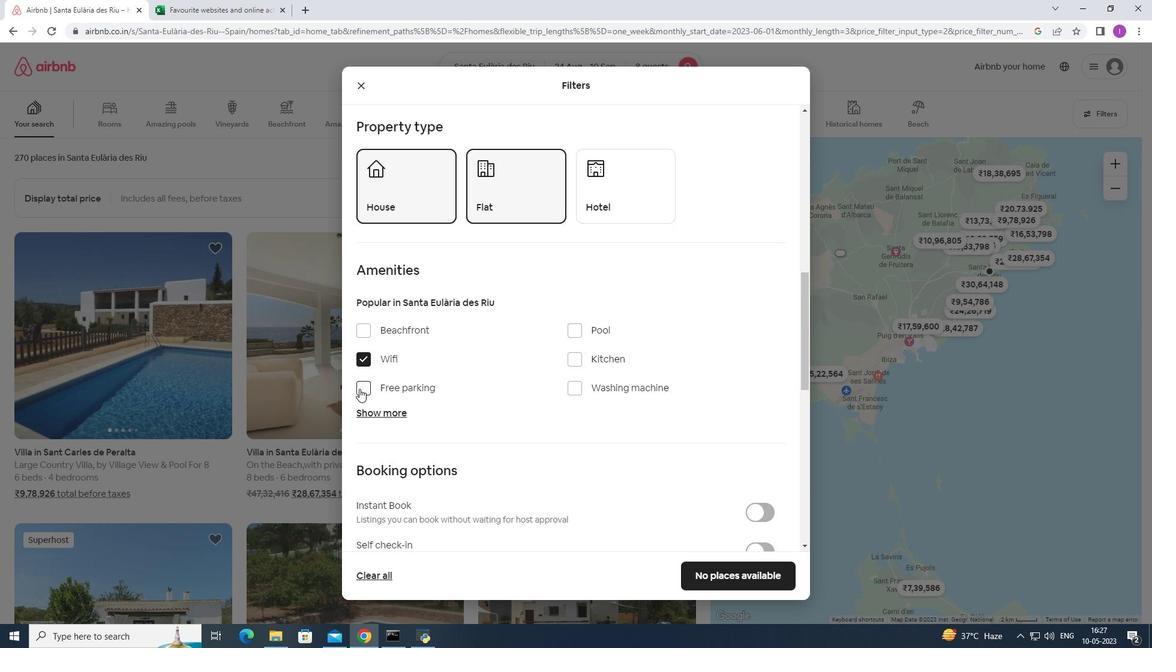 
Action: Mouse moved to (379, 405)
Screenshot: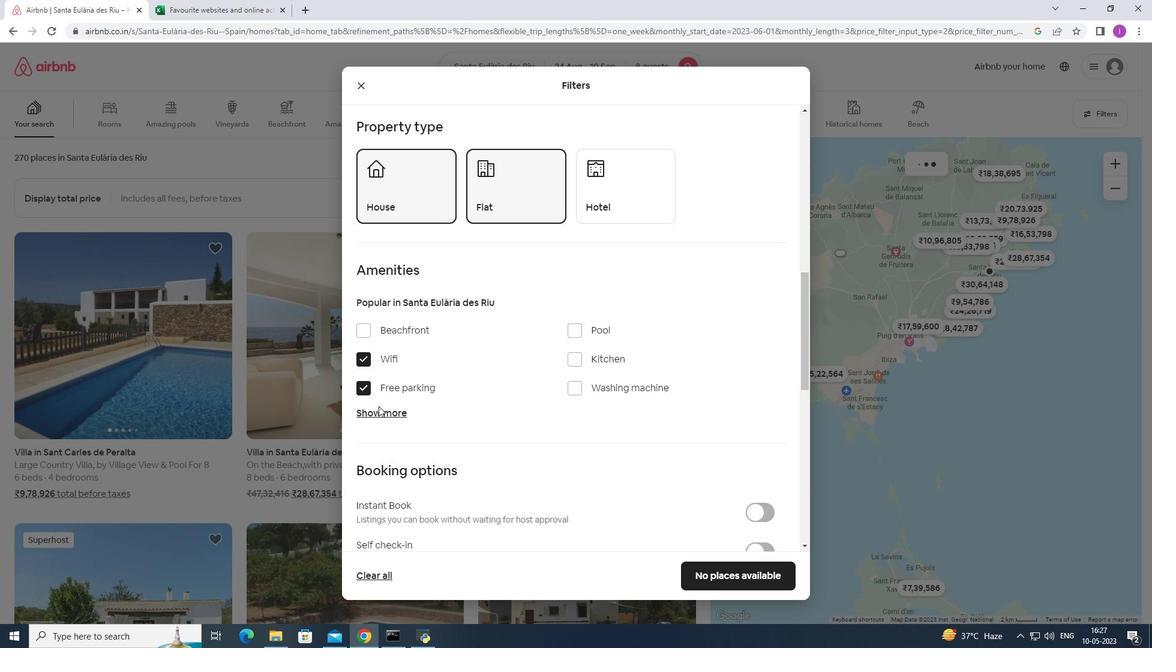 
Action: Mouse pressed left at (379, 405)
Screenshot: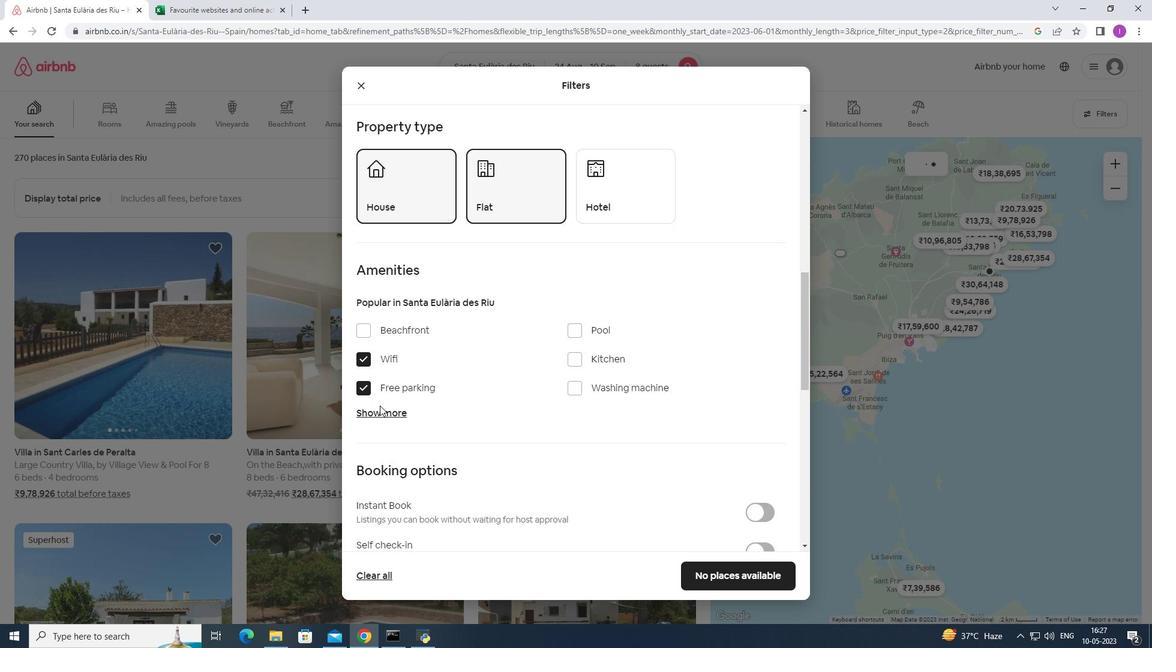 
Action: Mouse moved to (382, 409)
Screenshot: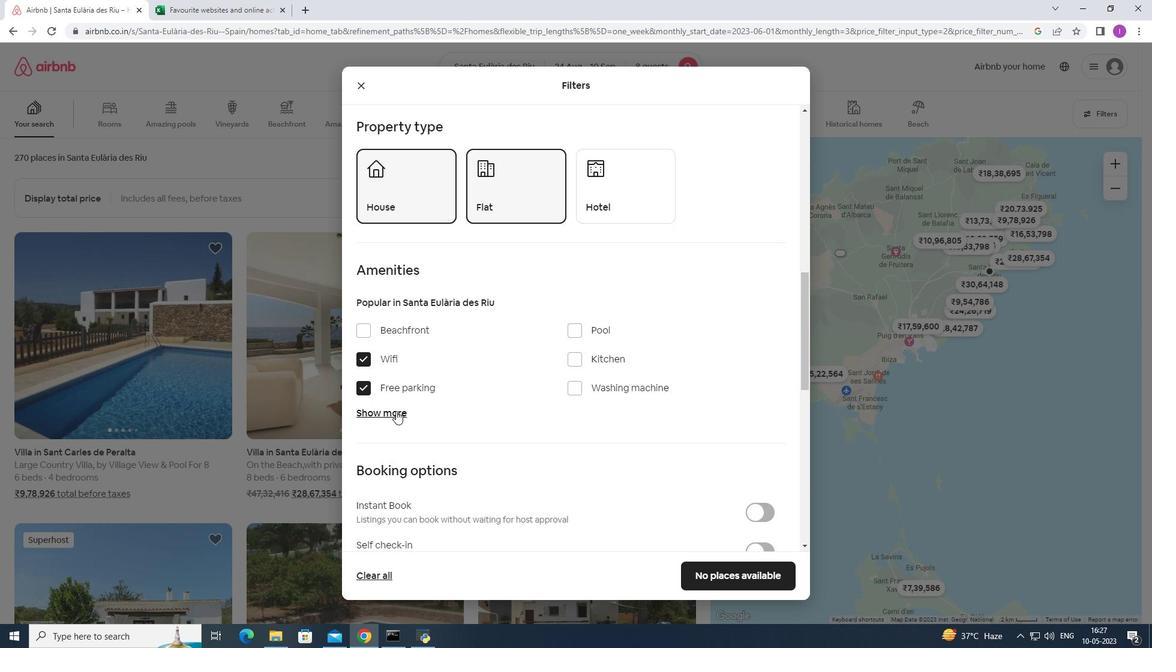 
Action: Mouse pressed left at (382, 409)
Screenshot: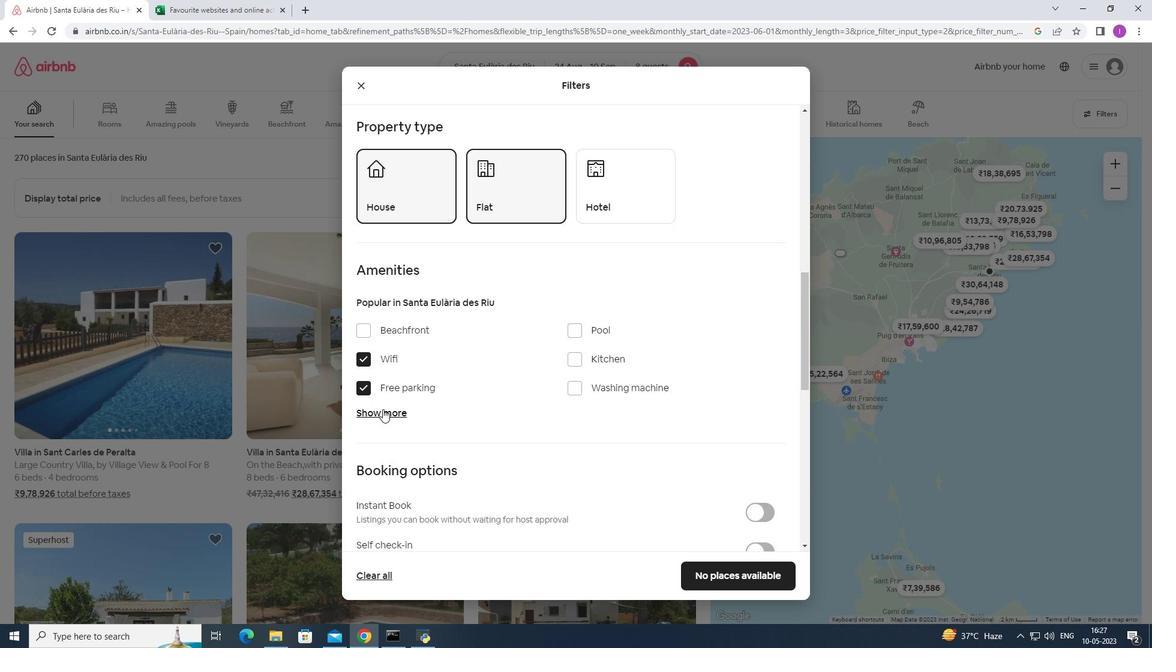 
Action: Mouse moved to (507, 476)
Screenshot: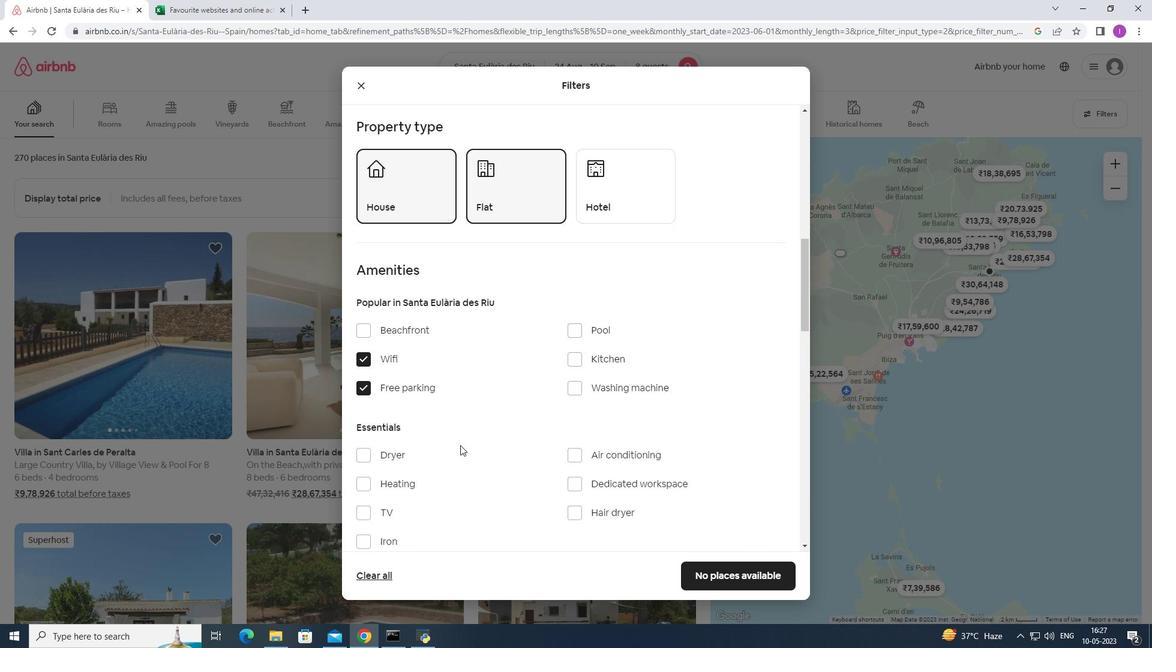 
Action: Mouse scrolled (507, 475) with delta (0, 0)
Screenshot: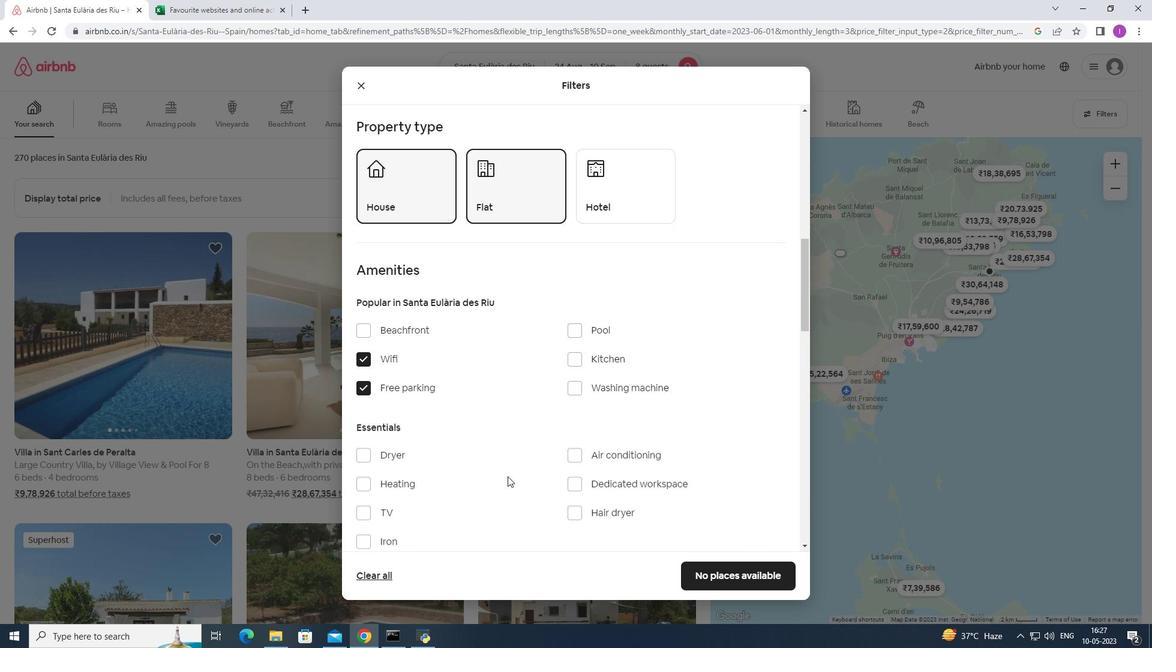 
Action: Mouse moved to (363, 451)
Screenshot: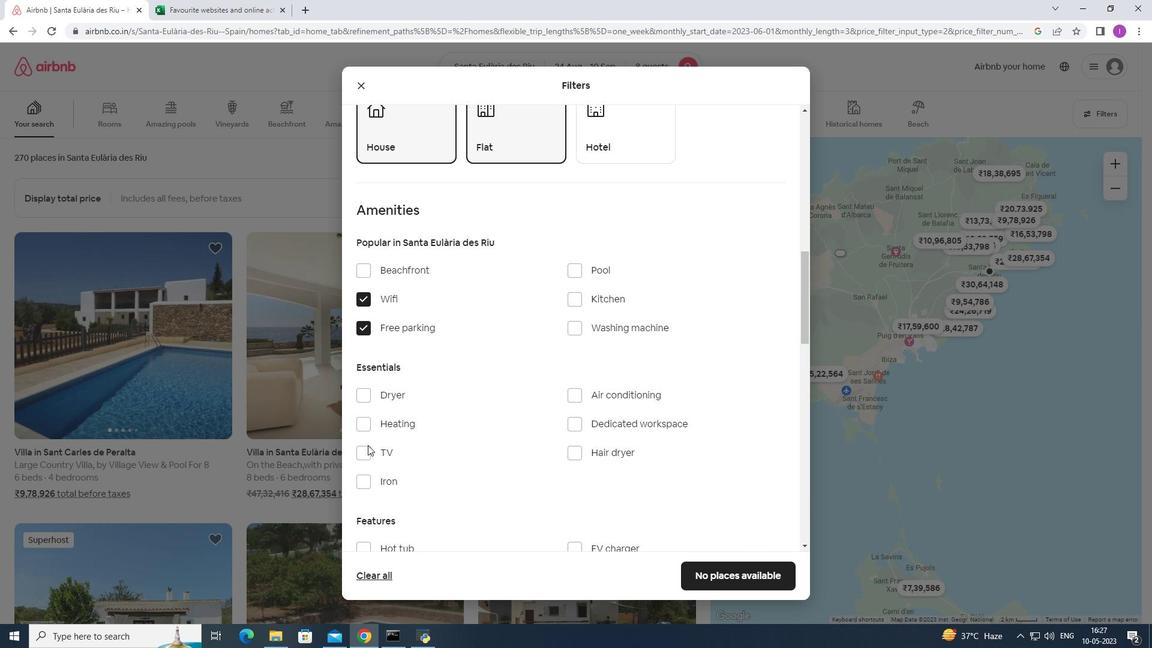 
Action: Mouse pressed left at (363, 451)
Screenshot: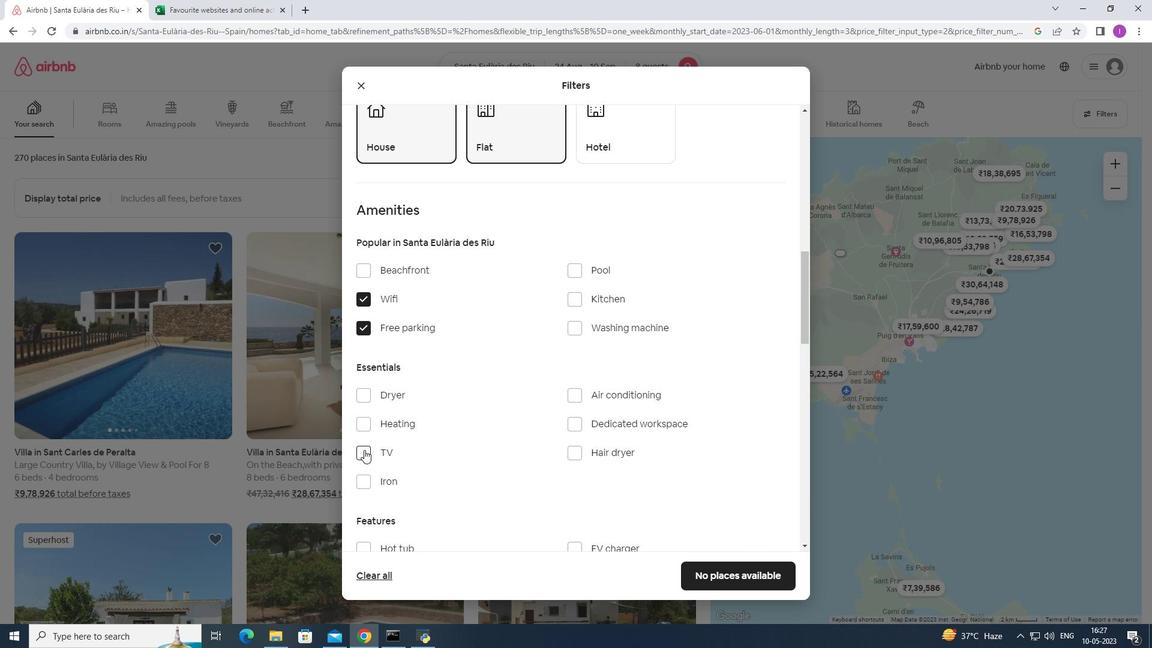 
Action: Mouse moved to (444, 454)
Screenshot: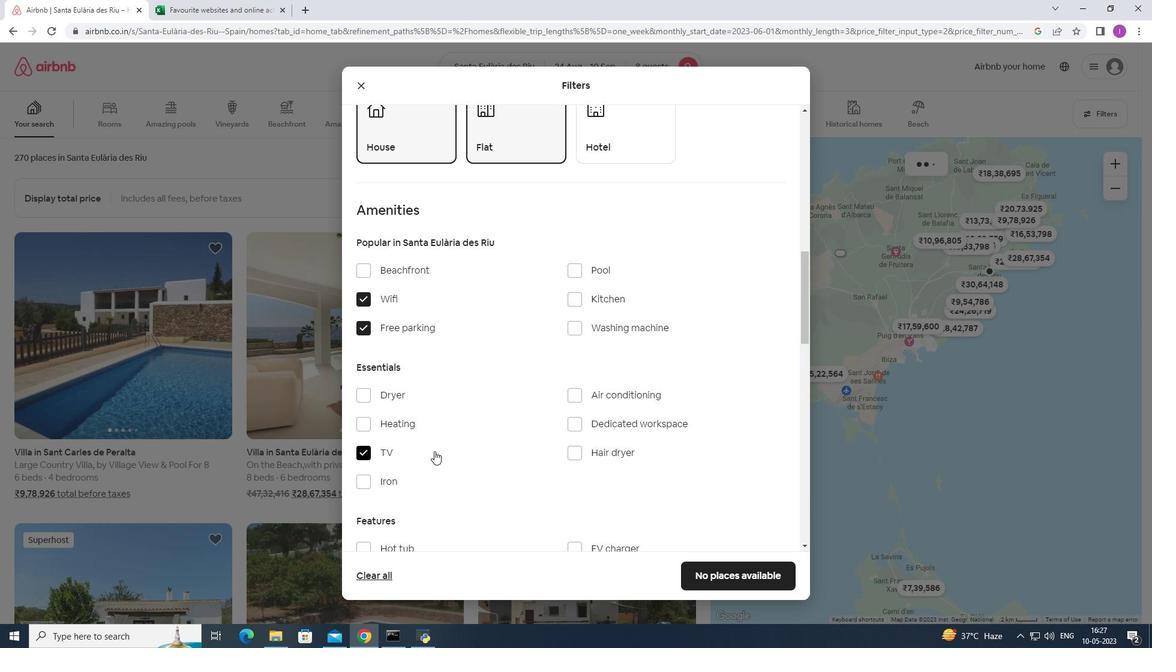 
Action: Mouse scrolled (444, 454) with delta (0, 0)
Screenshot: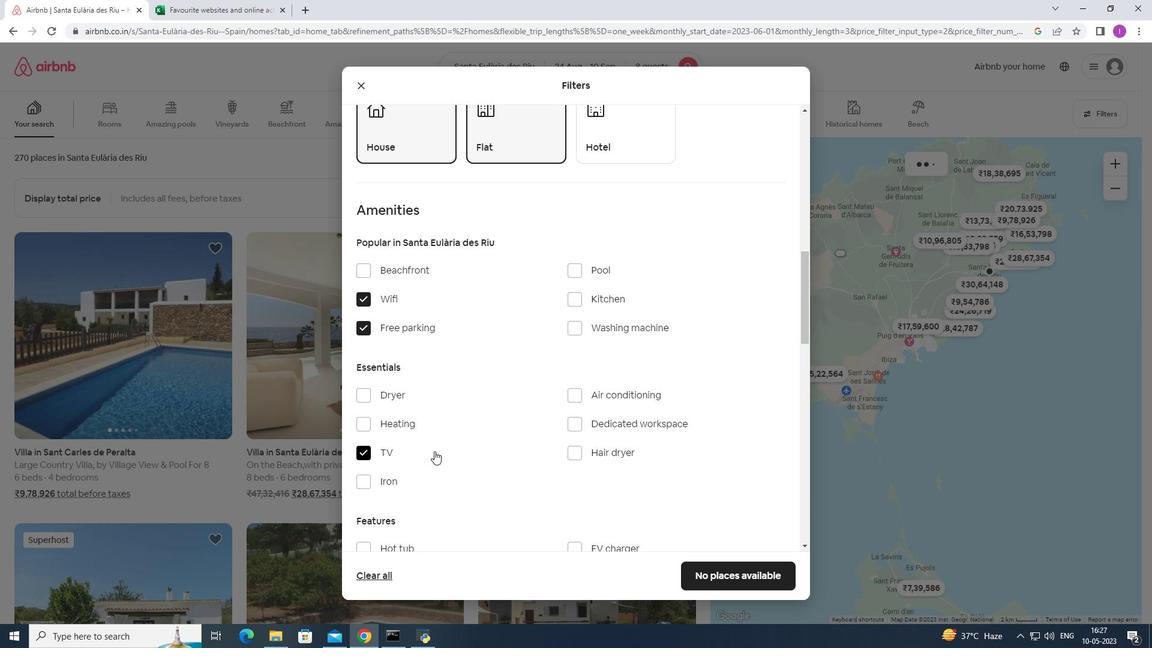 
Action: Mouse moved to (444, 455)
Screenshot: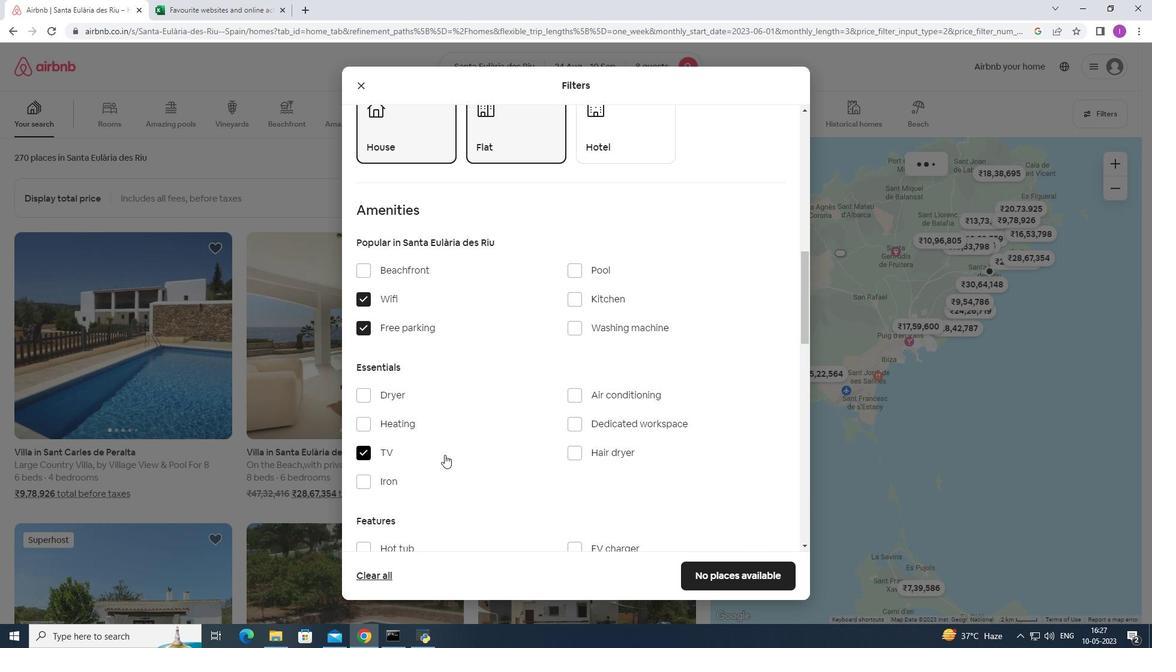 
Action: Mouse scrolled (444, 454) with delta (0, 0)
Screenshot: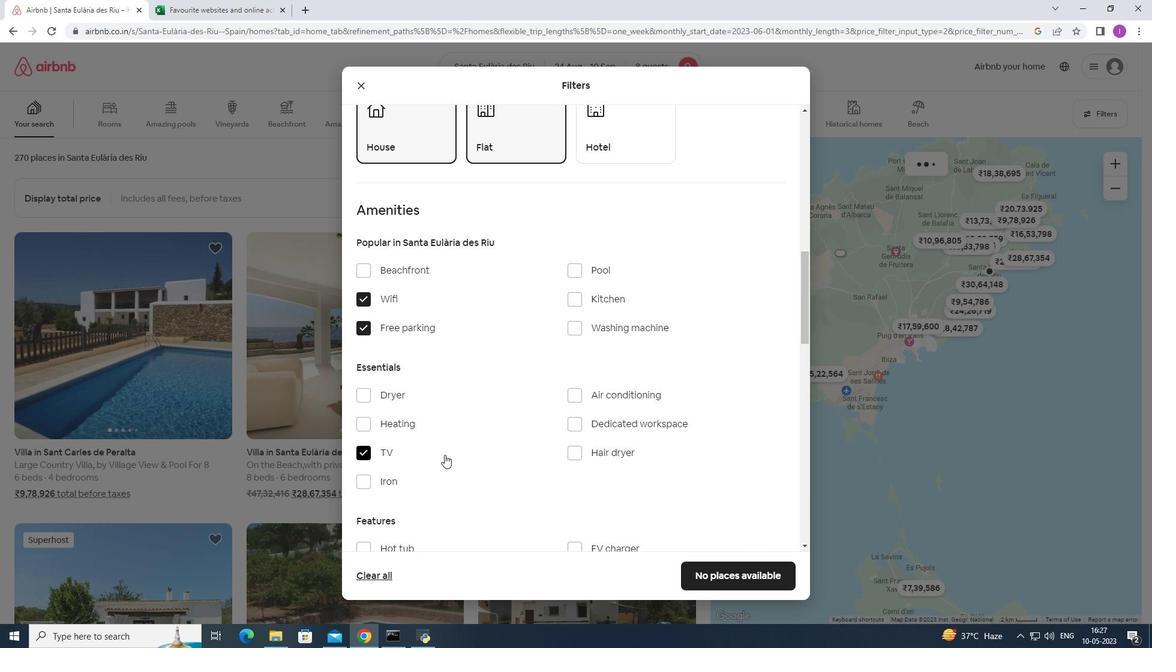 
Action: Mouse moved to (445, 456)
Screenshot: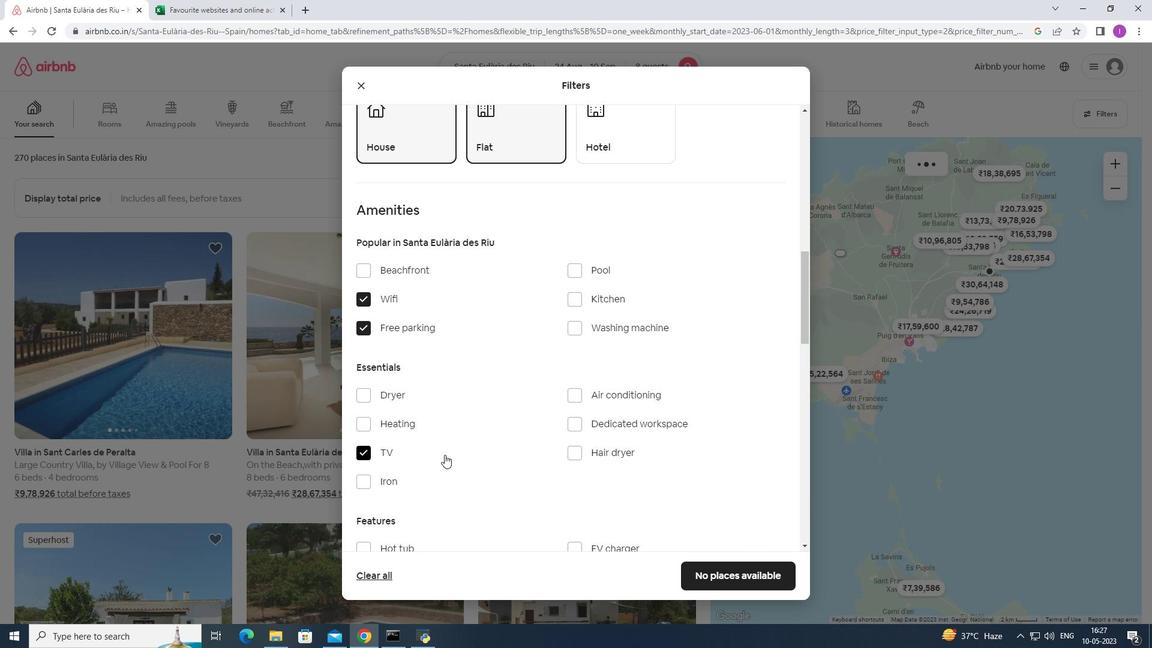 
Action: Mouse scrolled (445, 456) with delta (0, 0)
Screenshot: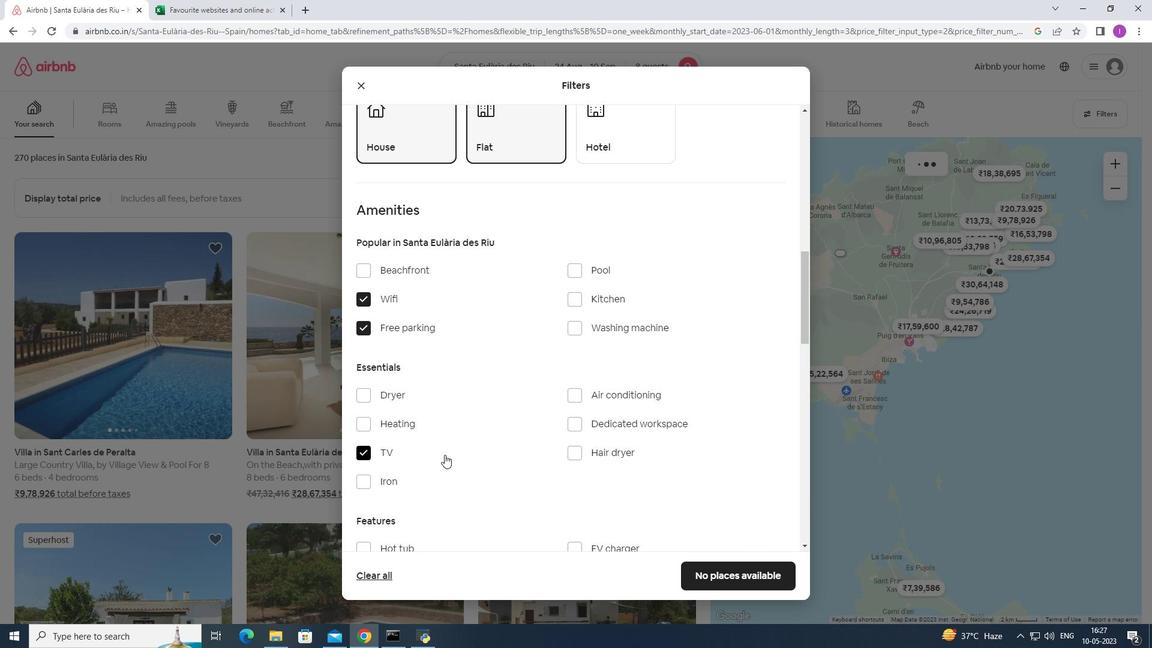 
Action: Mouse scrolled (445, 456) with delta (0, 0)
Screenshot: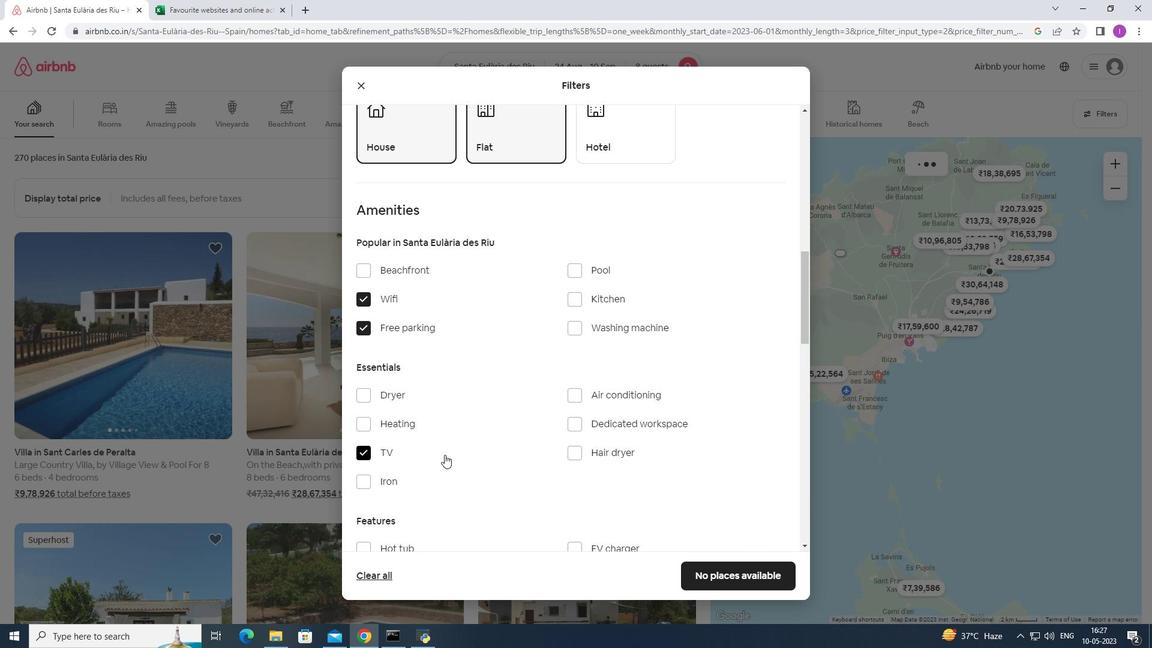 
Action: Mouse moved to (571, 340)
Screenshot: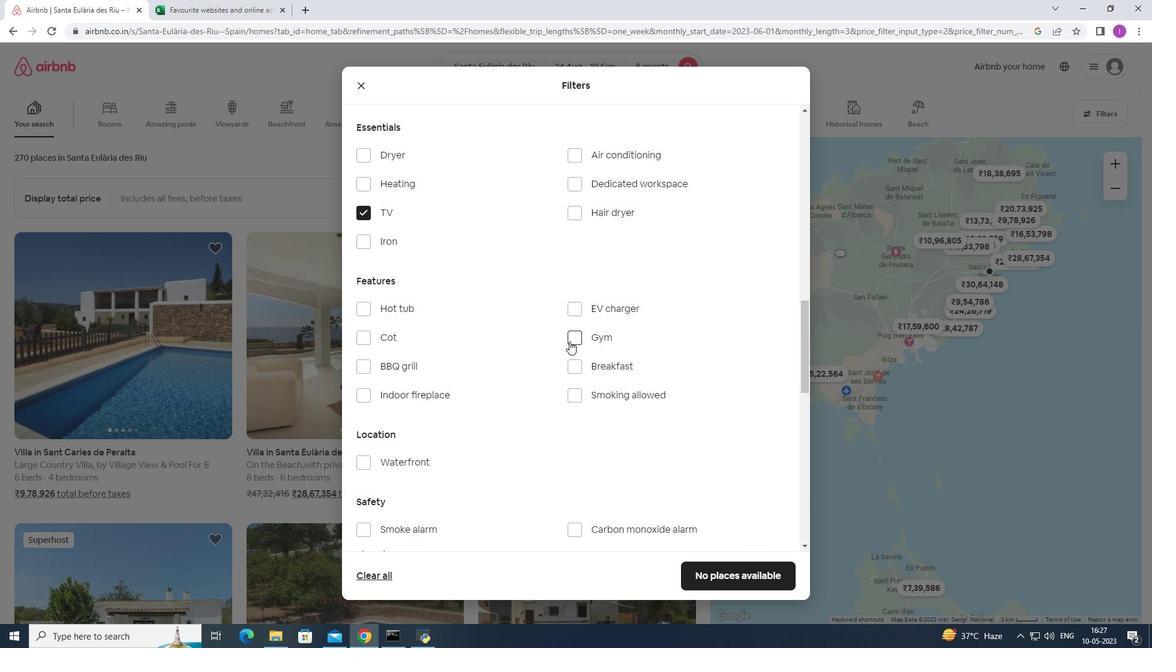 
Action: Mouse pressed left at (571, 340)
Screenshot: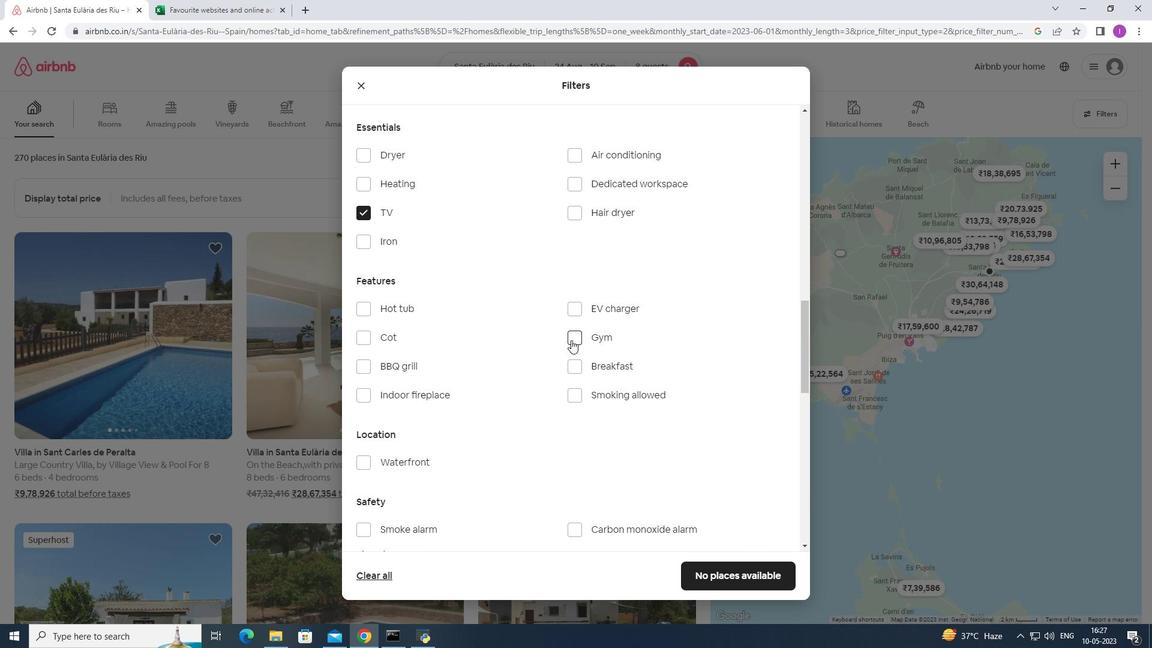
Action: Mouse moved to (575, 367)
Screenshot: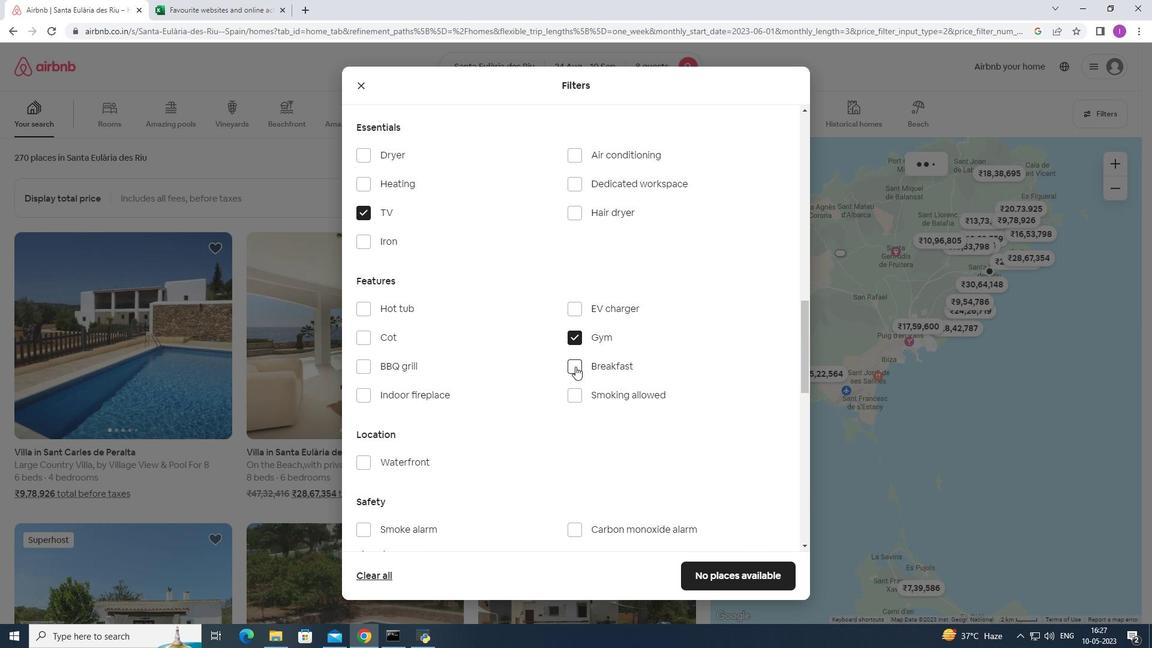 
Action: Mouse pressed left at (575, 367)
Screenshot: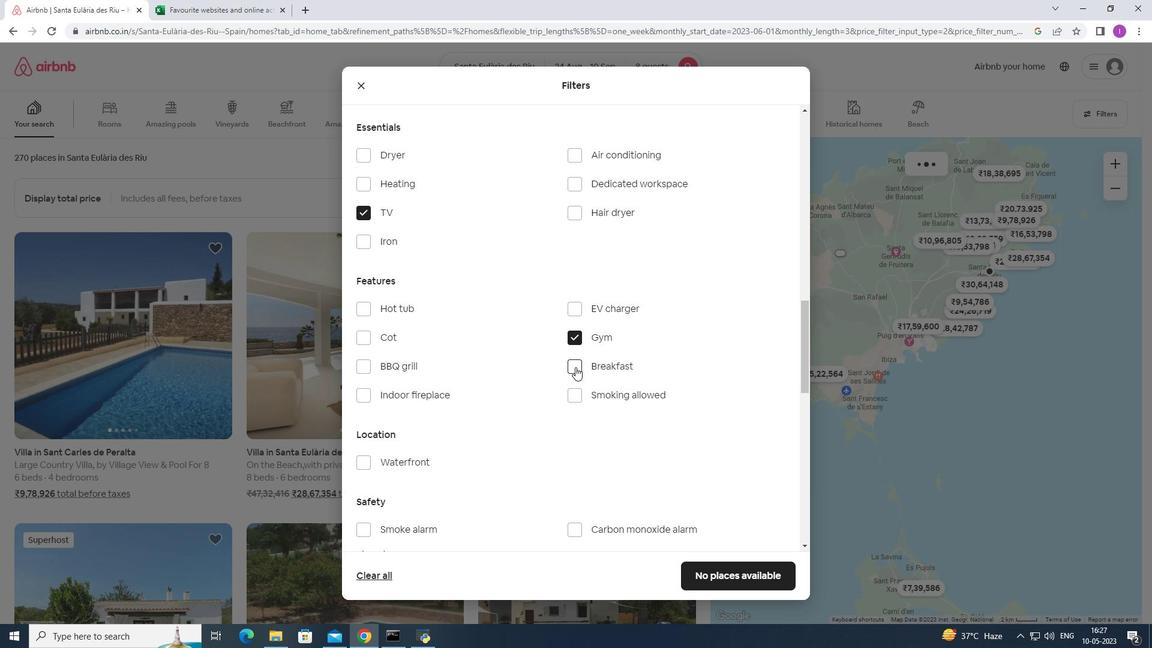 
Action: Mouse moved to (490, 417)
Screenshot: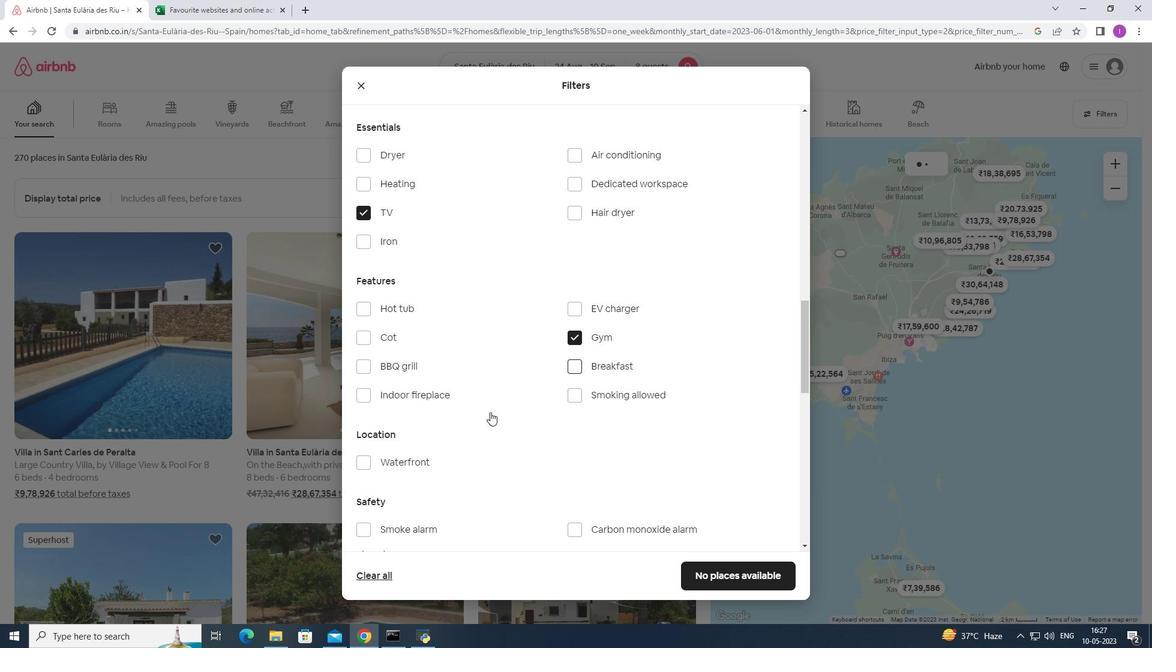 
Action: Mouse scrolled (490, 416) with delta (0, 0)
Screenshot: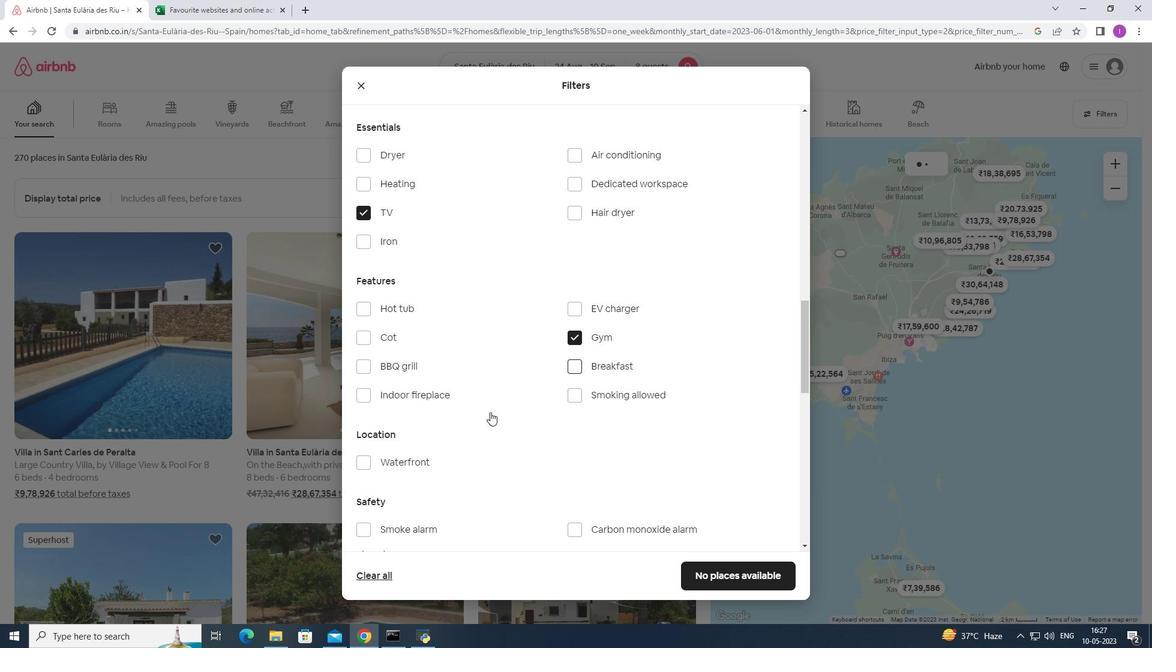 
Action: Mouse moved to (490, 417)
Screenshot: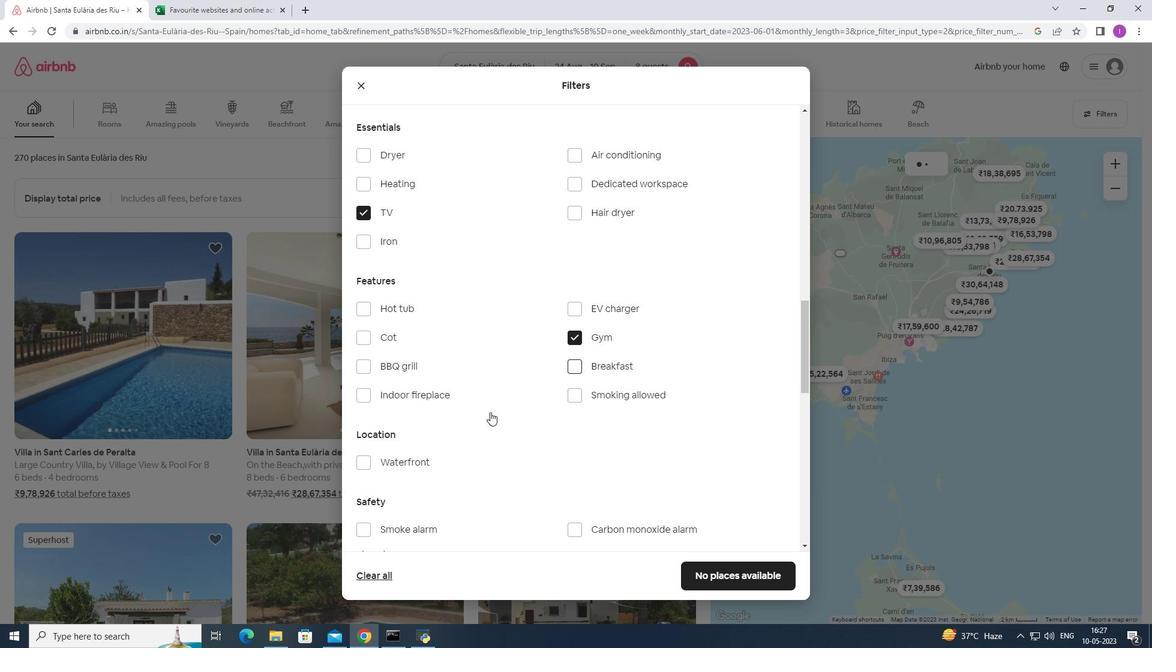 
Action: Mouse scrolled (490, 416) with delta (0, 0)
Screenshot: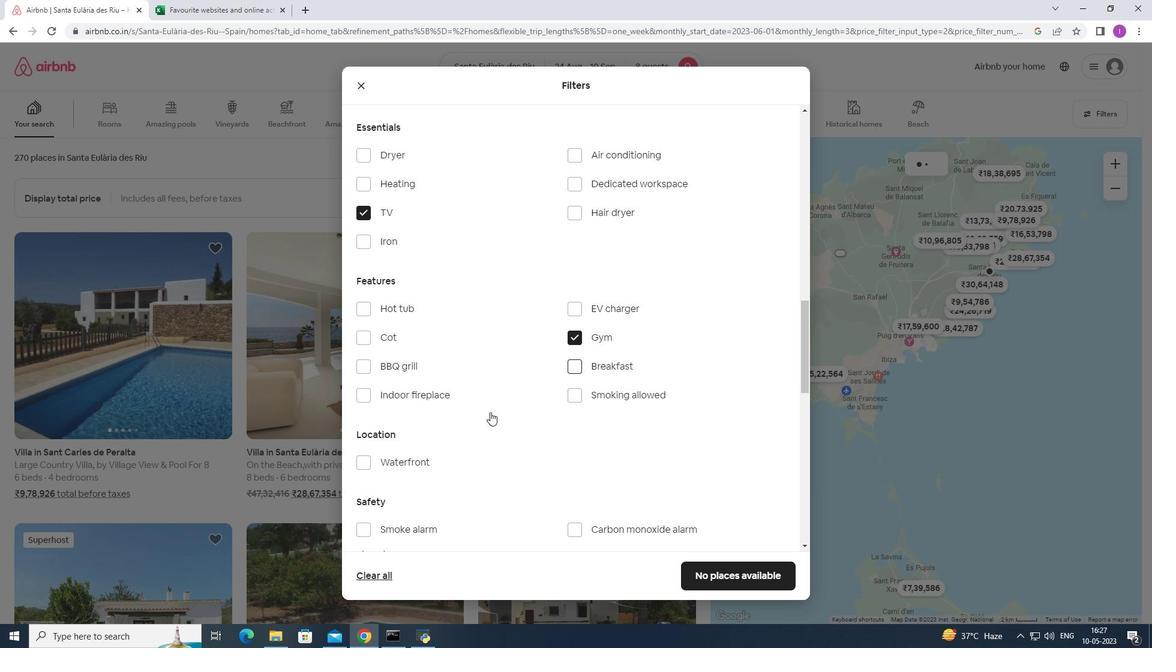 
Action: Mouse scrolled (490, 416) with delta (0, 0)
Screenshot: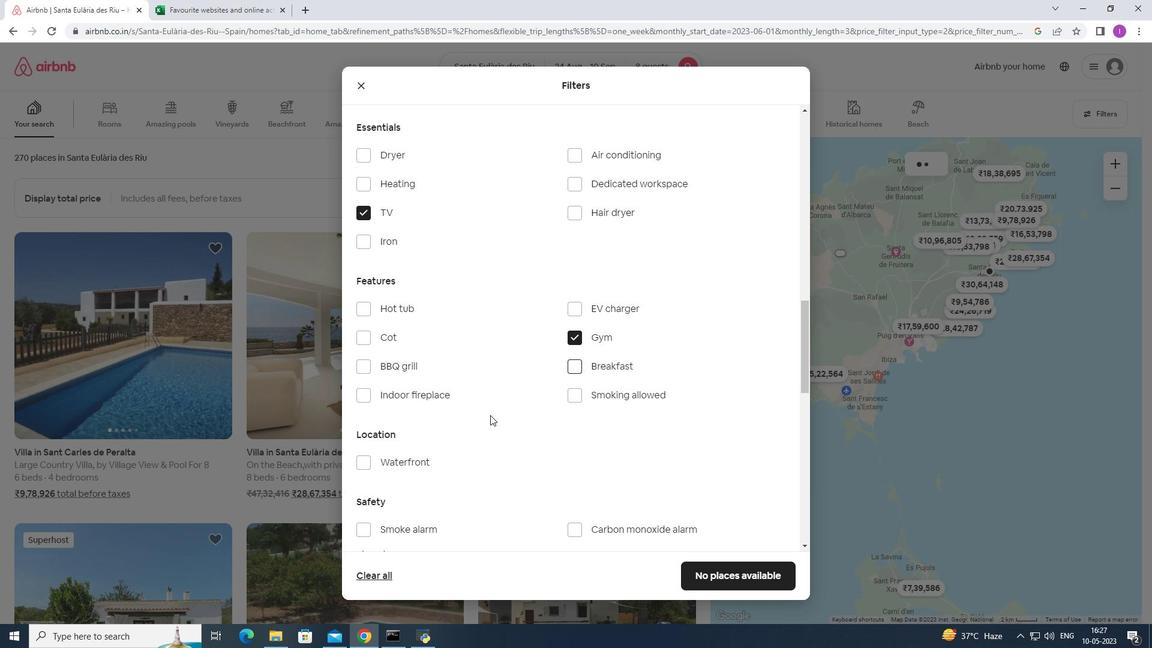 
Action: Mouse moved to (490, 417)
Screenshot: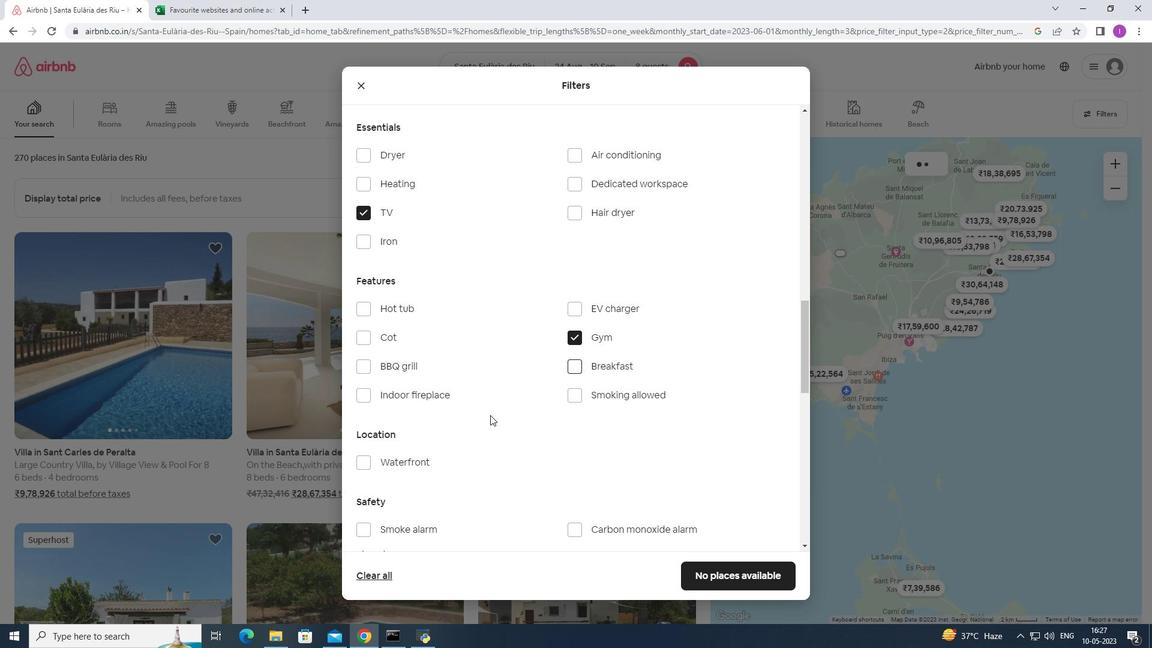 
Action: Mouse scrolled (490, 417) with delta (0, 0)
Screenshot: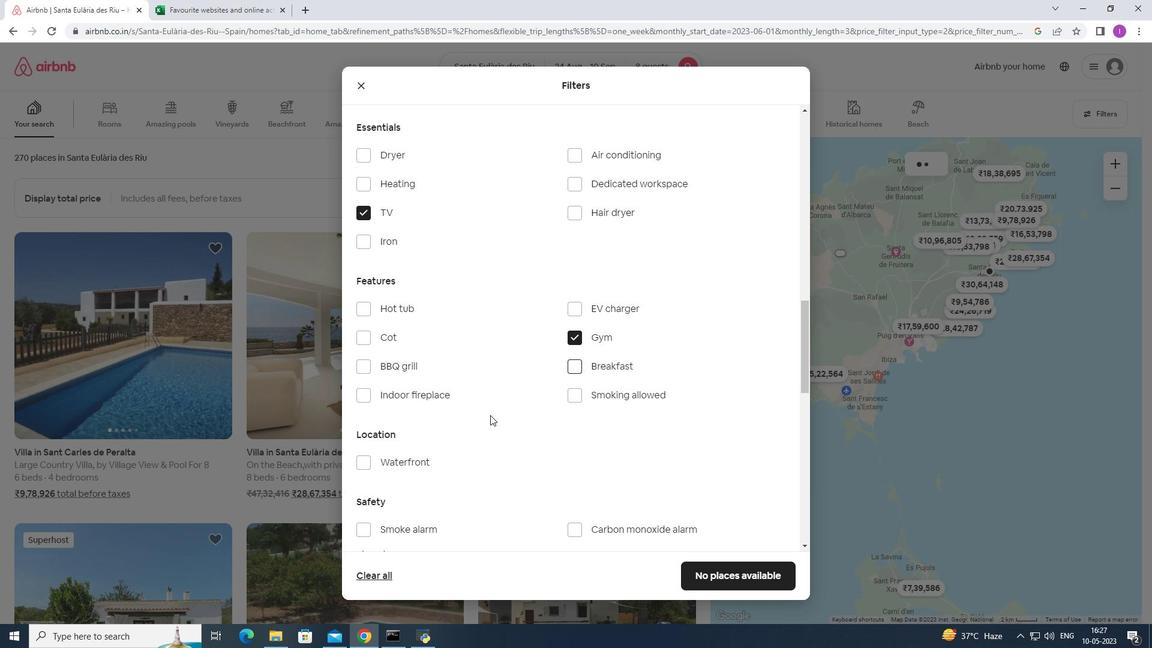 
Action: Mouse moved to (496, 414)
Screenshot: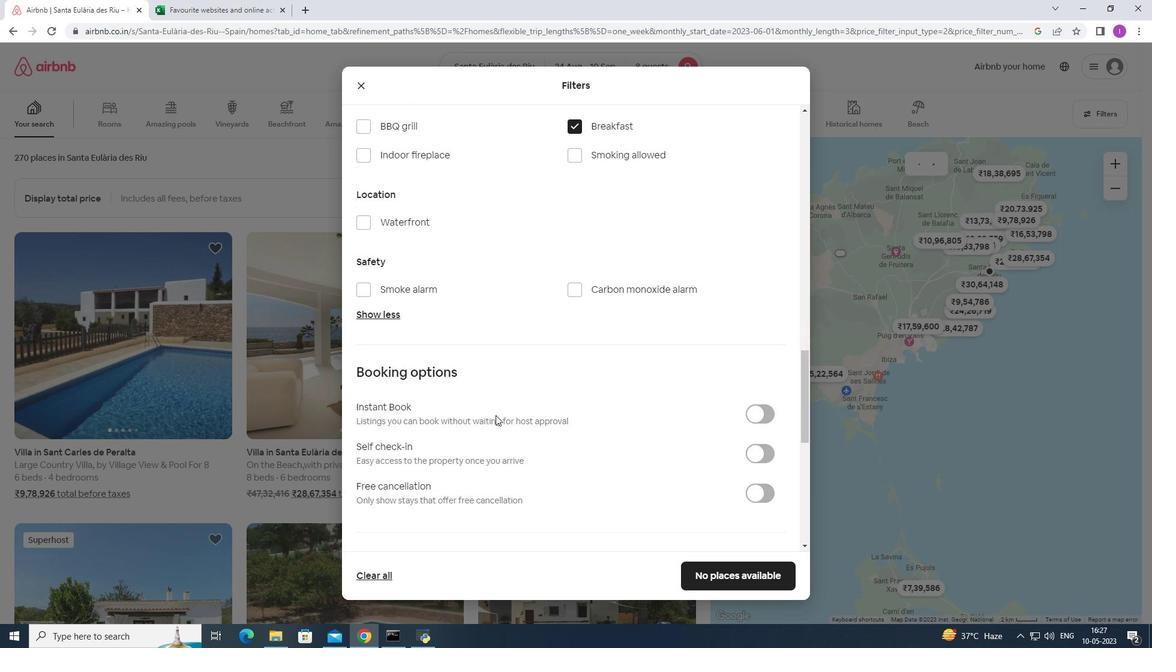 
Action: Mouse scrolled (496, 413) with delta (0, 0)
Screenshot: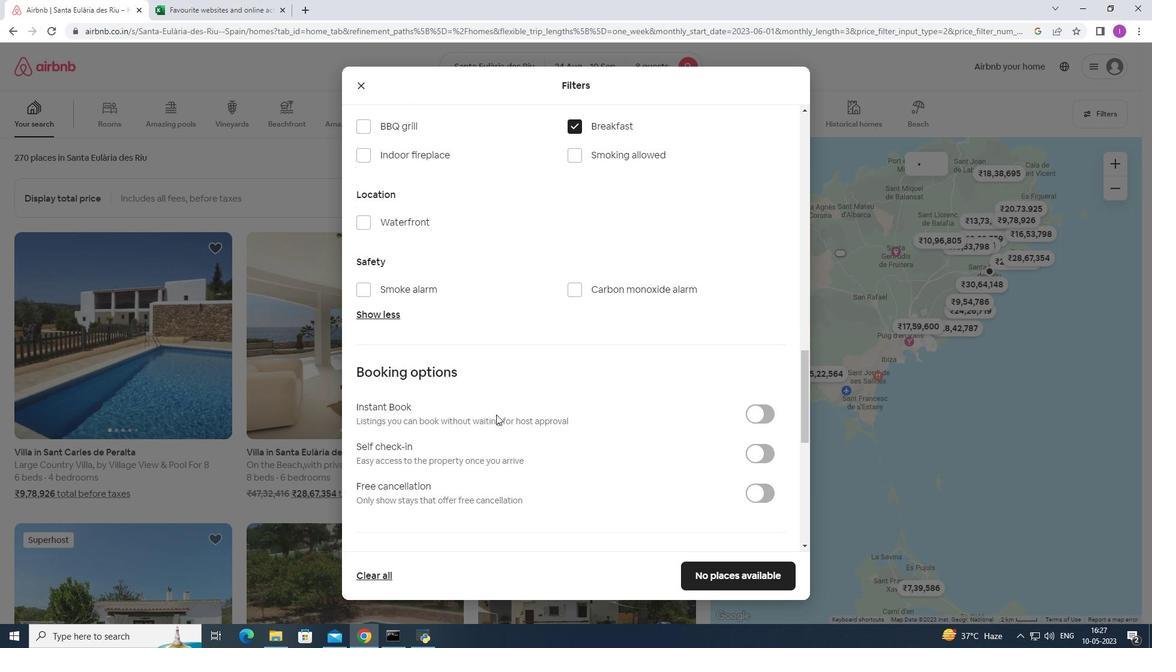 
Action: Mouse scrolled (496, 413) with delta (0, 0)
Screenshot: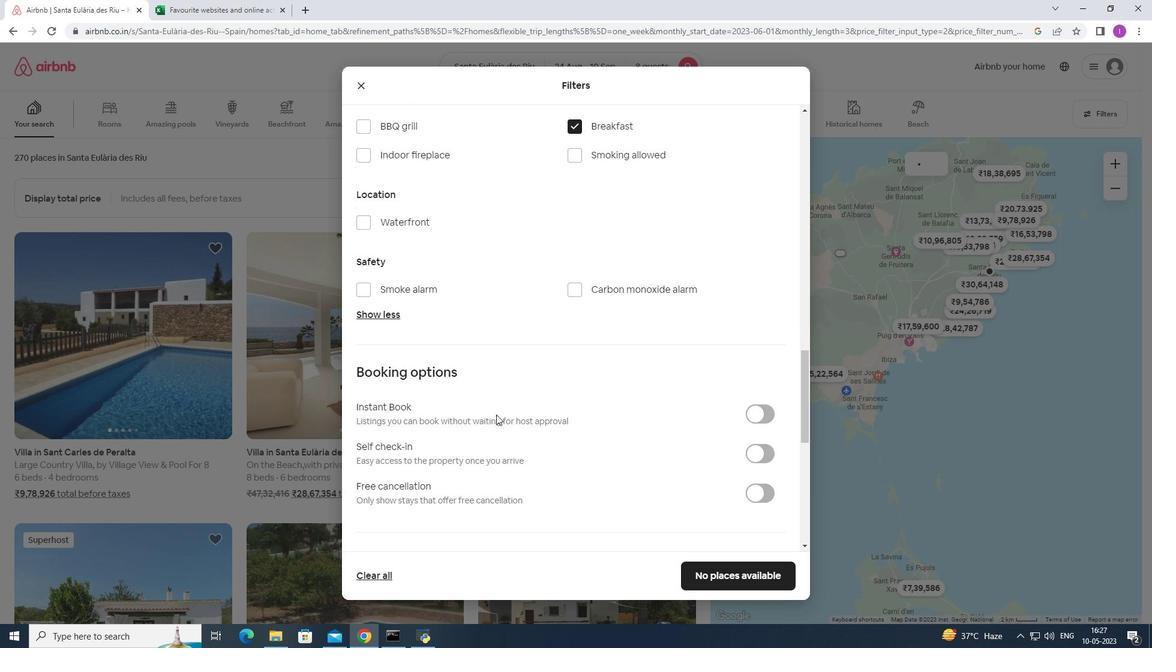 
Action: Mouse moved to (769, 333)
Screenshot: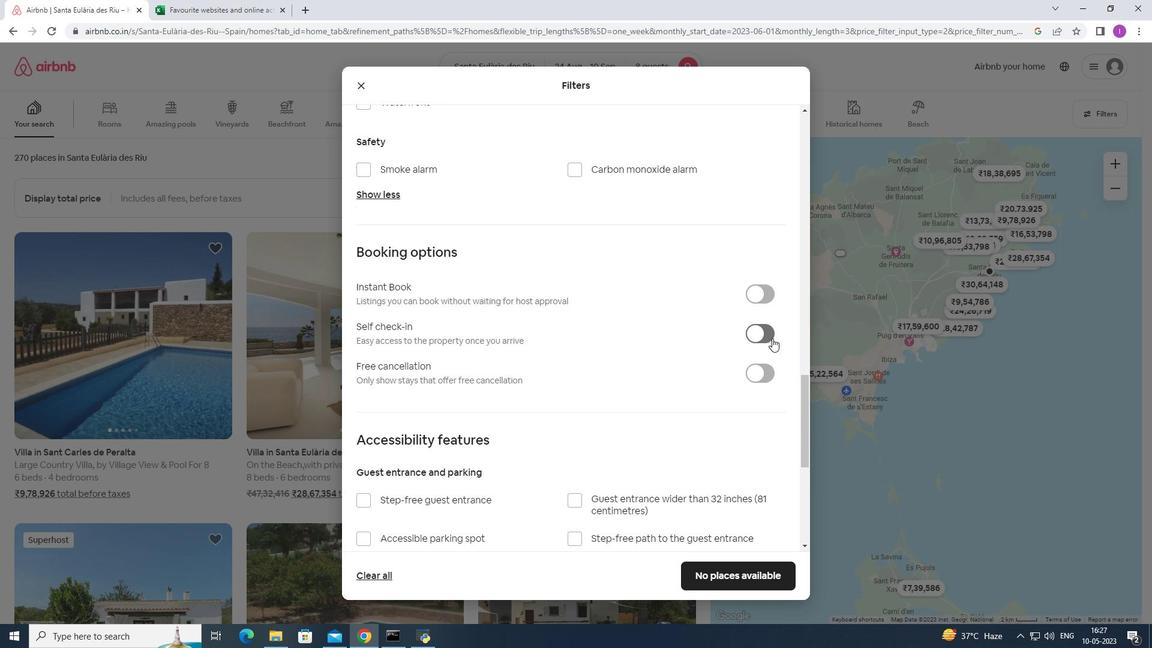
Action: Mouse pressed left at (769, 333)
Screenshot: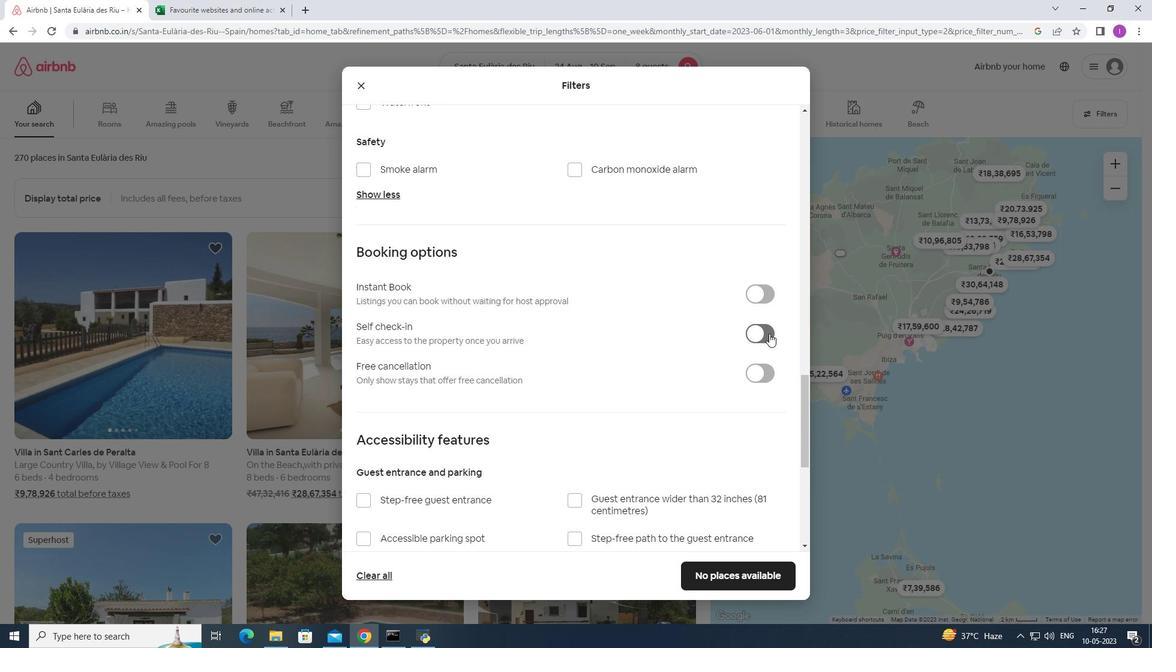 
Action: Mouse moved to (639, 426)
Screenshot: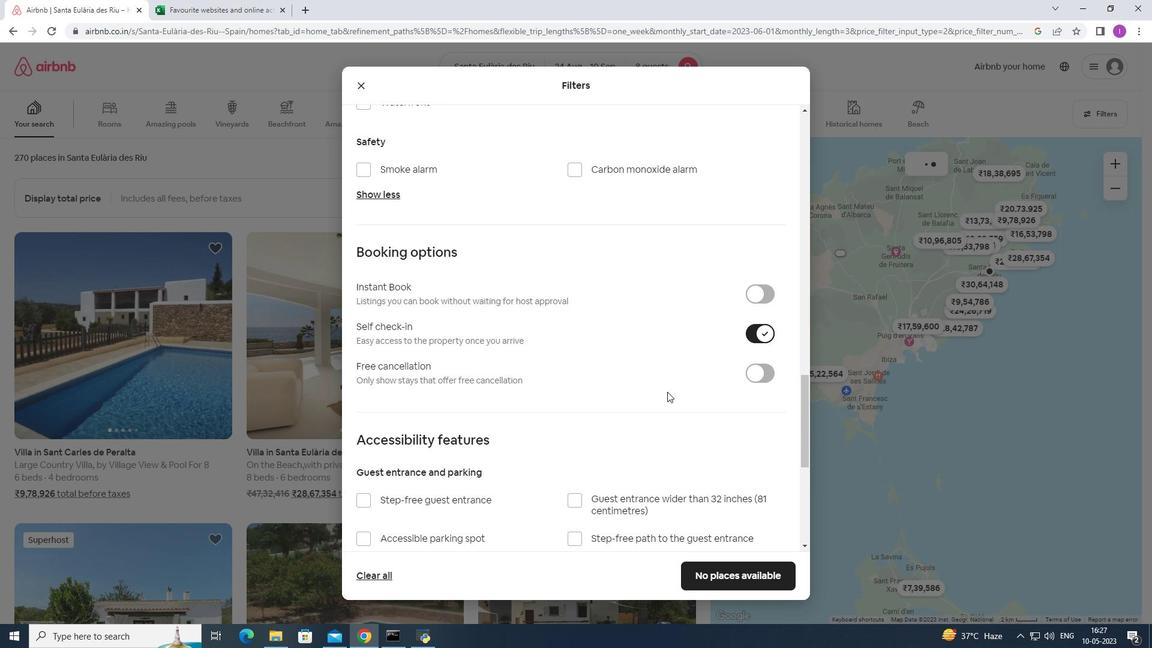 
Action: Mouse scrolled (639, 425) with delta (0, 0)
Screenshot: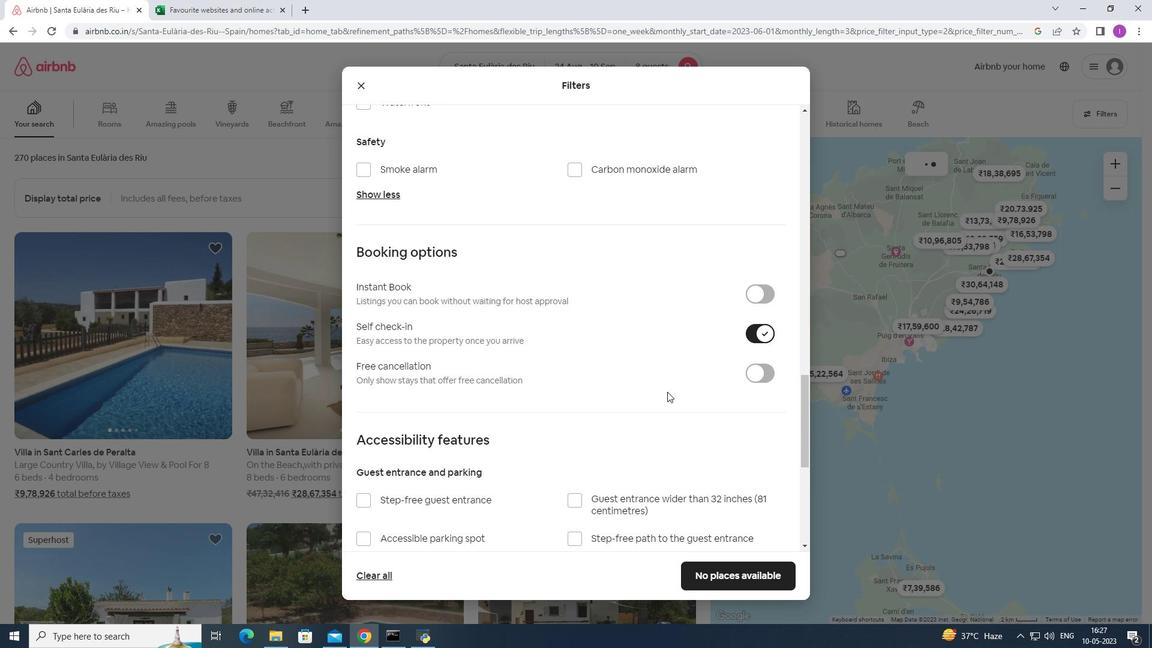 
Action: Mouse moved to (636, 432)
Screenshot: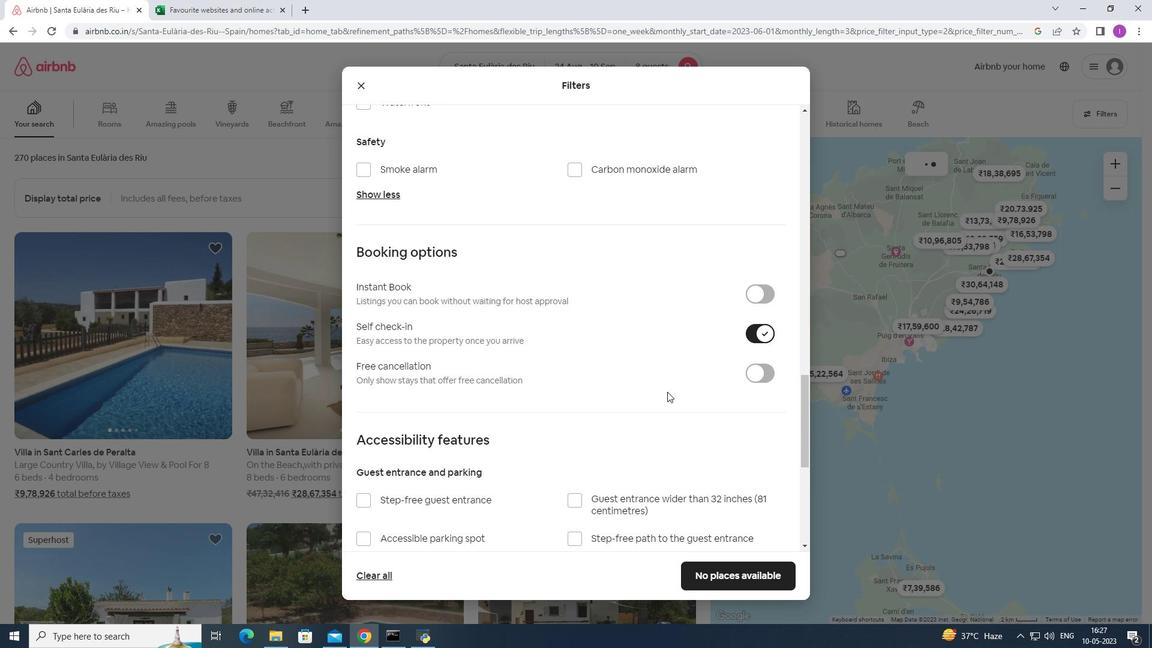 
Action: Mouse scrolled (637, 429) with delta (0, 0)
Screenshot: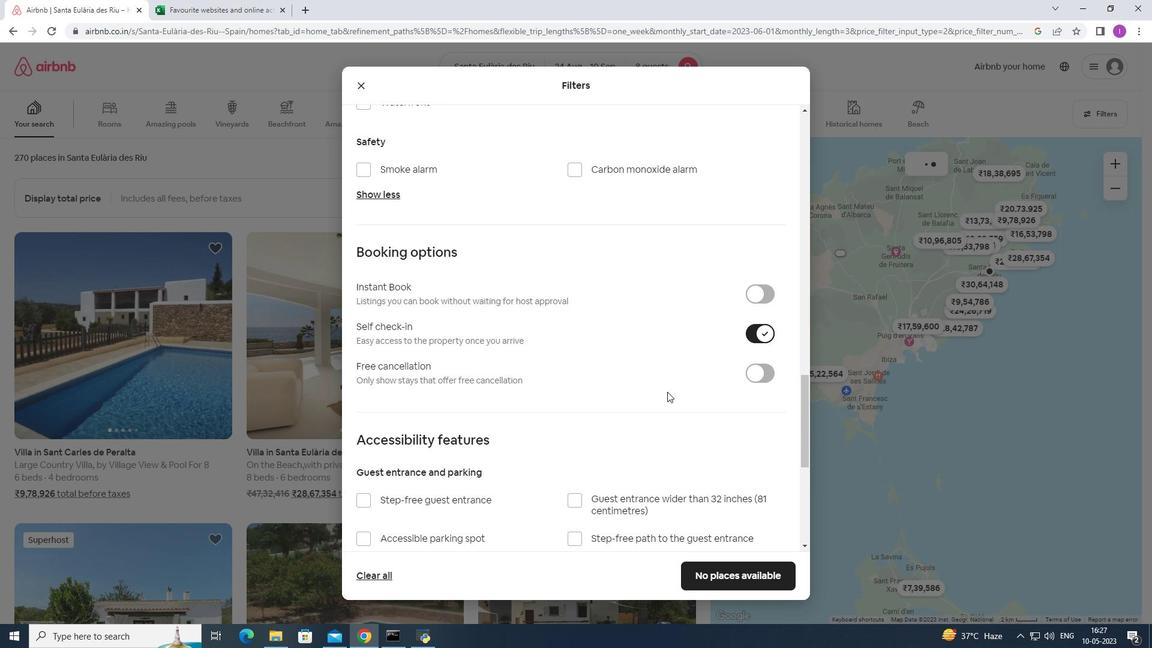 
Action: Mouse moved to (635, 433)
Screenshot: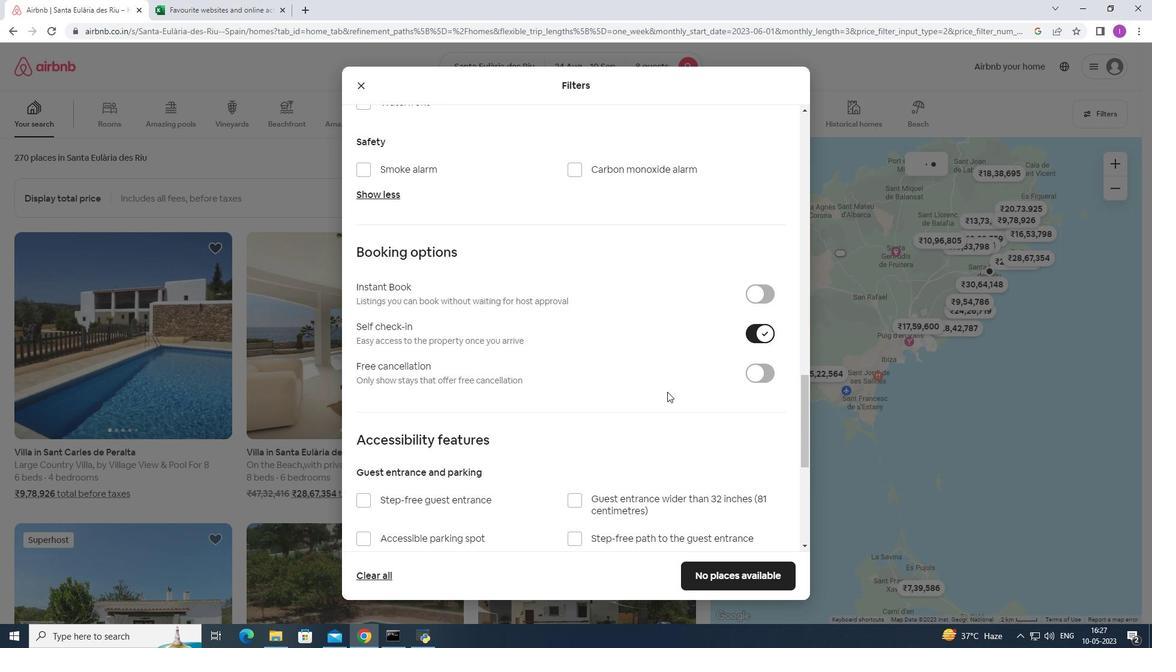 
Action: Mouse scrolled (636, 432) with delta (0, 0)
Screenshot: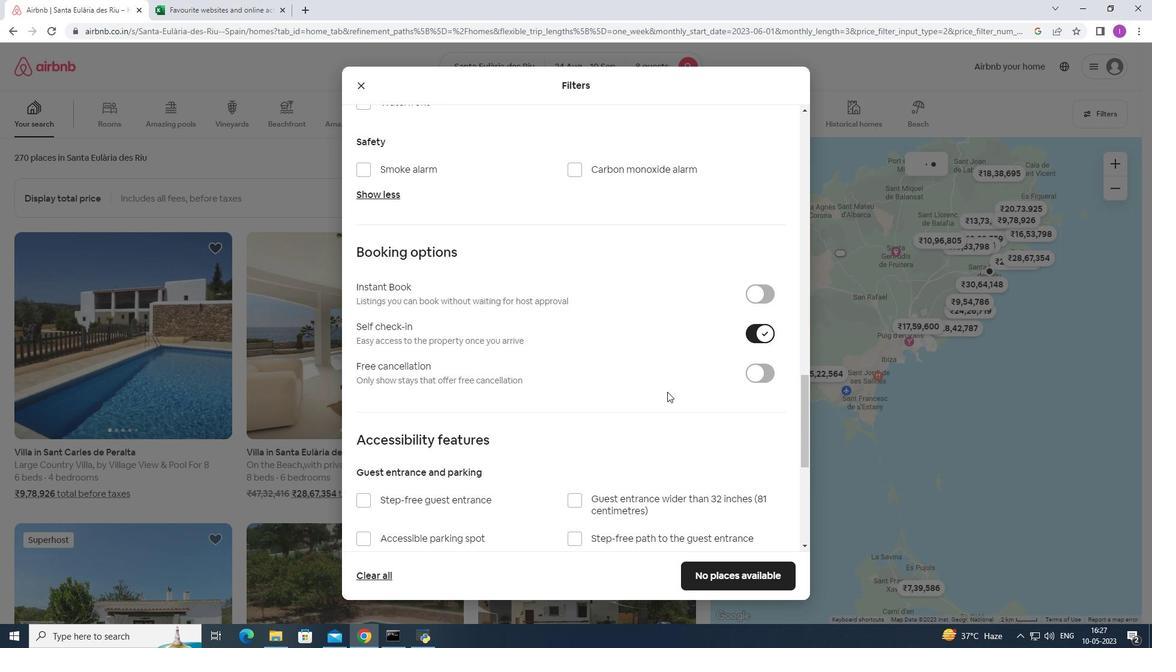 
Action: Mouse moved to (634, 434)
Screenshot: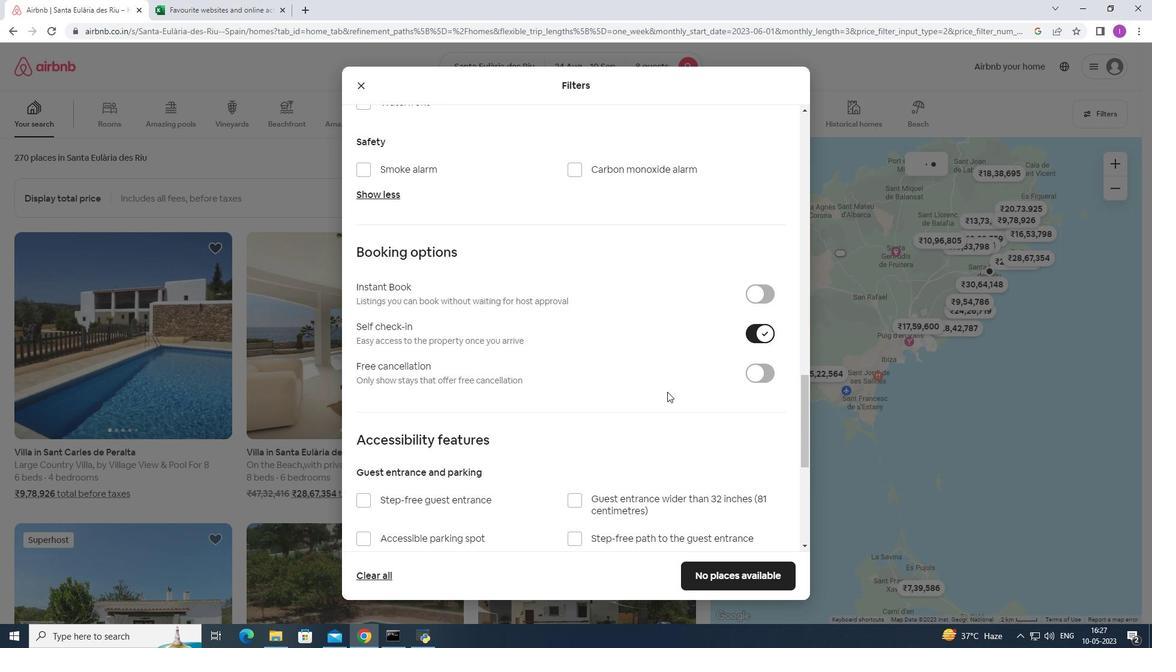 
Action: Mouse scrolled (634, 433) with delta (0, 0)
Screenshot: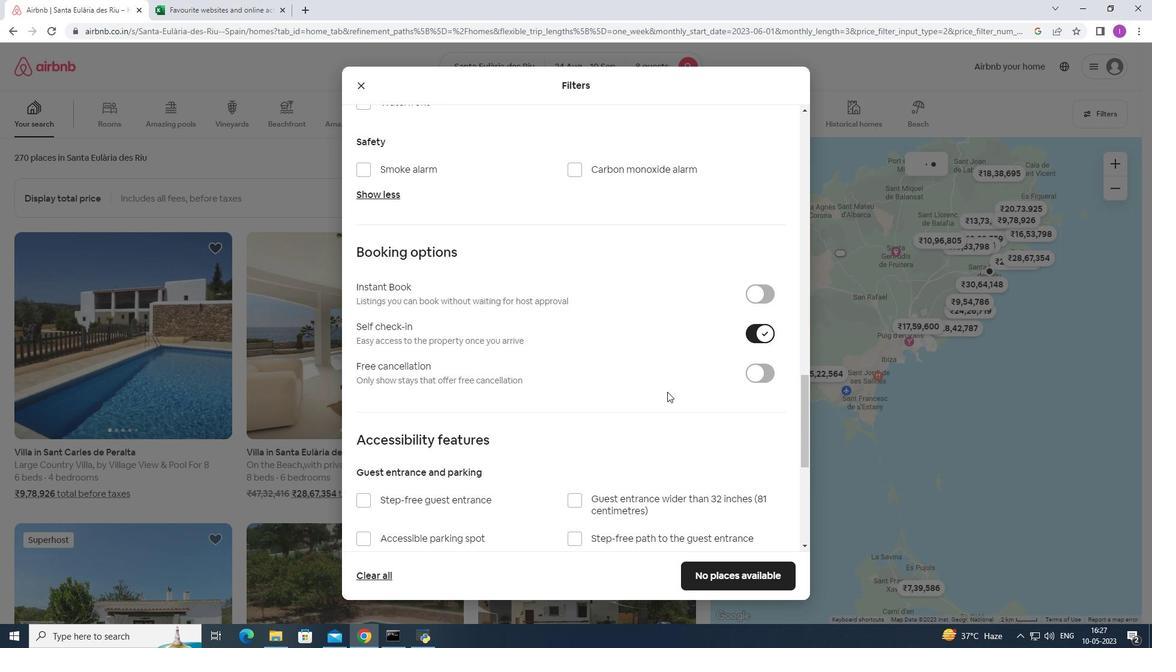 
Action: Mouse moved to (633, 435)
Screenshot: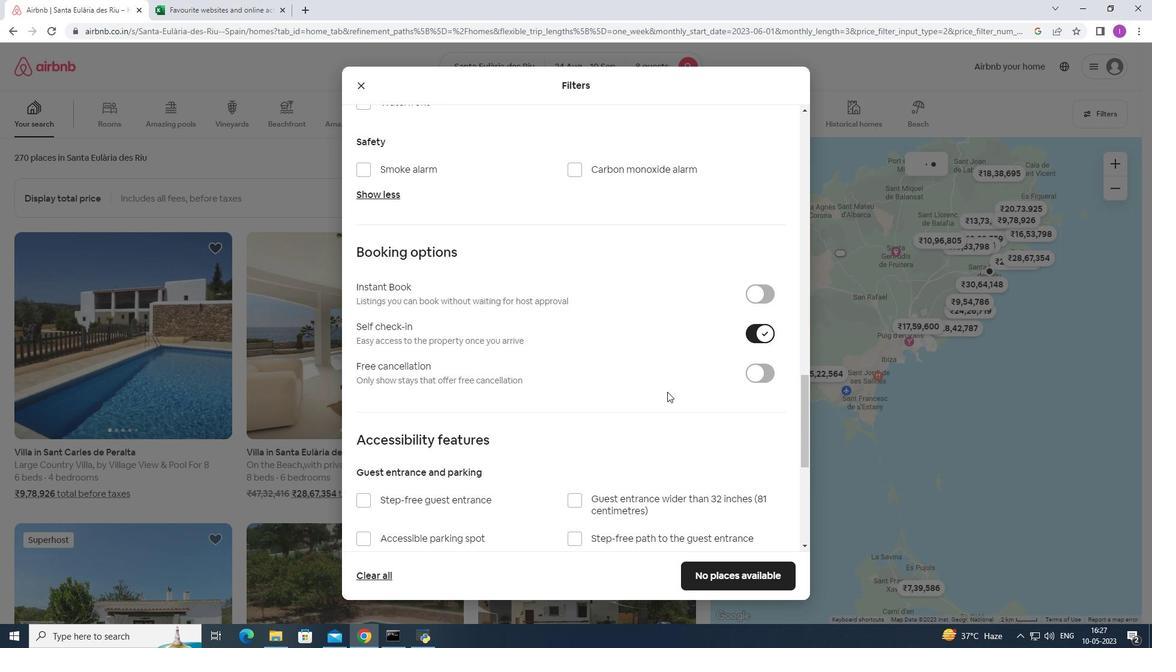 
Action: Mouse scrolled (634, 434) with delta (0, 0)
Screenshot: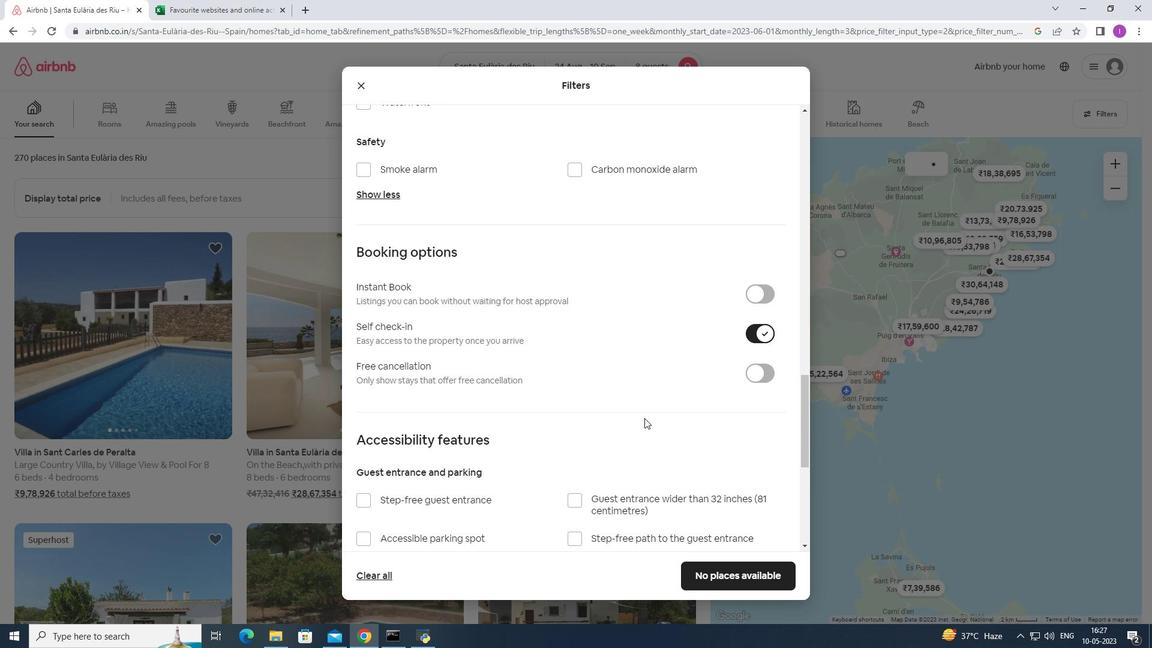 
Action: Mouse moved to (612, 440)
Screenshot: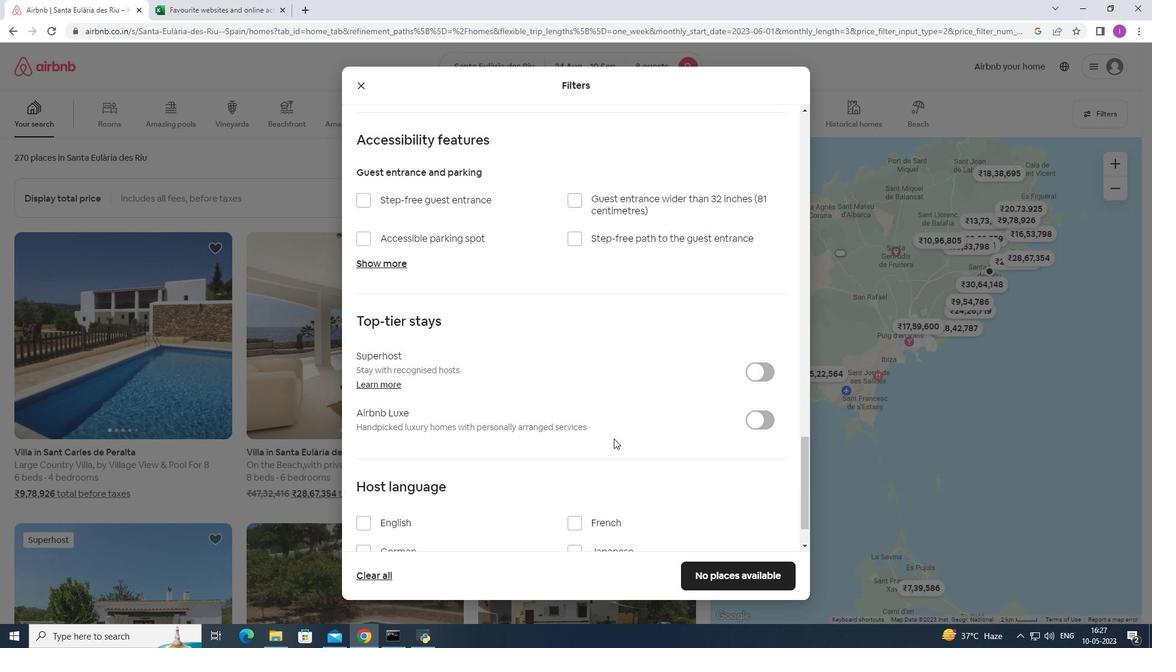 
Action: Mouse scrolled (612, 439) with delta (0, 0)
Screenshot: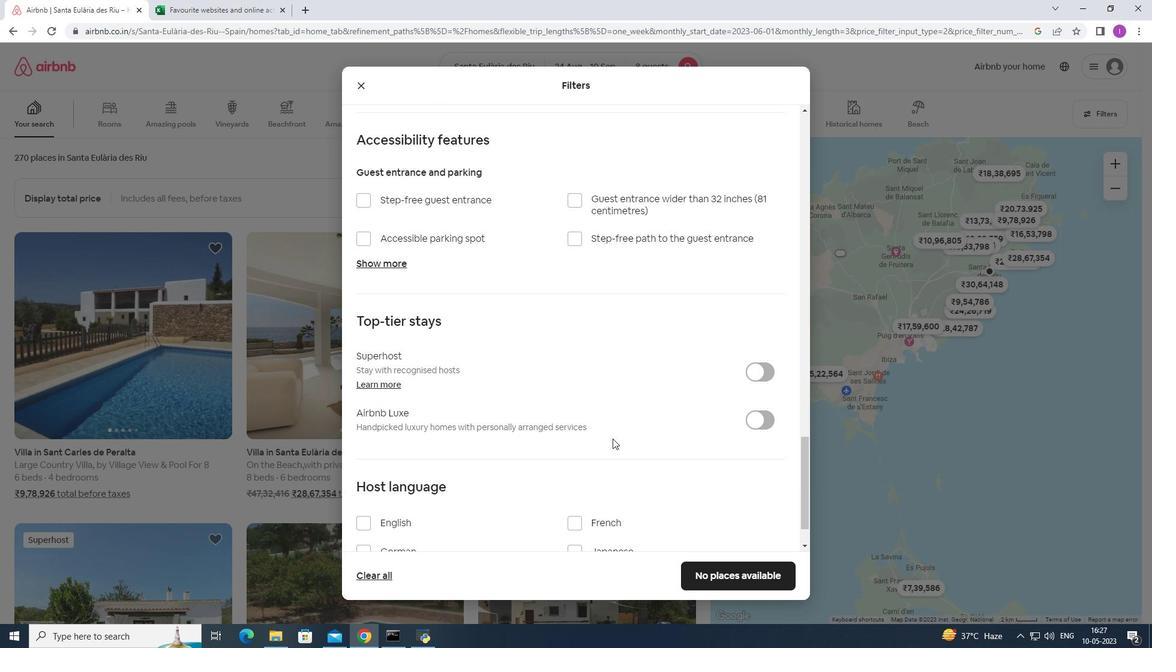 
Action: Mouse scrolled (612, 439) with delta (0, 0)
Screenshot: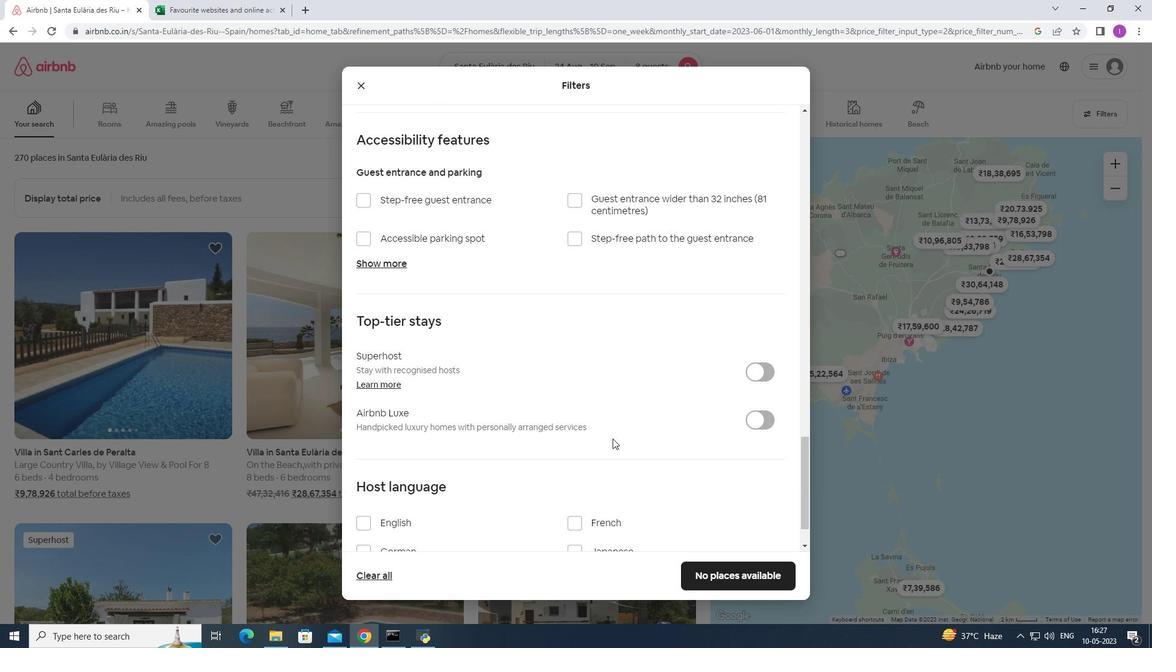 
Action: Mouse scrolled (612, 439) with delta (0, 0)
Screenshot: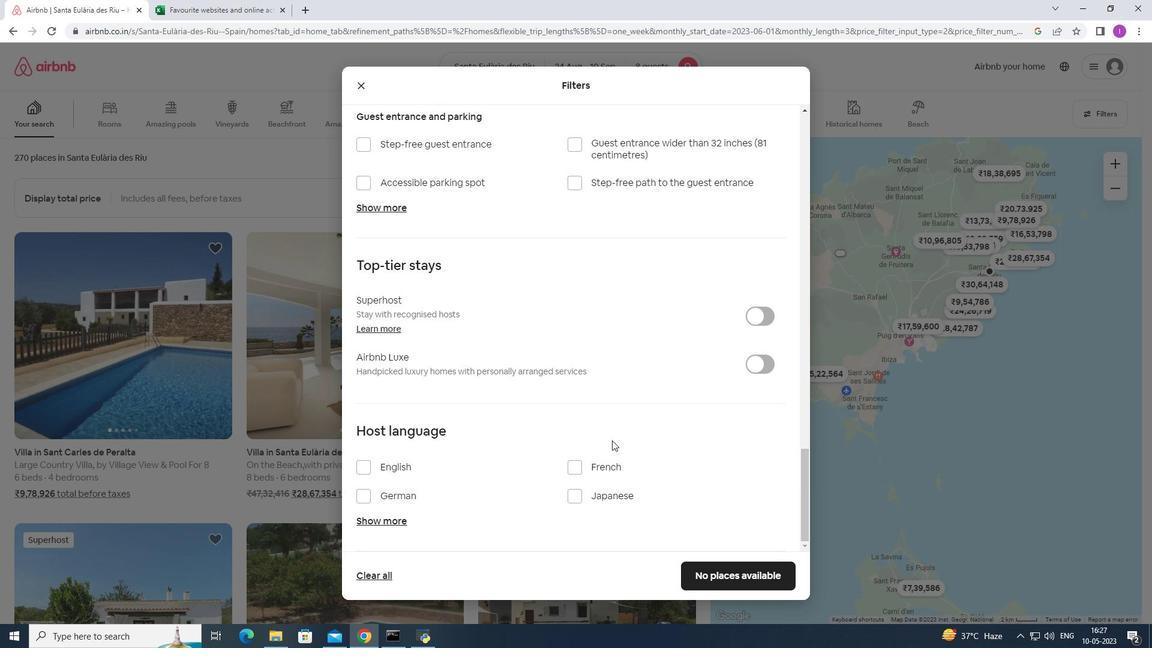 
Action: Mouse scrolled (612, 439) with delta (0, 0)
Screenshot: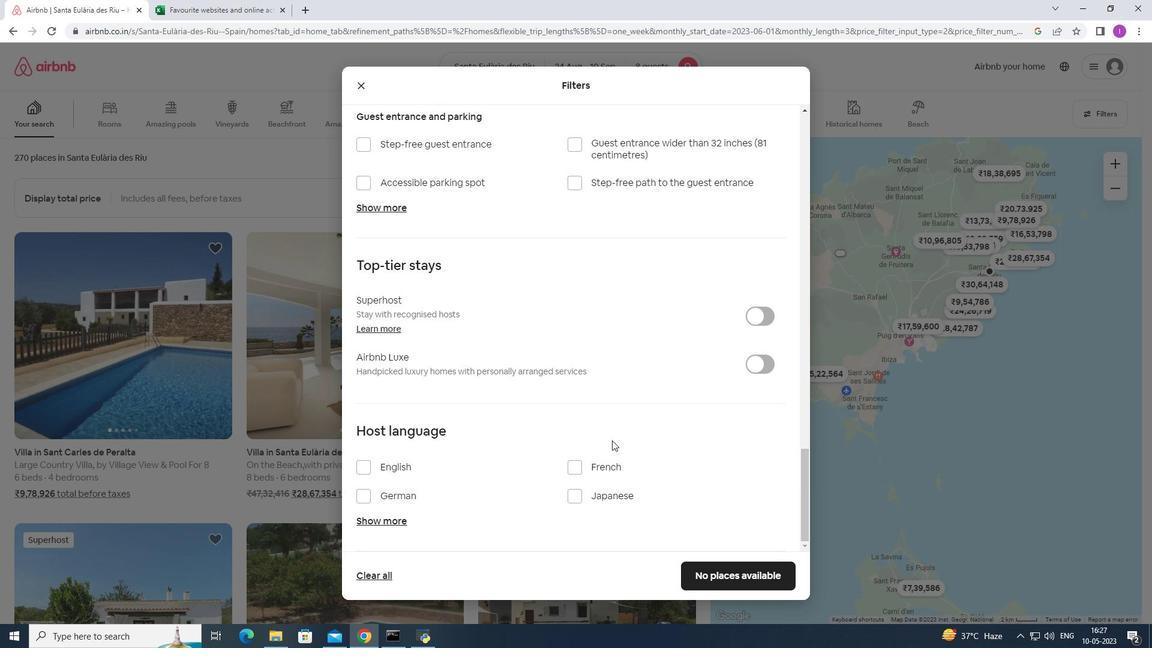 
Action: Mouse scrolled (612, 439) with delta (0, 0)
Screenshot: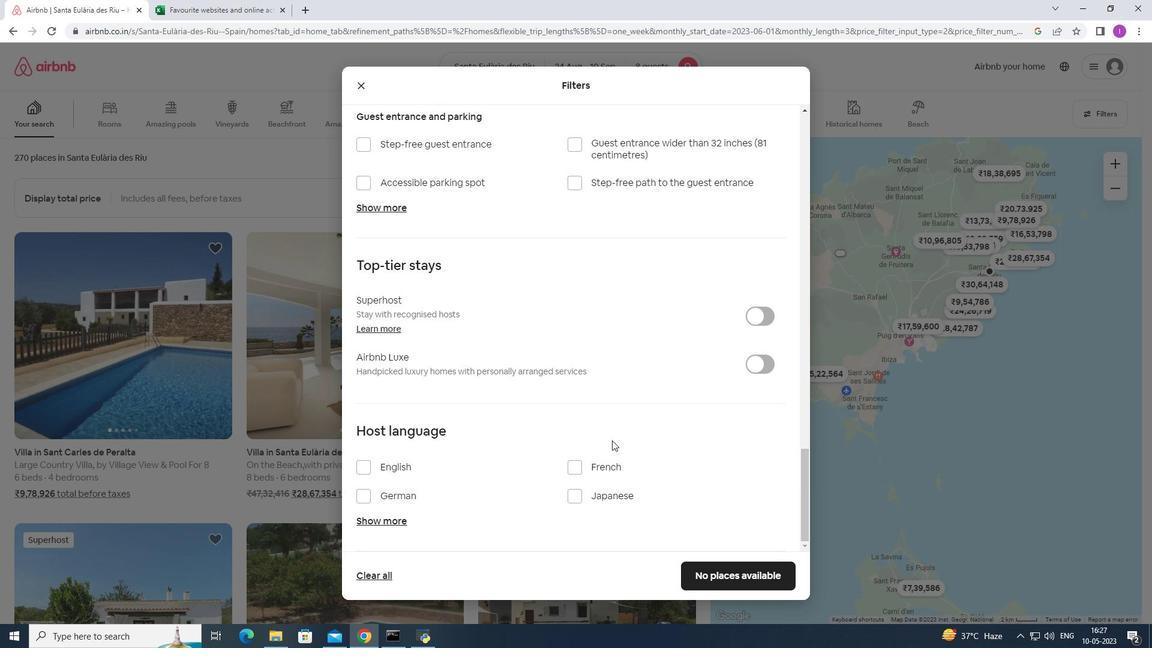 
Action: Mouse moved to (369, 466)
Screenshot: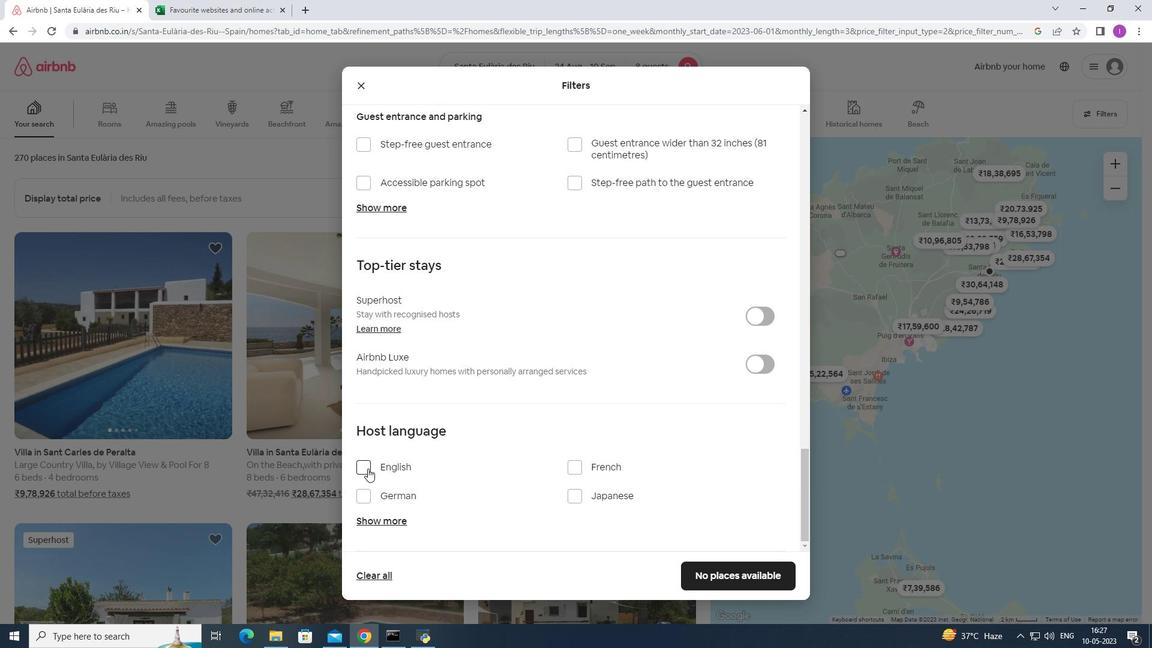 
Action: Mouse pressed left at (369, 466)
Screenshot: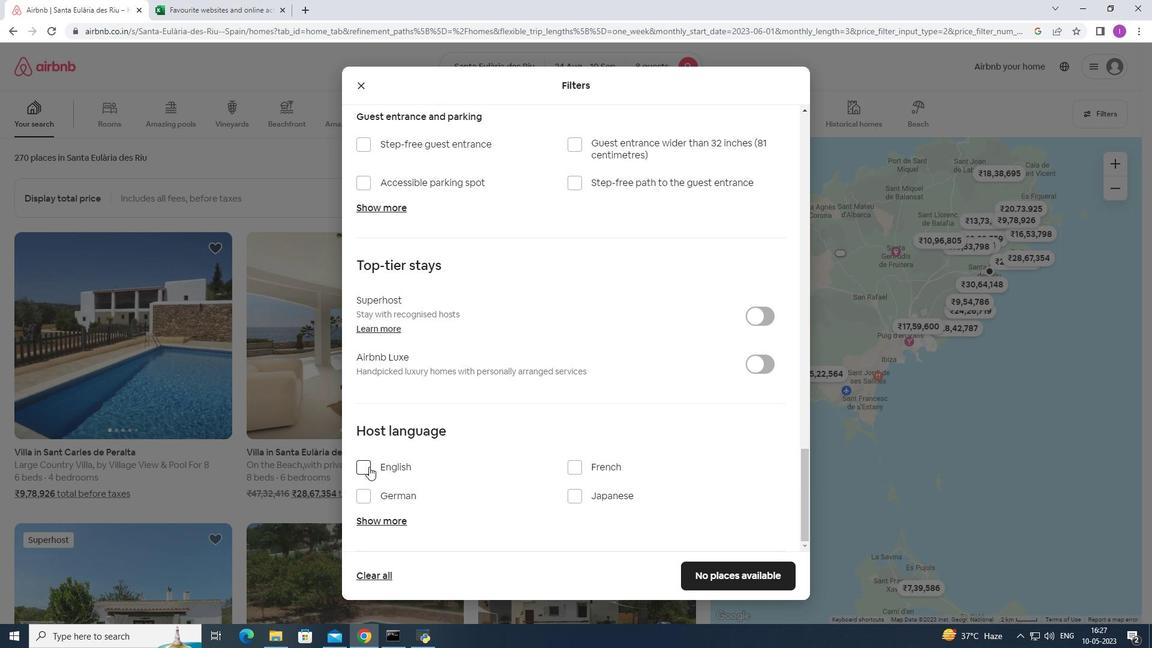 
Action: Mouse moved to (696, 576)
Screenshot: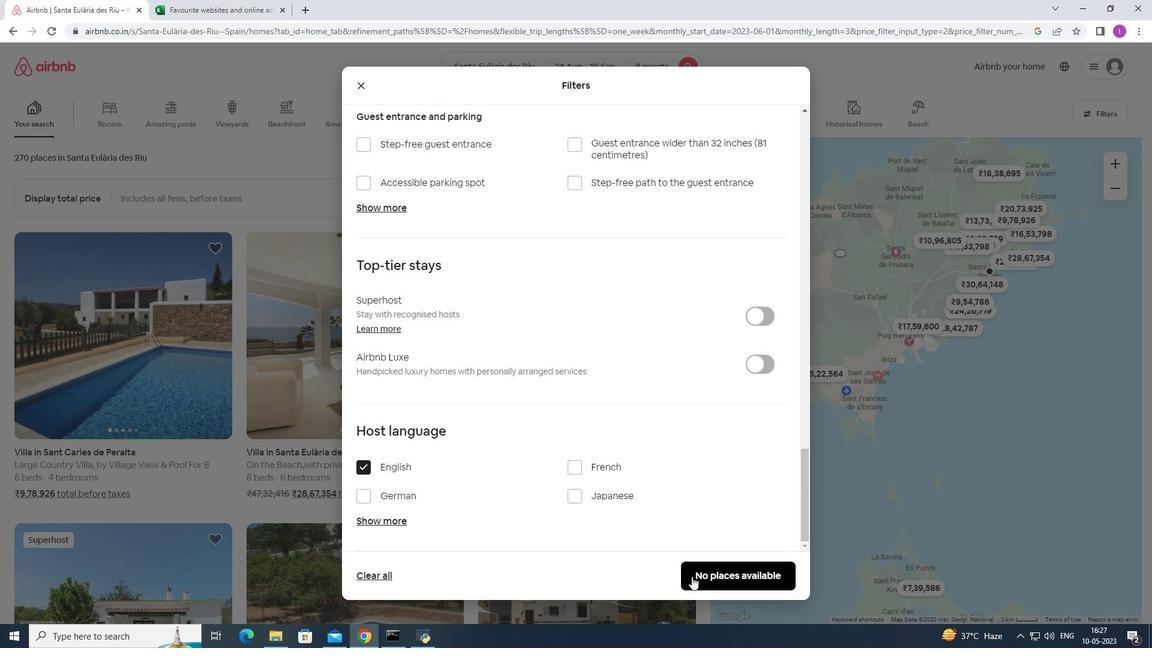 
Action: Mouse pressed left at (696, 576)
Screenshot: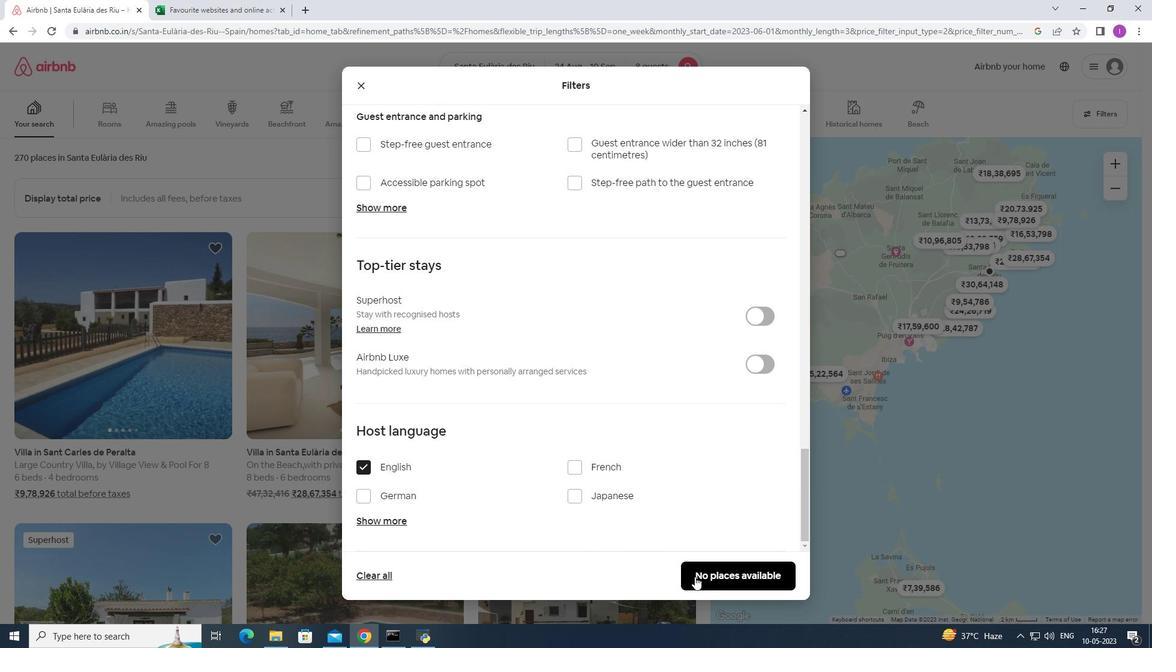 
Action: Mouse moved to (648, 483)
Screenshot: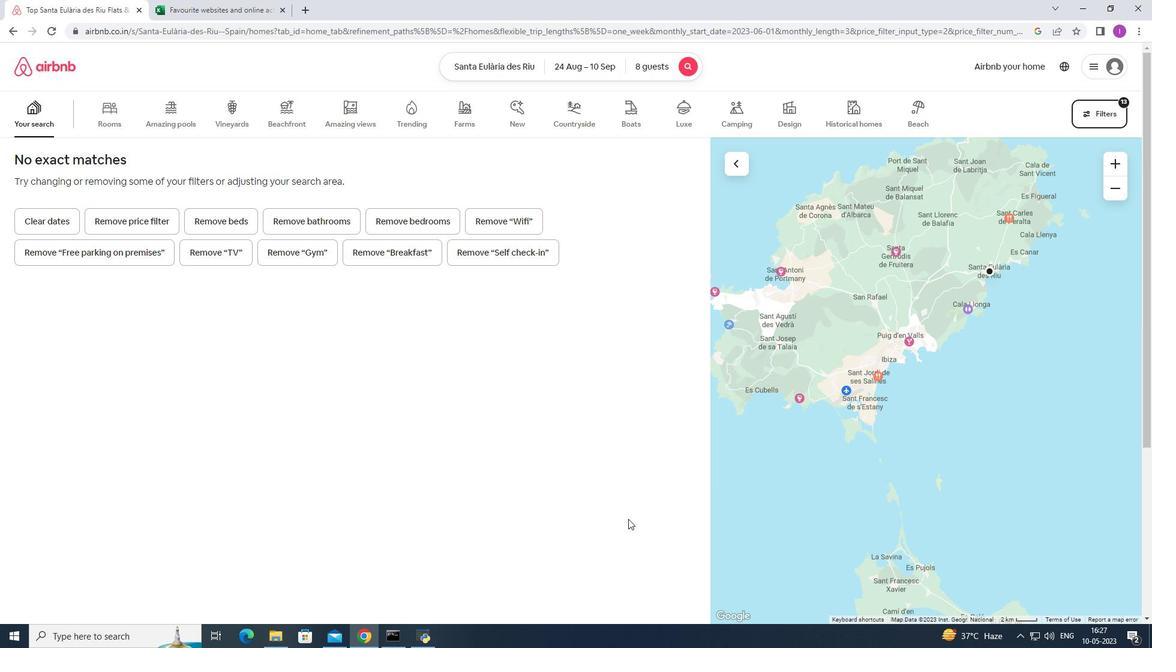 
